 Task: Search one way flight ticket for 4 adults, 1 infant in seat and 1 infant on lap in premium economy from Baton Rouge: Baton Rouge Metropolitan Airport (ryan Field) to Evansville: Evansville Regional Airport on 5-3-2023. Choice of flights is Westjet. Number of bags: 3 checked bags. Price is upto 73000. Outbound departure time preference is 7:15.
Action: Mouse moved to (401, 161)
Screenshot: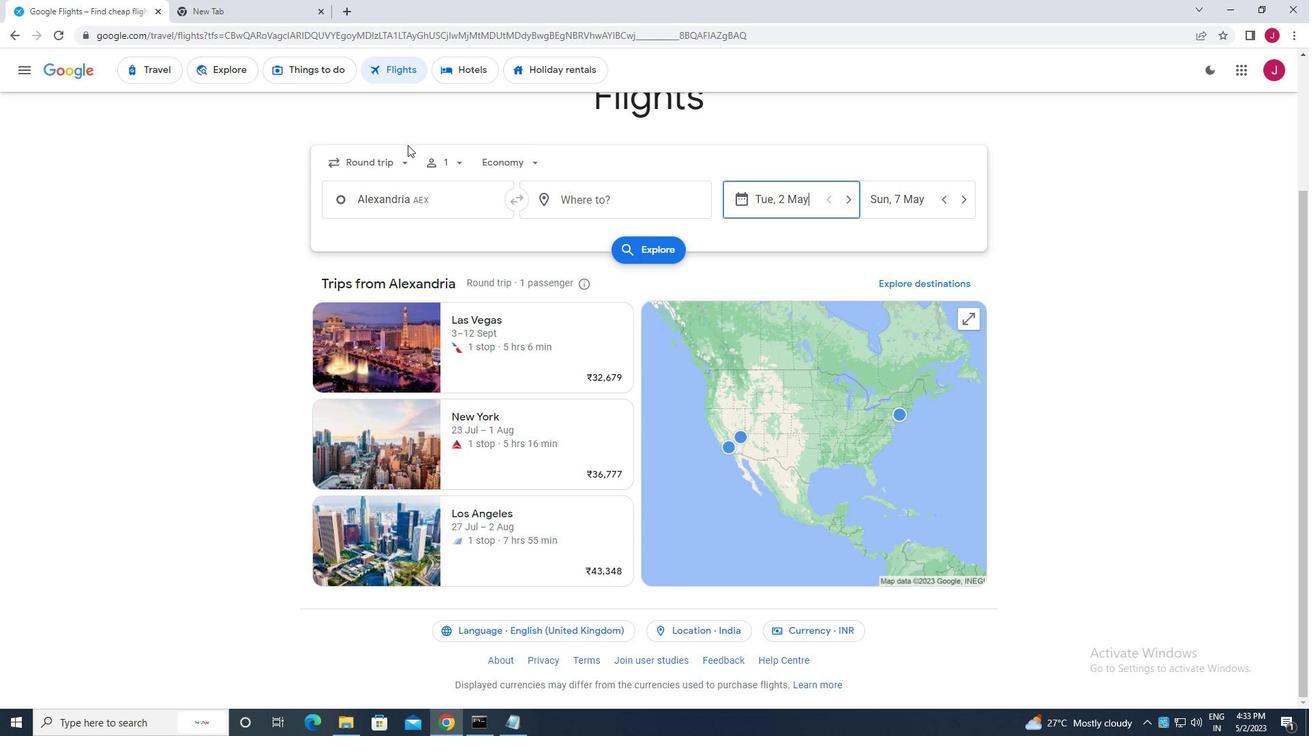 
Action: Mouse pressed left at (401, 161)
Screenshot: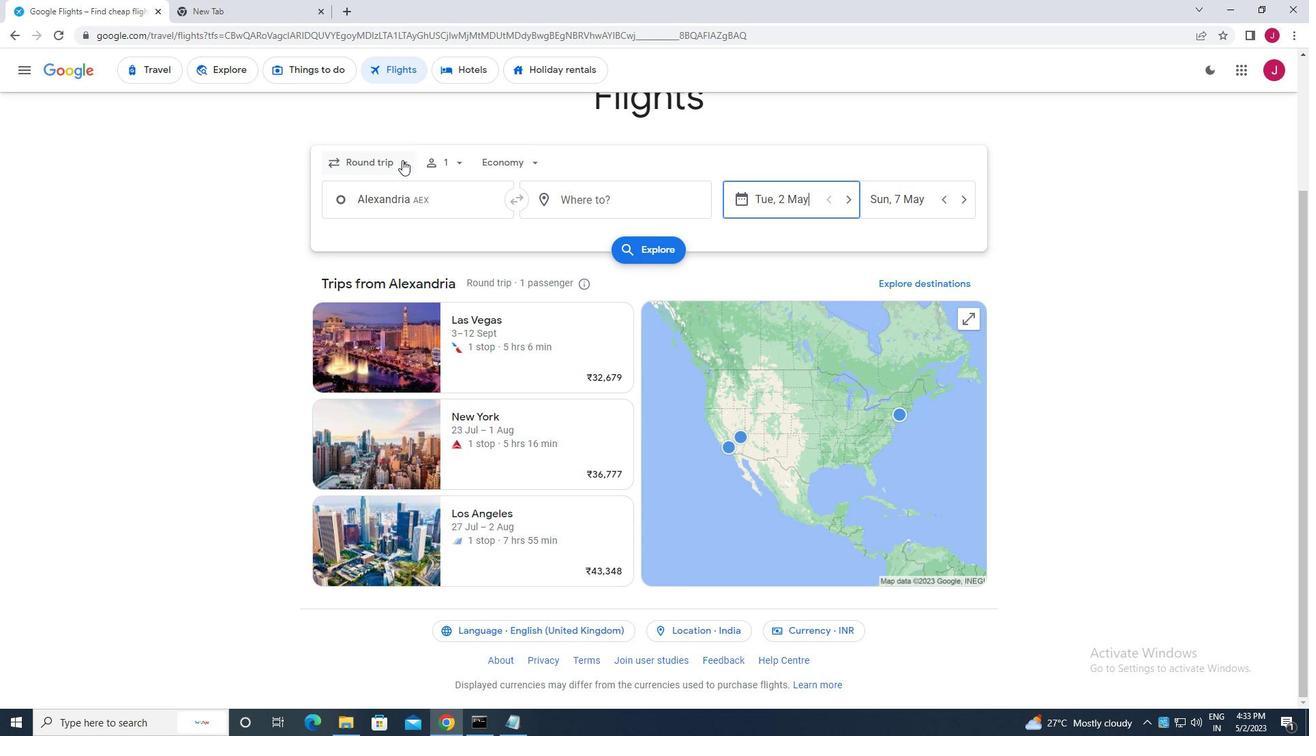
Action: Mouse moved to (392, 222)
Screenshot: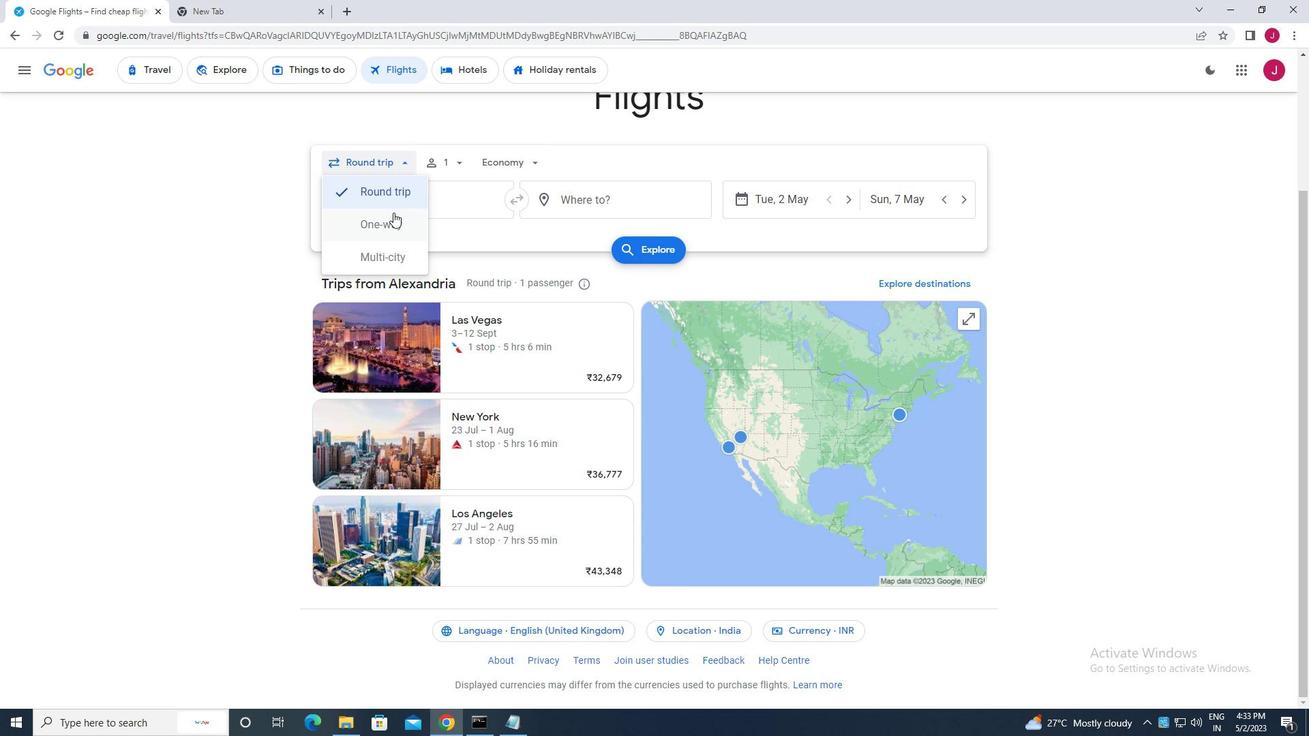 
Action: Mouse pressed left at (392, 222)
Screenshot: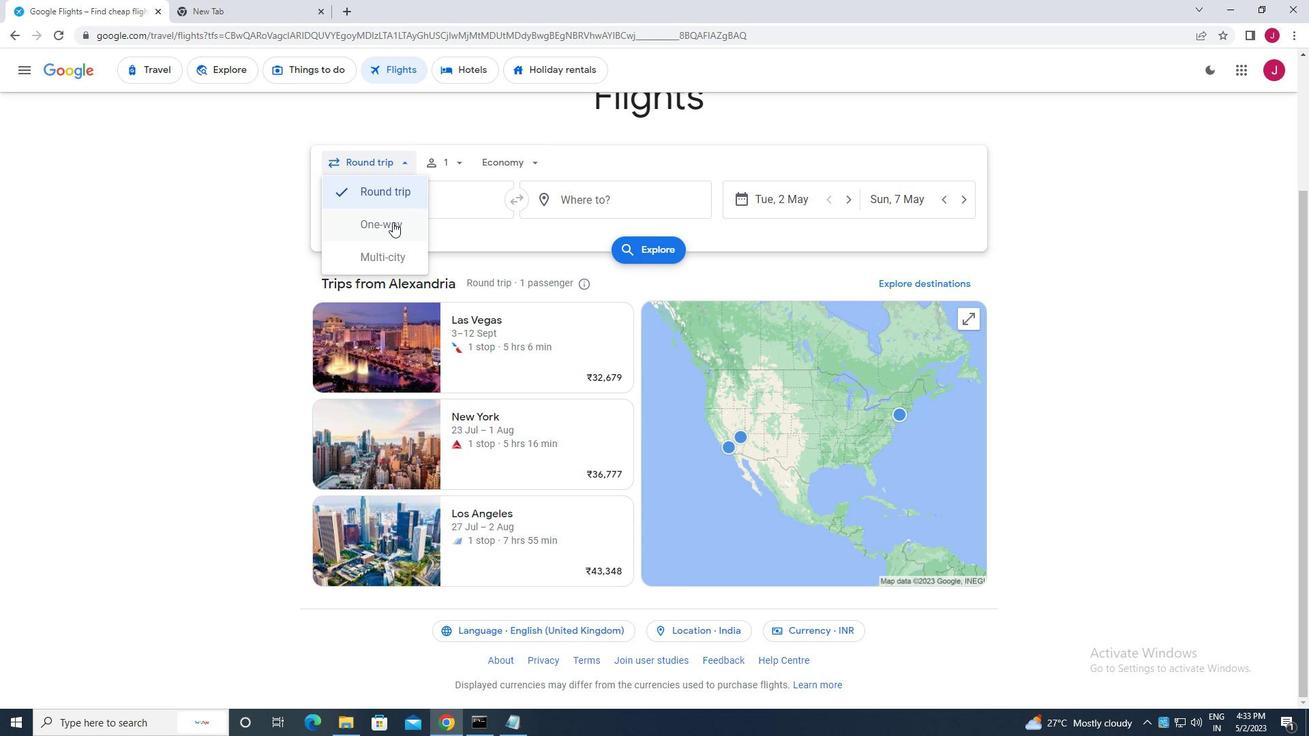 
Action: Mouse moved to (459, 165)
Screenshot: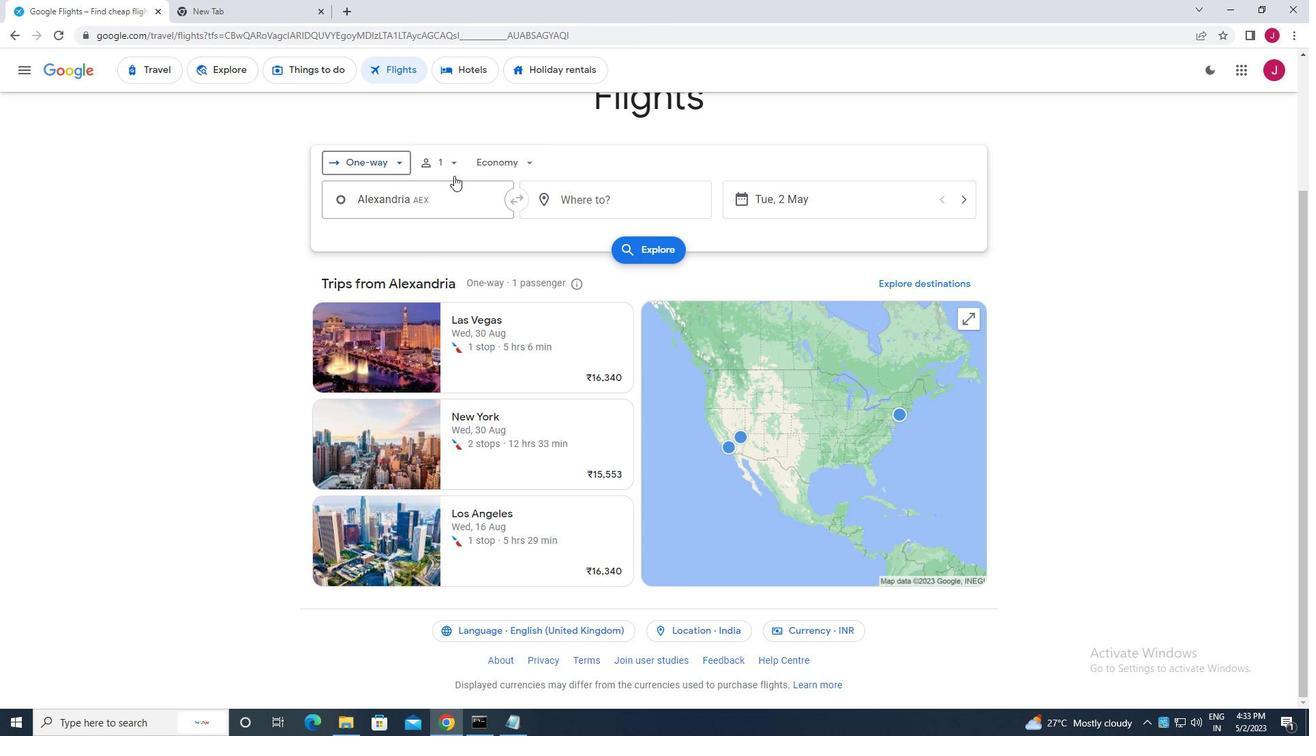 
Action: Mouse pressed left at (459, 165)
Screenshot: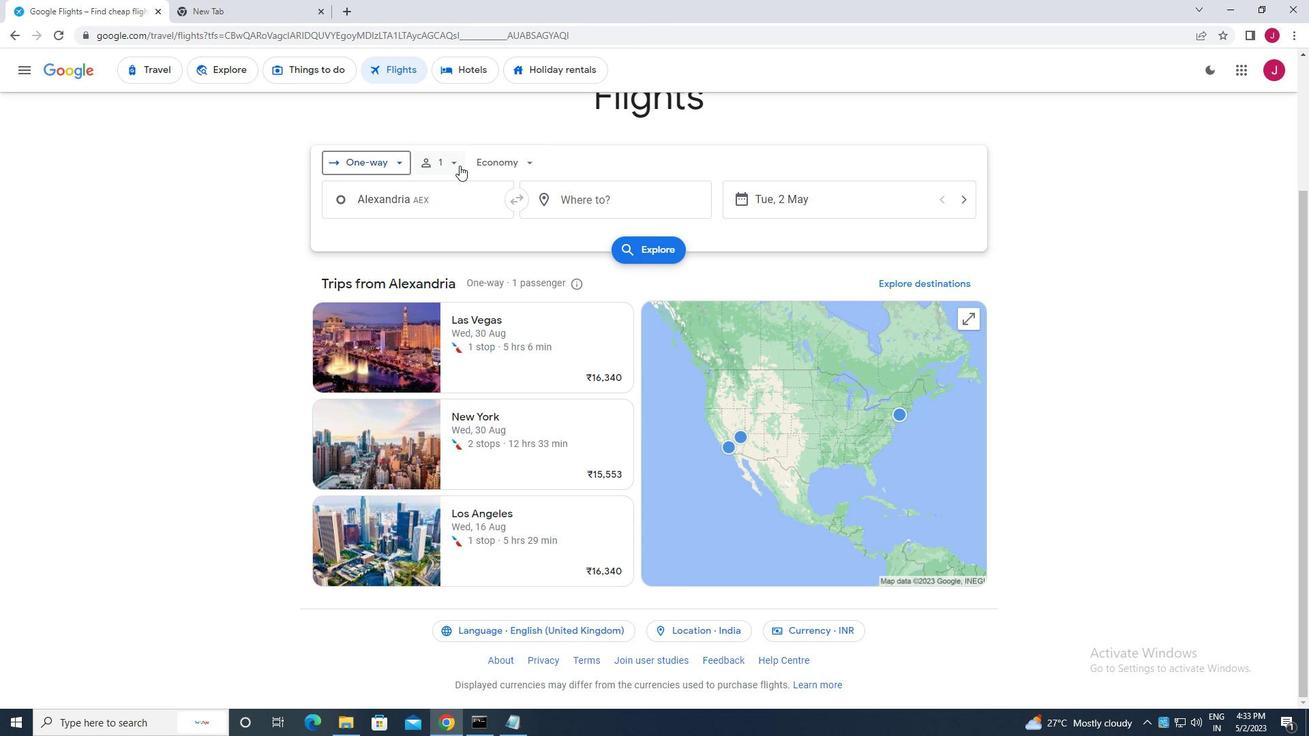 
Action: Mouse moved to (555, 197)
Screenshot: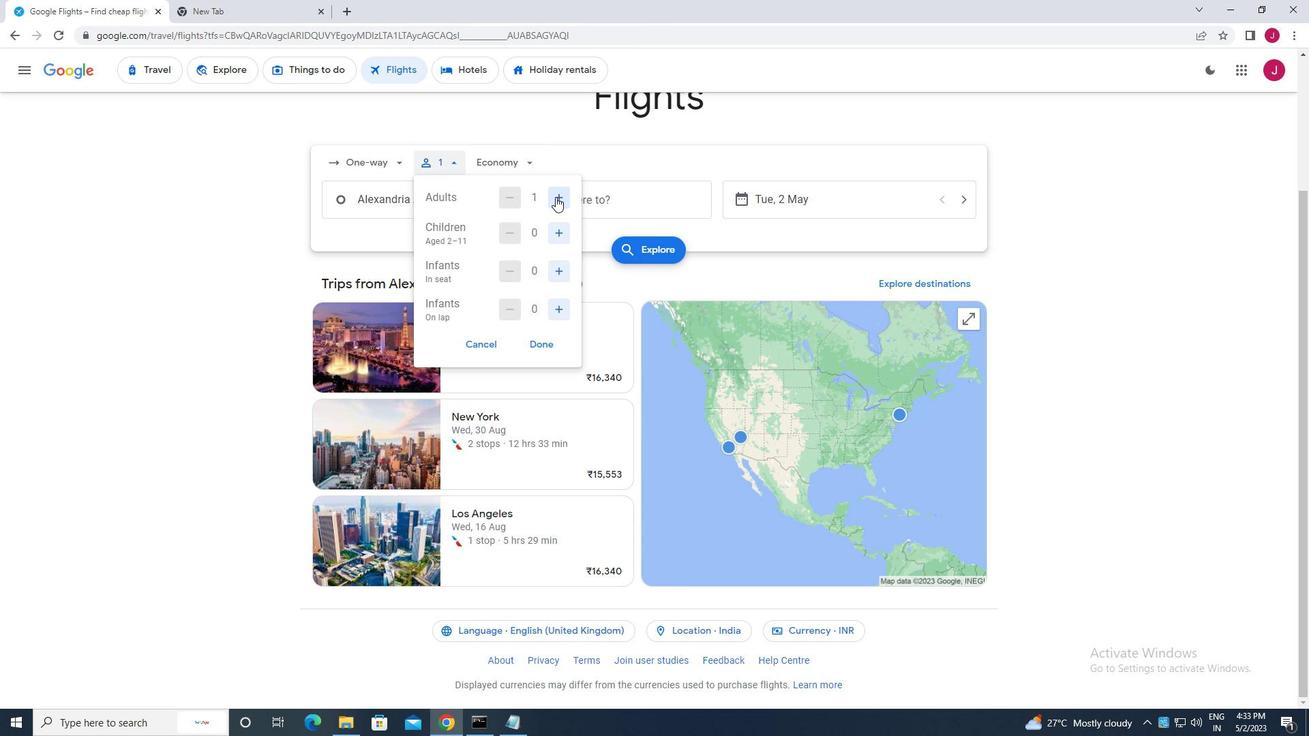 
Action: Mouse pressed left at (555, 197)
Screenshot: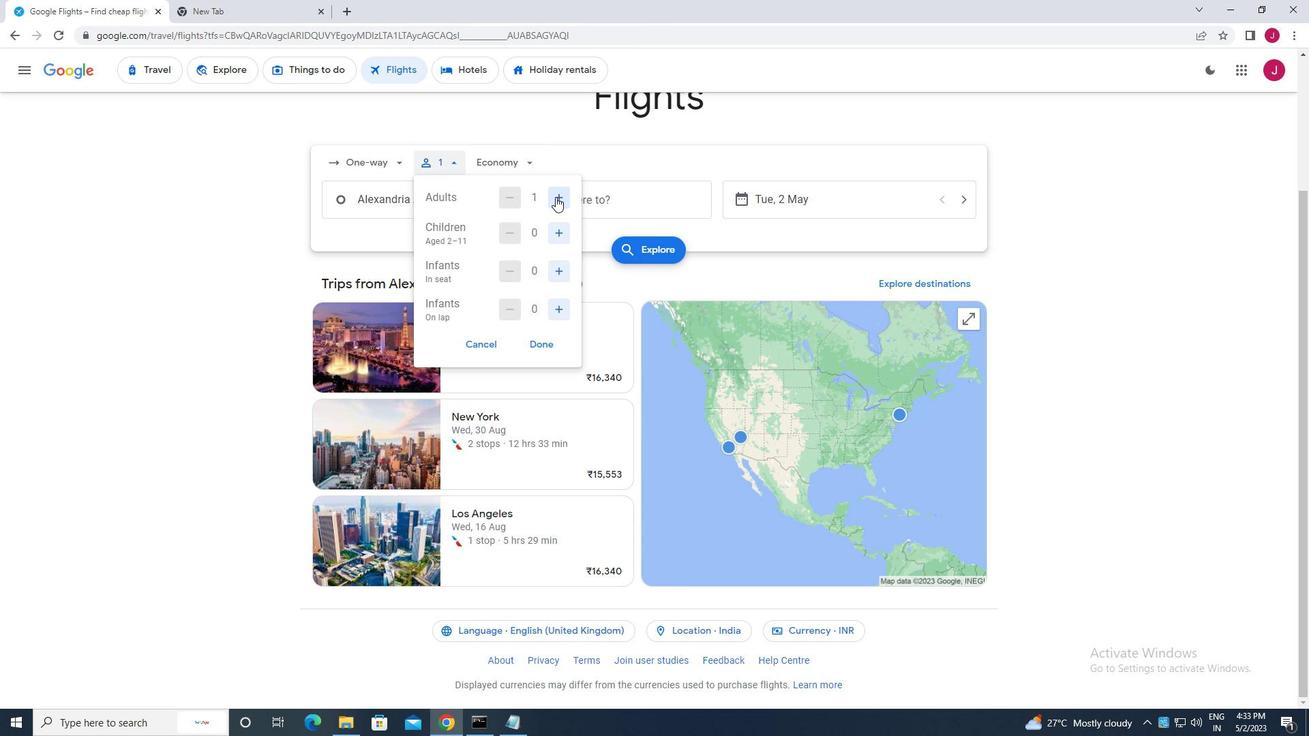 
Action: Mouse moved to (556, 197)
Screenshot: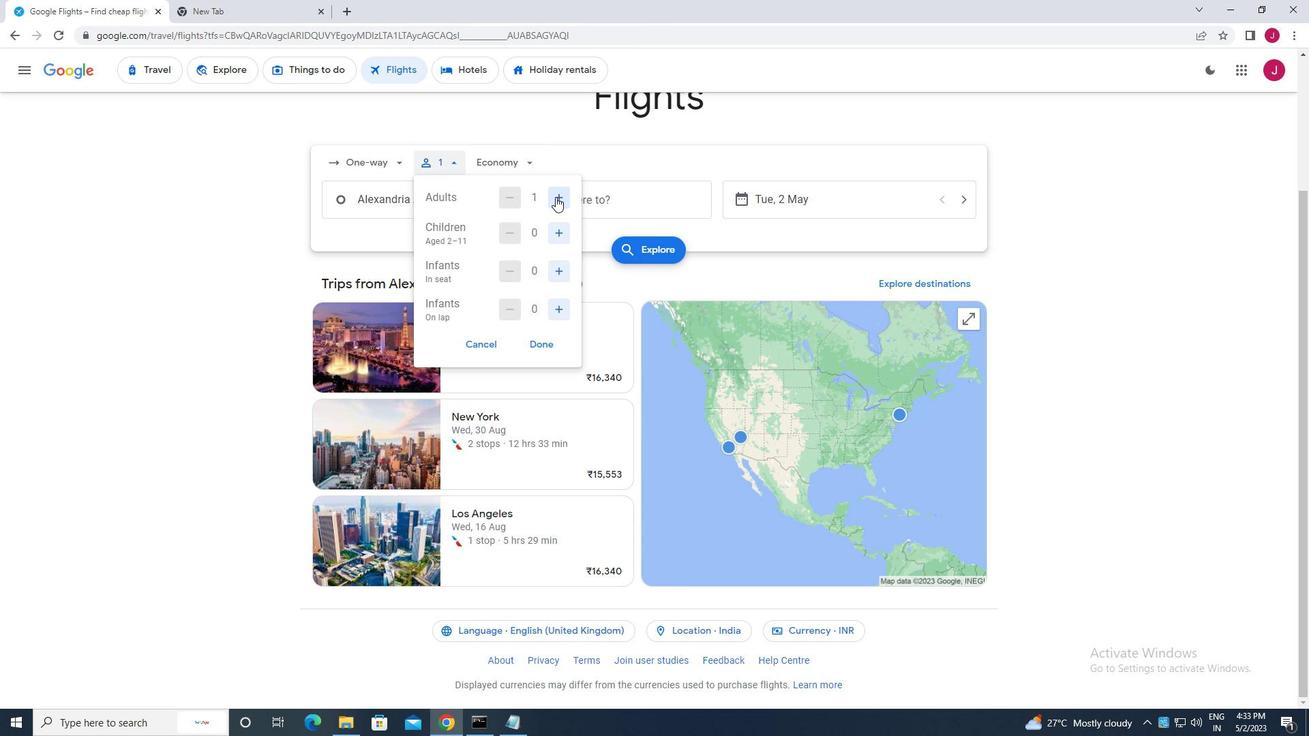
Action: Mouse pressed left at (556, 197)
Screenshot: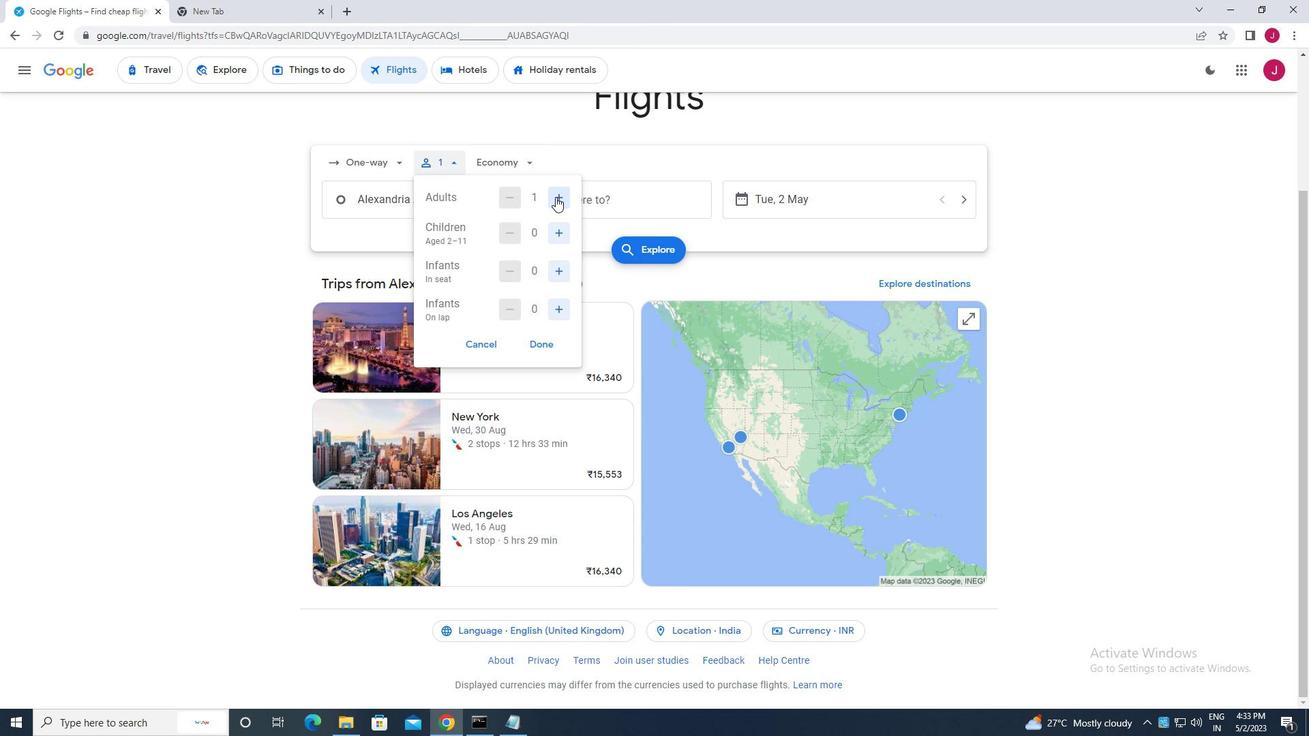 
Action: Mouse pressed left at (556, 197)
Screenshot: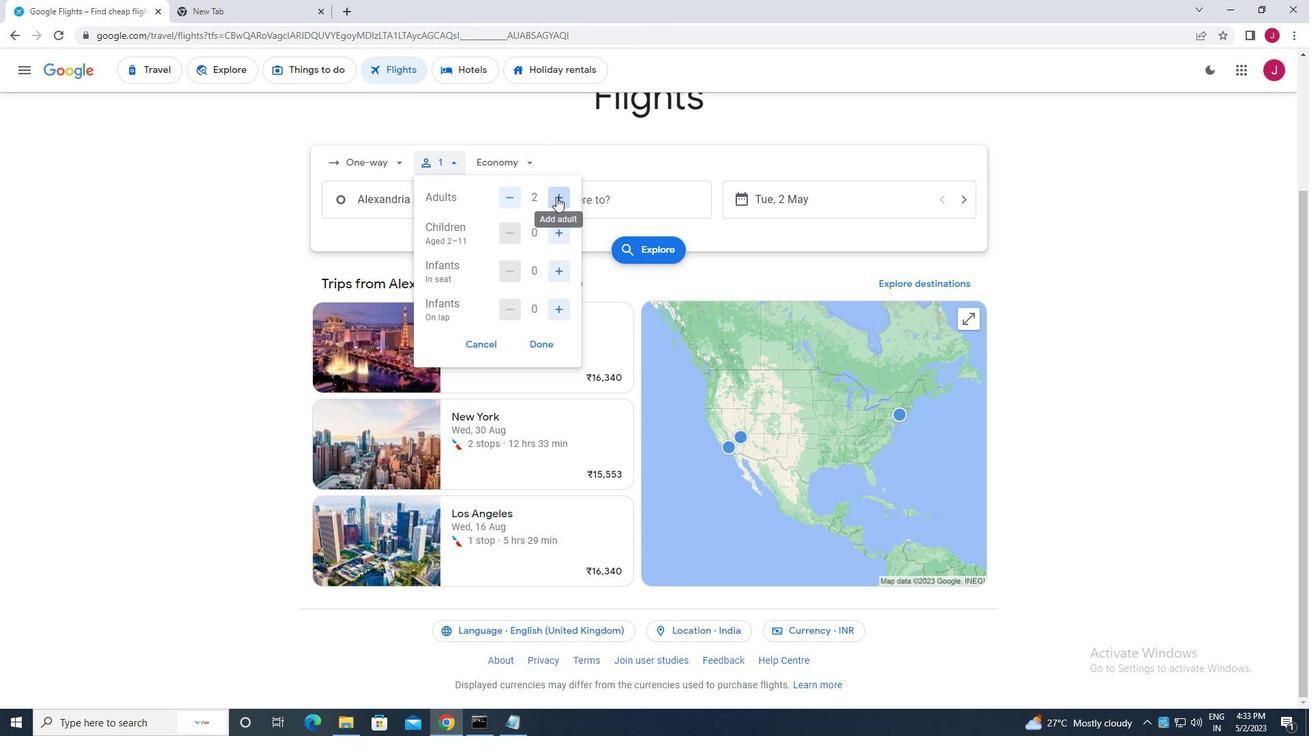 
Action: Mouse moved to (563, 234)
Screenshot: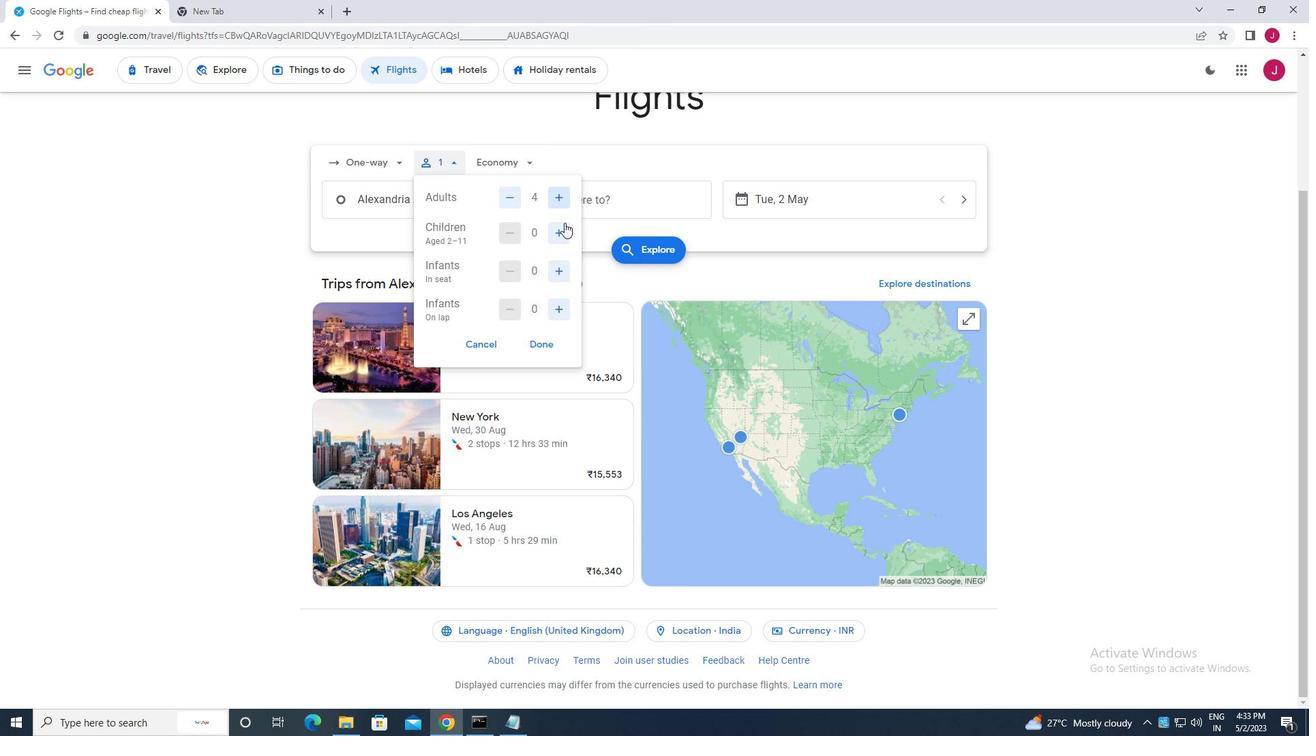 
Action: Mouse pressed left at (563, 234)
Screenshot: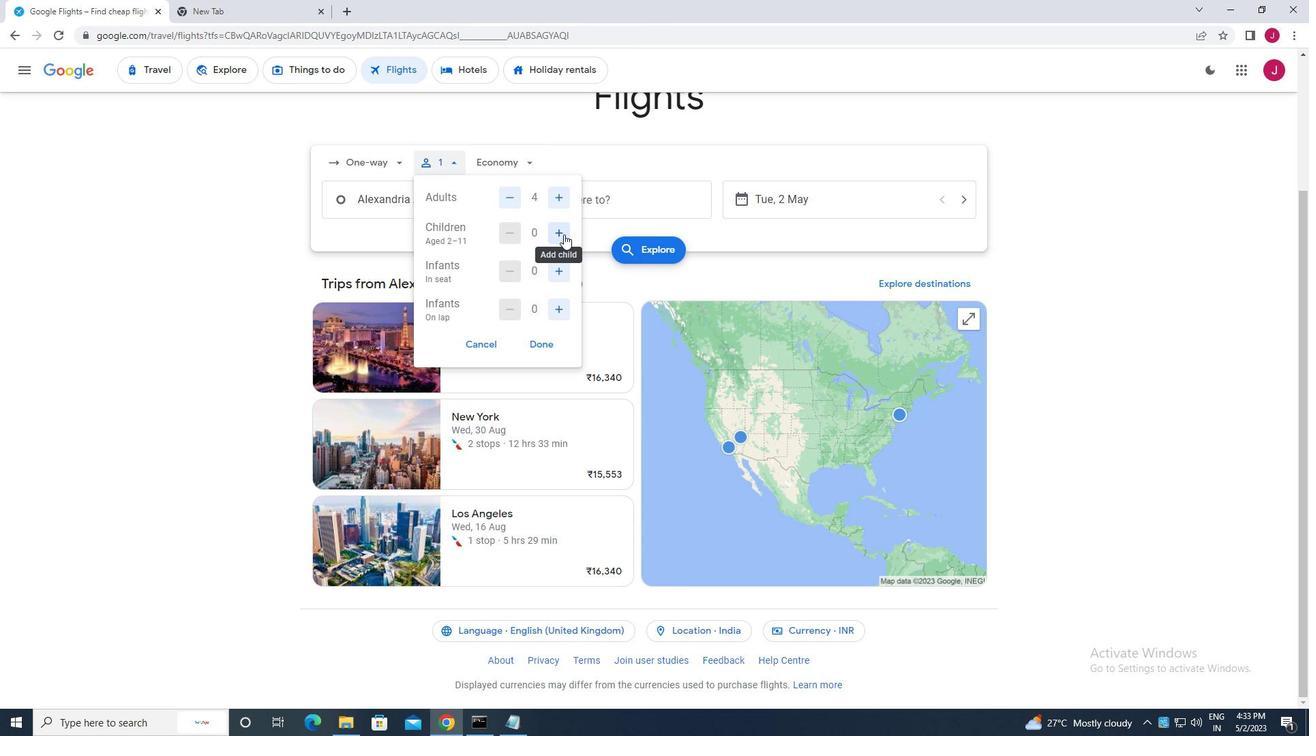 
Action: Mouse moved to (561, 310)
Screenshot: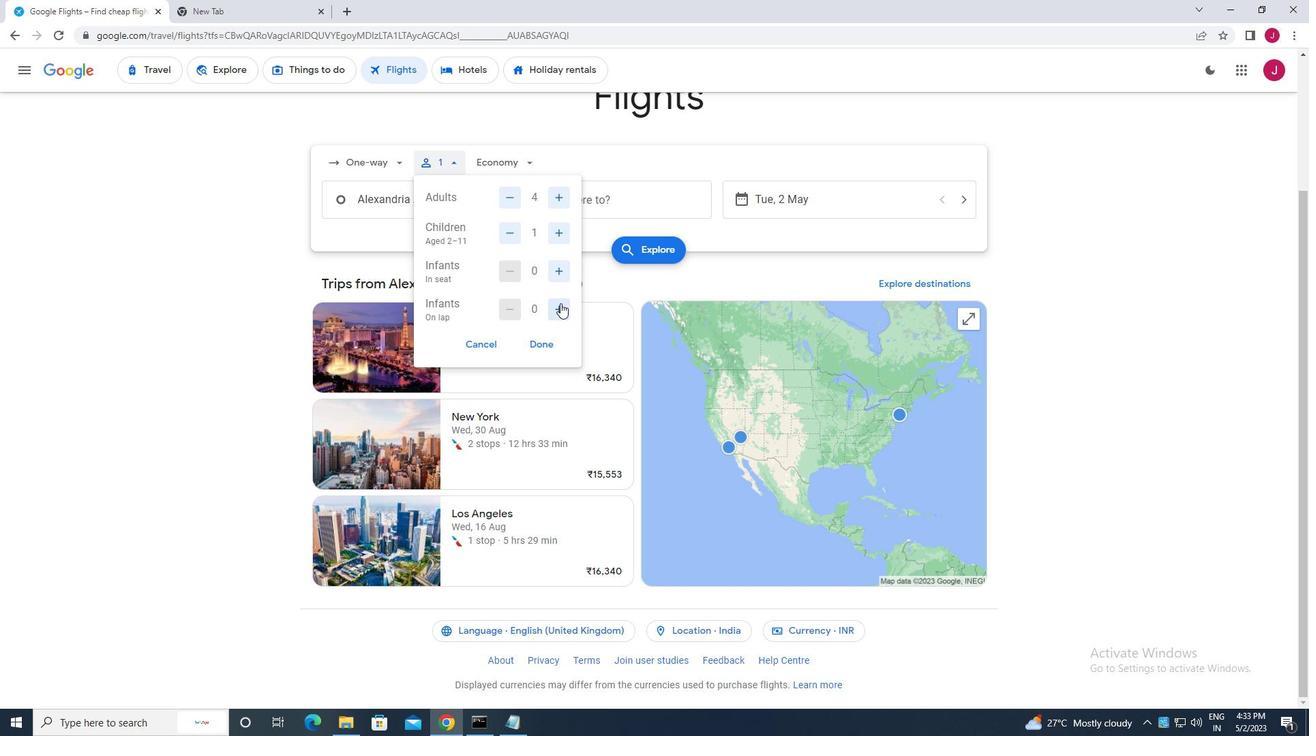 
Action: Mouse pressed left at (561, 310)
Screenshot: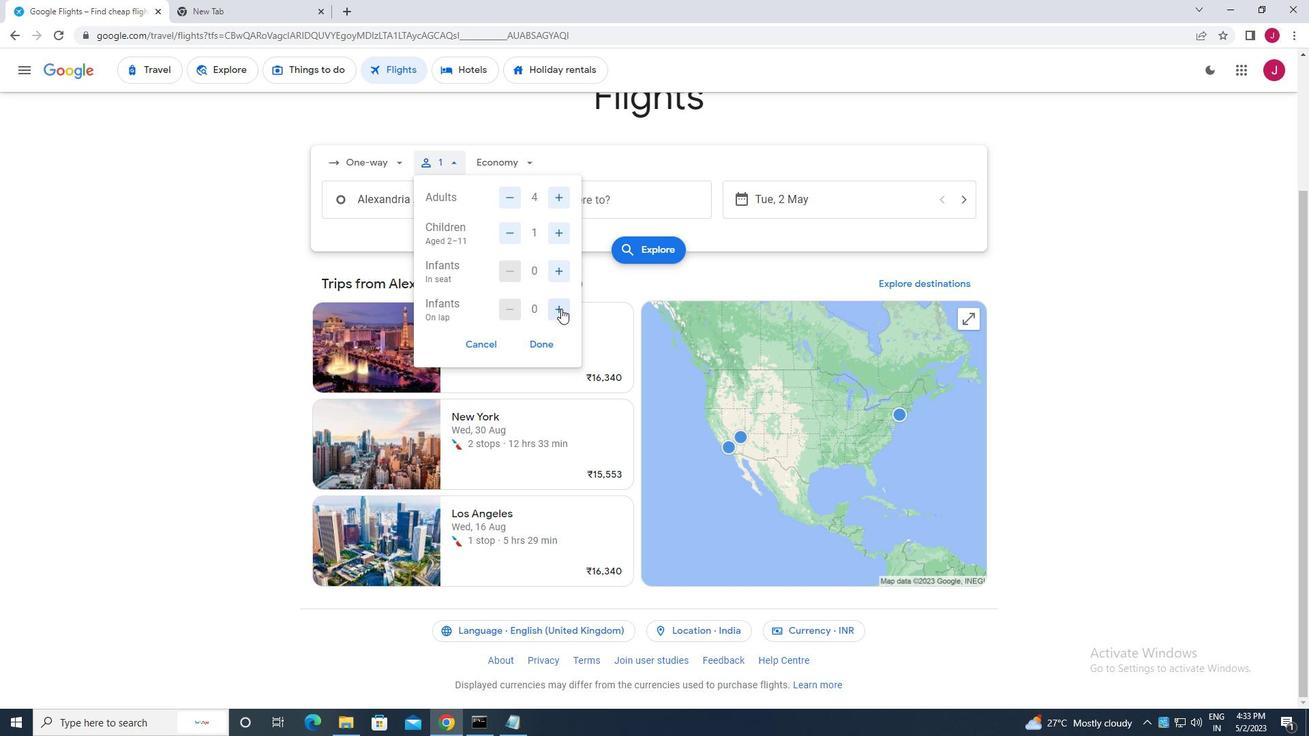 
Action: Mouse moved to (519, 233)
Screenshot: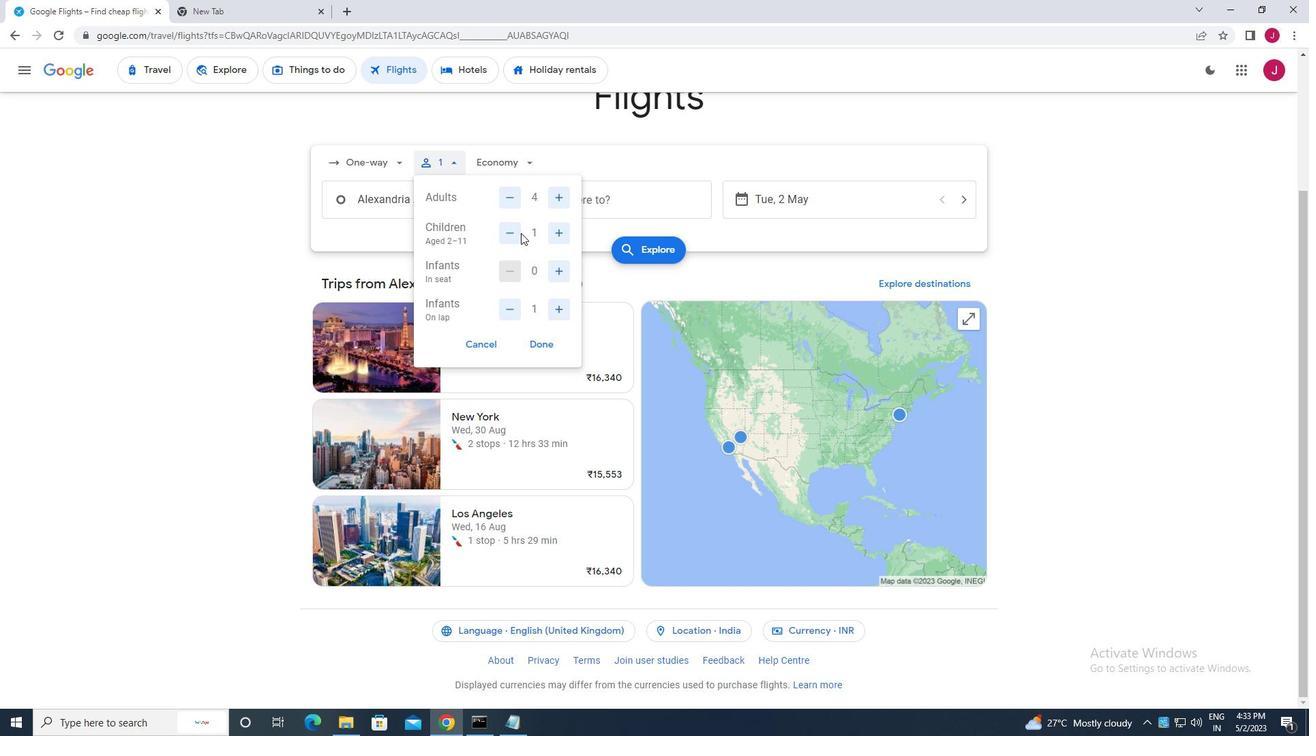 
Action: Mouse pressed left at (519, 233)
Screenshot: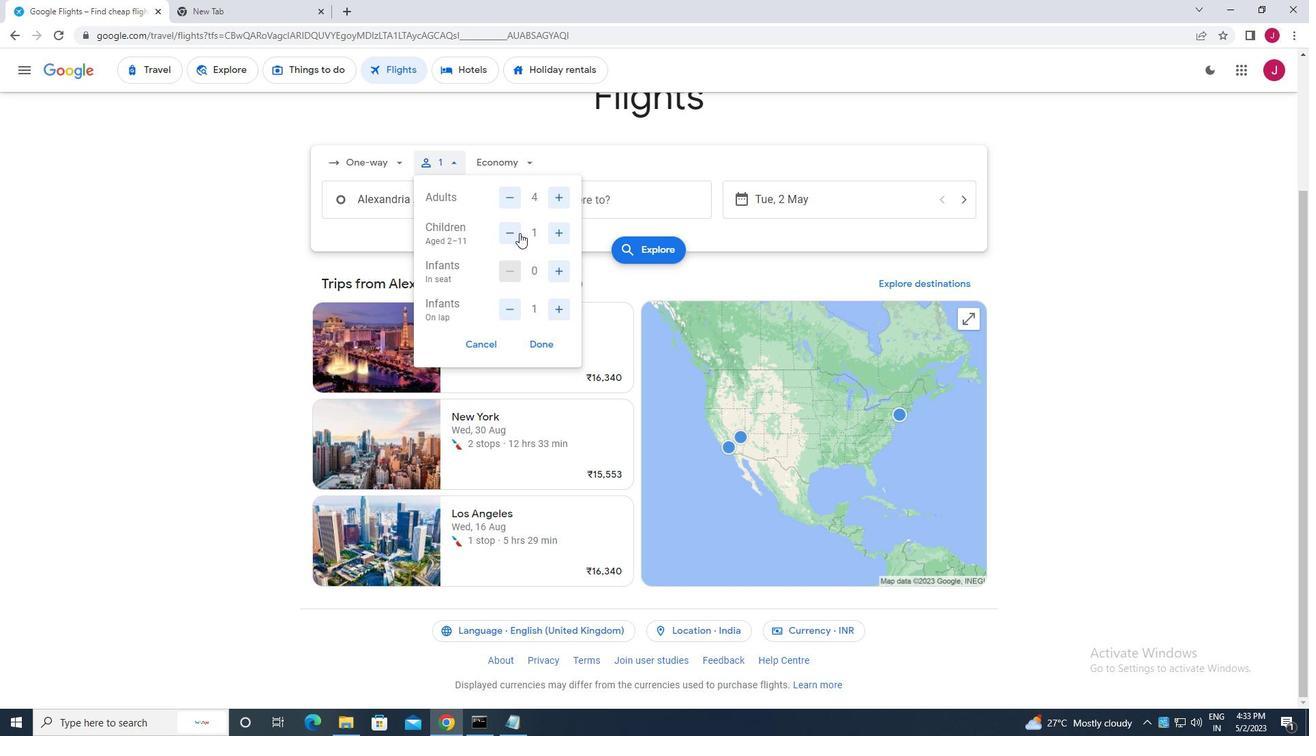 
Action: Mouse moved to (546, 346)
Screenshot: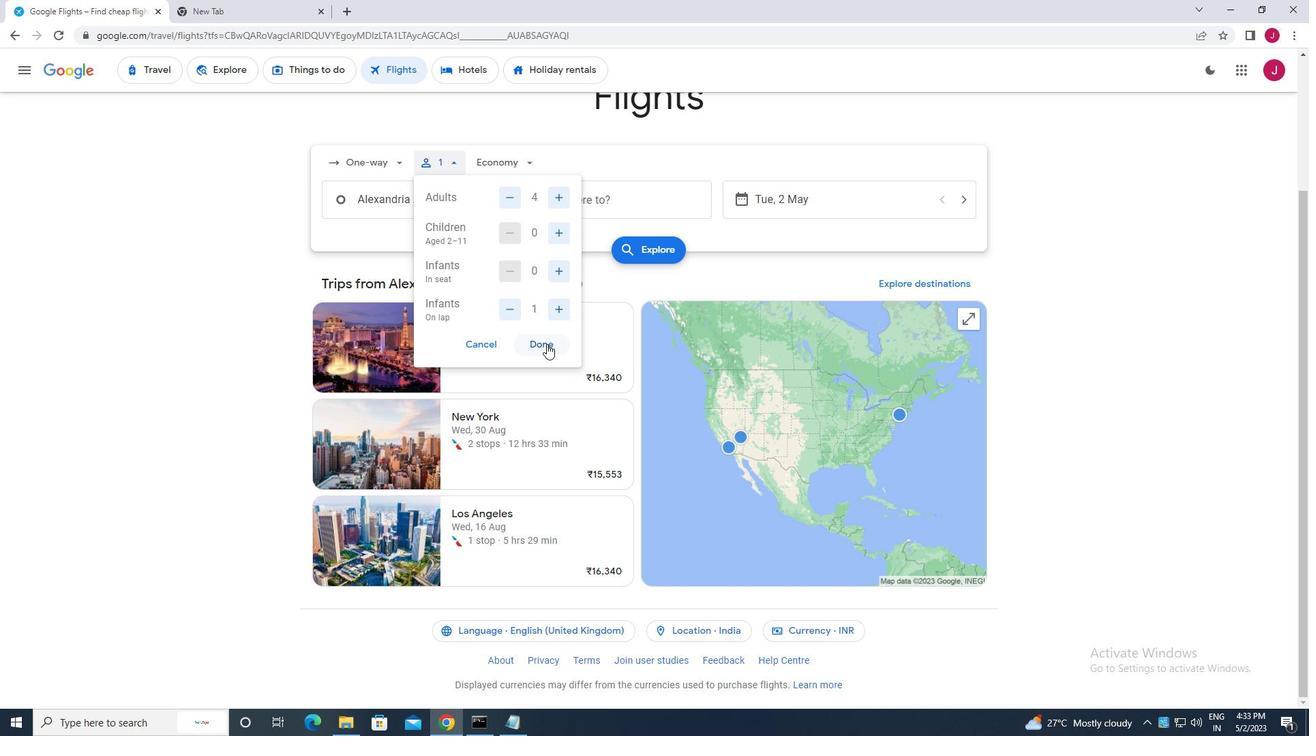 
Action: Mouse pressed left at (546, 346)
Screenshot: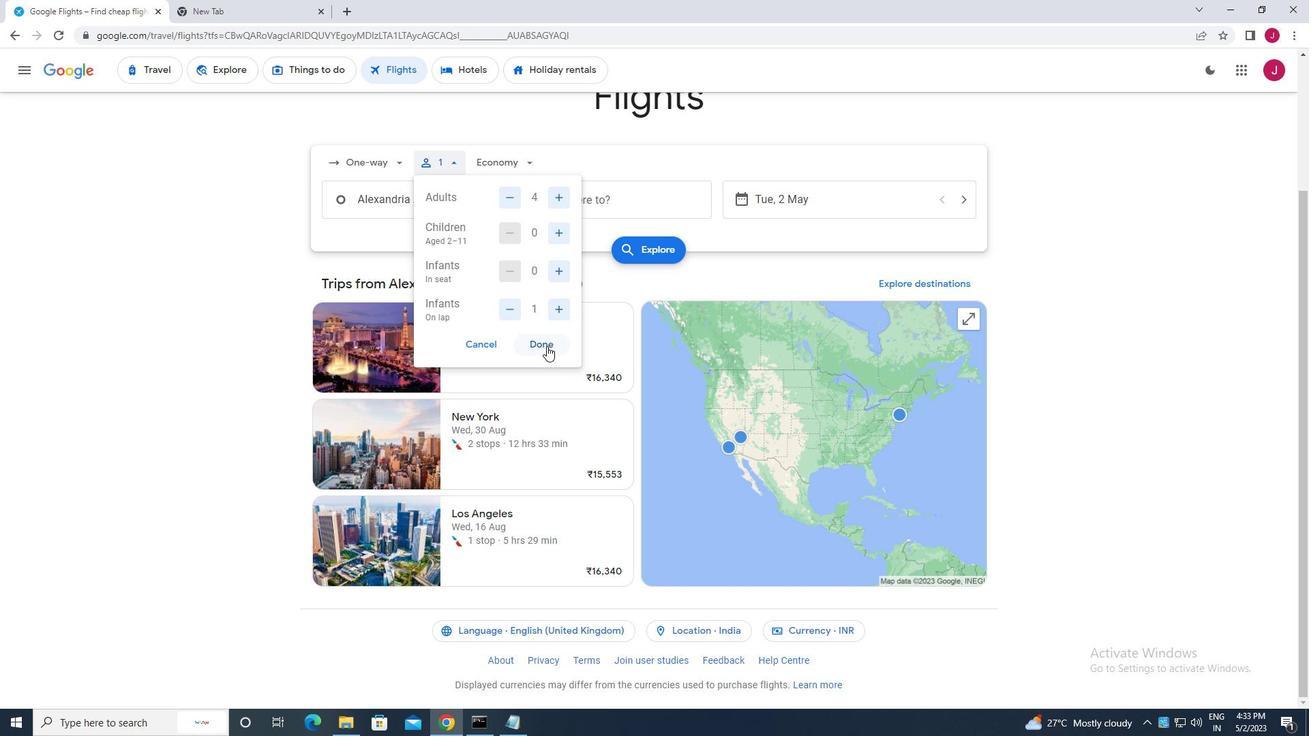 
Action: Mouse moved to (528, 169)
Screenshot: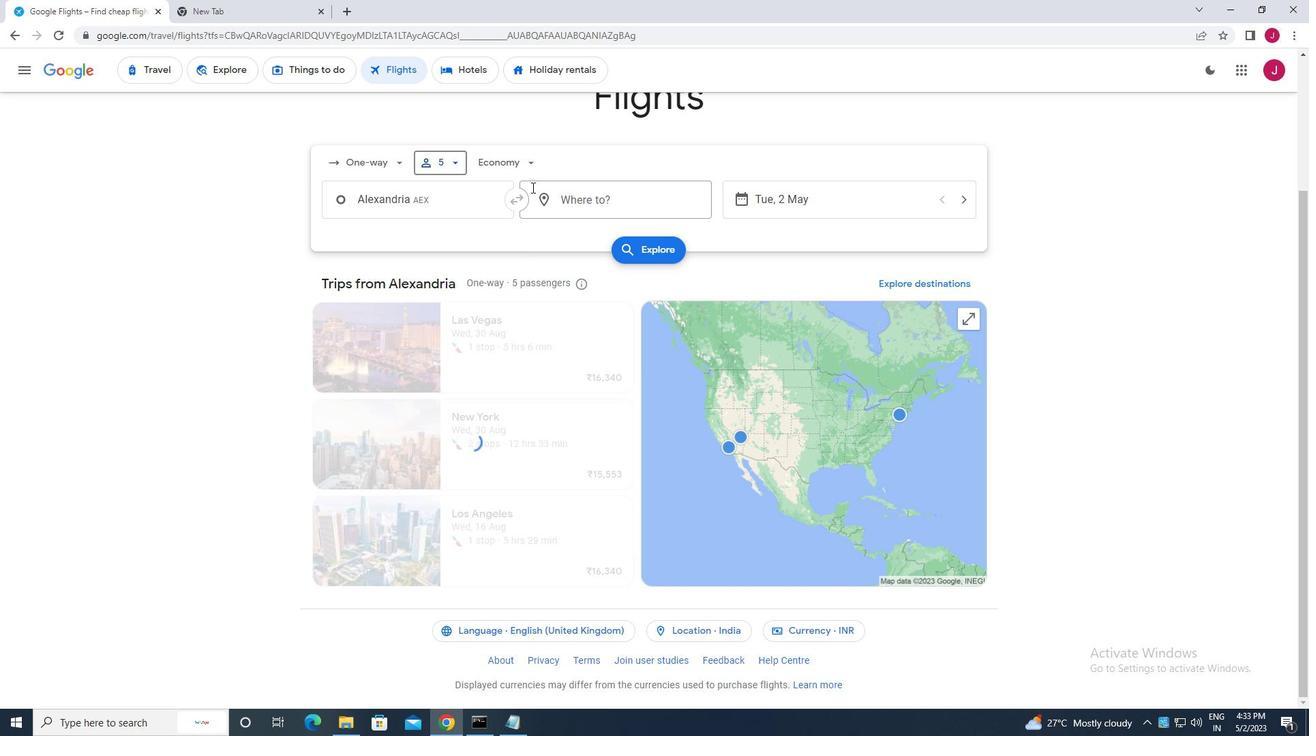 
Action: Mouse pressed left at (528, 169)
Screenshot: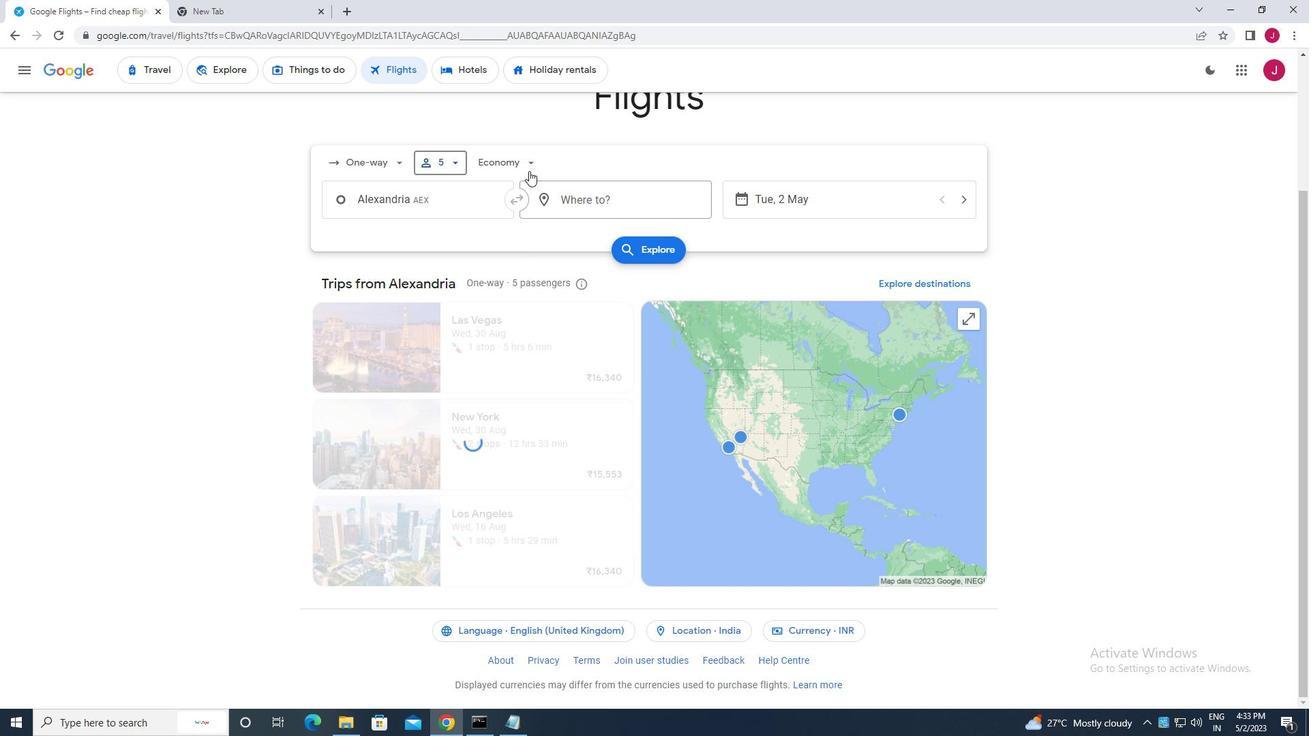 
Action: Mouse moved to (523, 227)
Screenshot: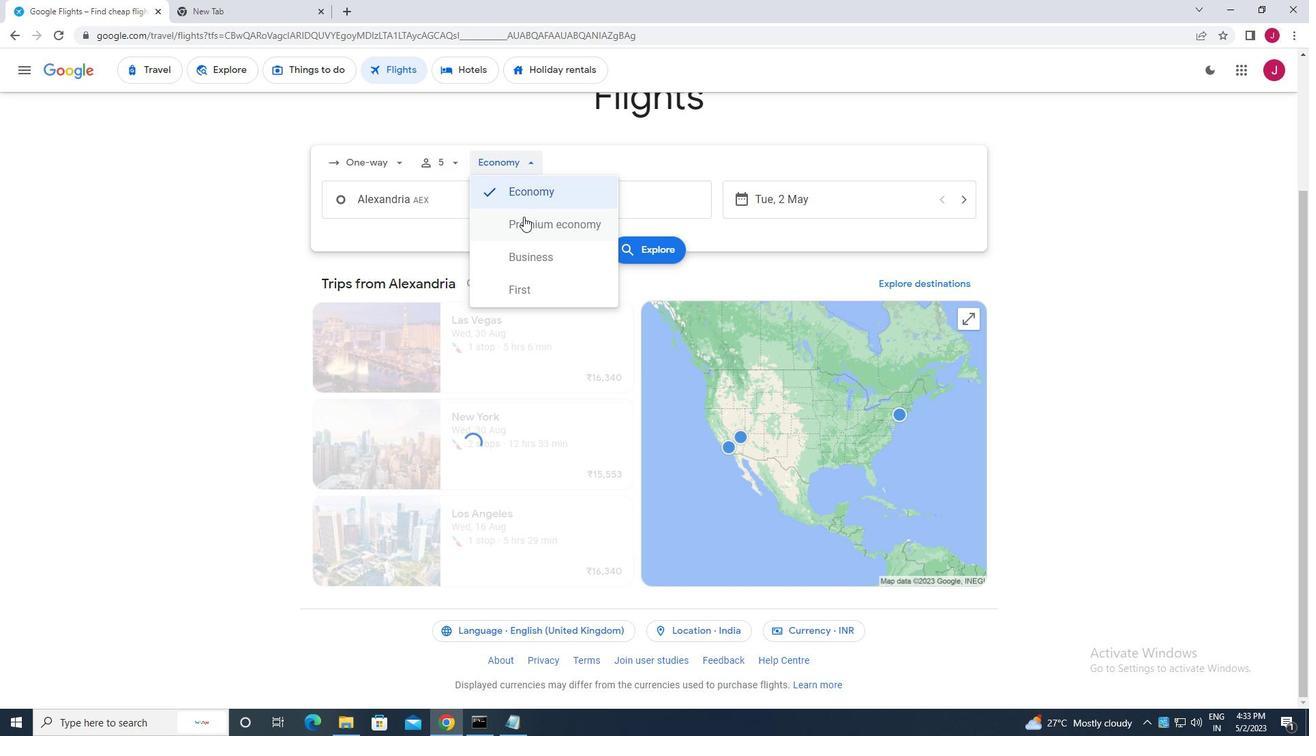 
Action: Mouse pressed left at (523, 227)
Screenshot: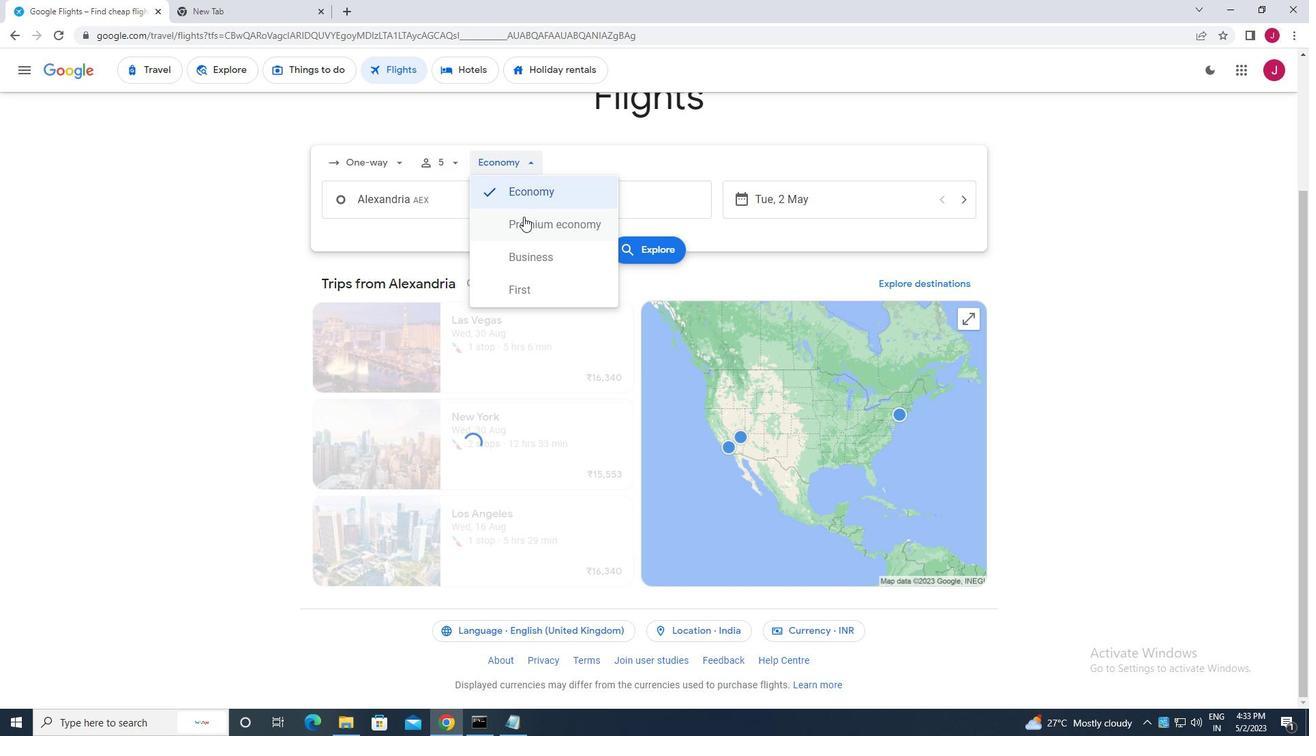 
Action: Mouse moved to (464, 202)
Screenshot: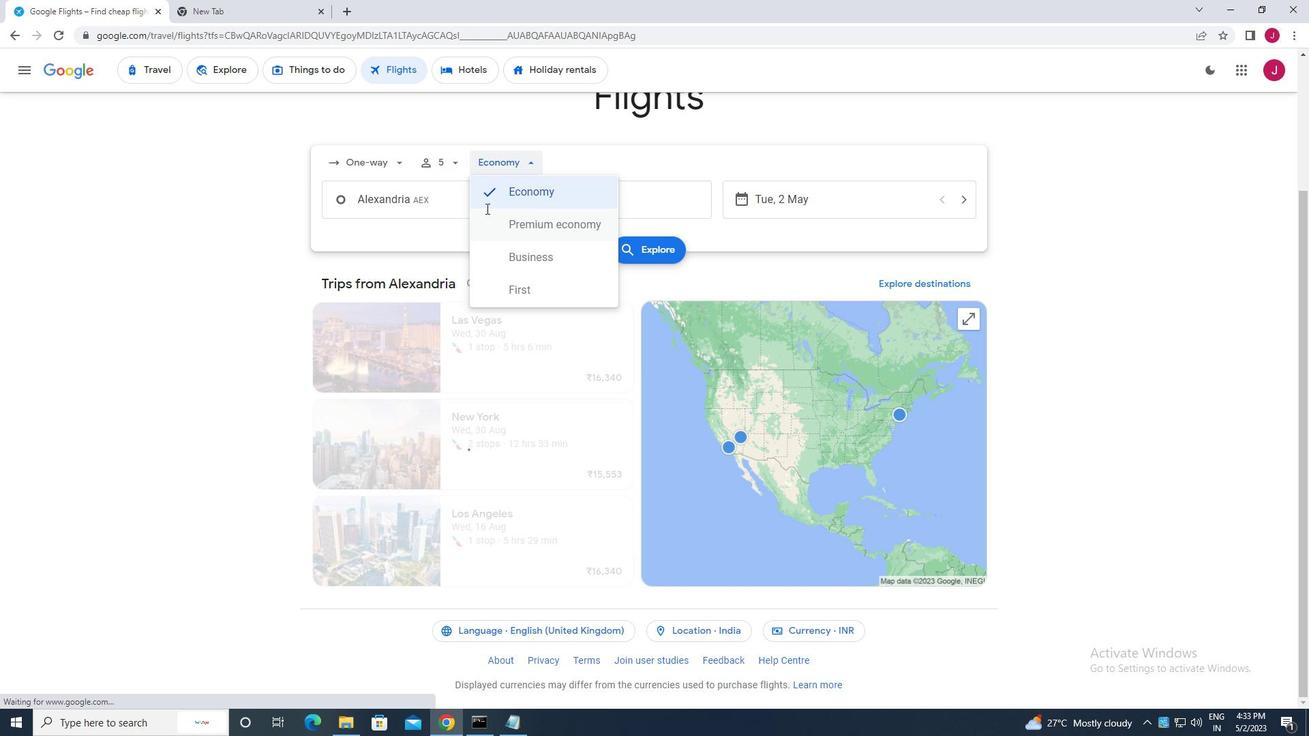 
Action: Mouse pressed left at (464, 202)
Screenshot: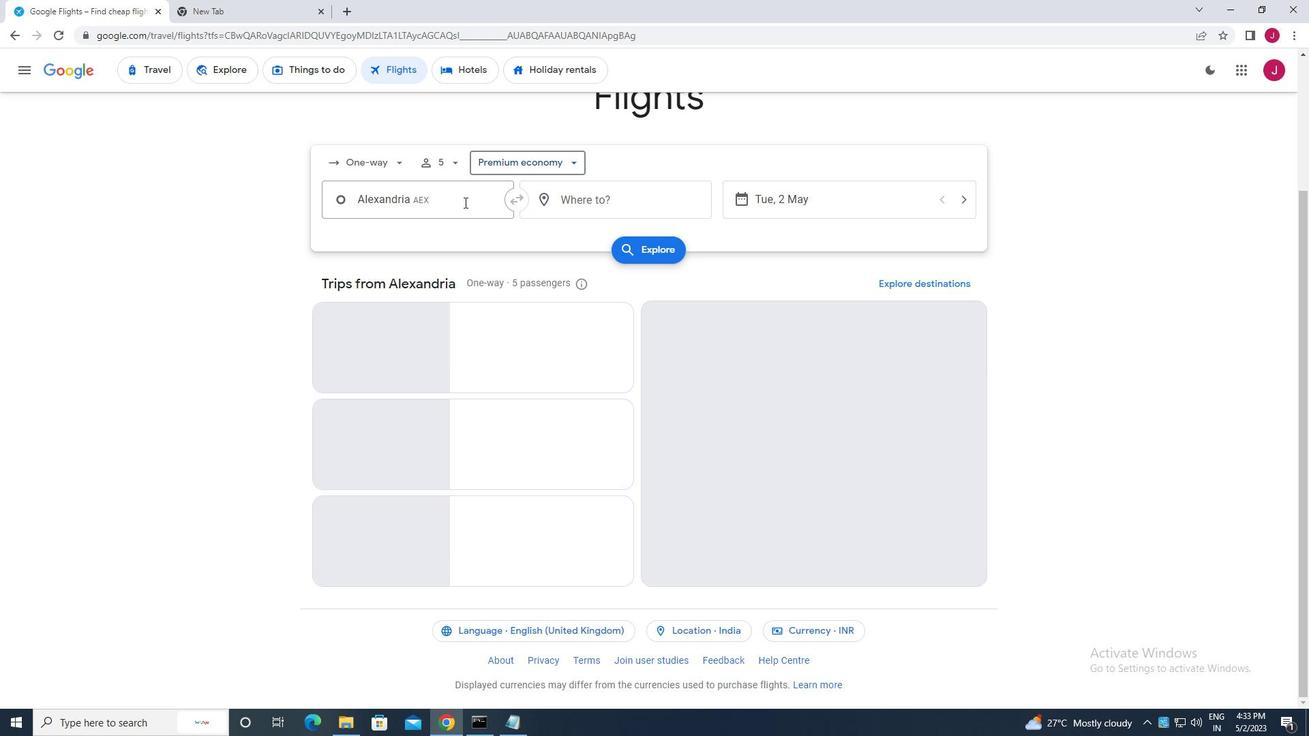 
Action: Mouse moved to (463, 201)
Screenshot: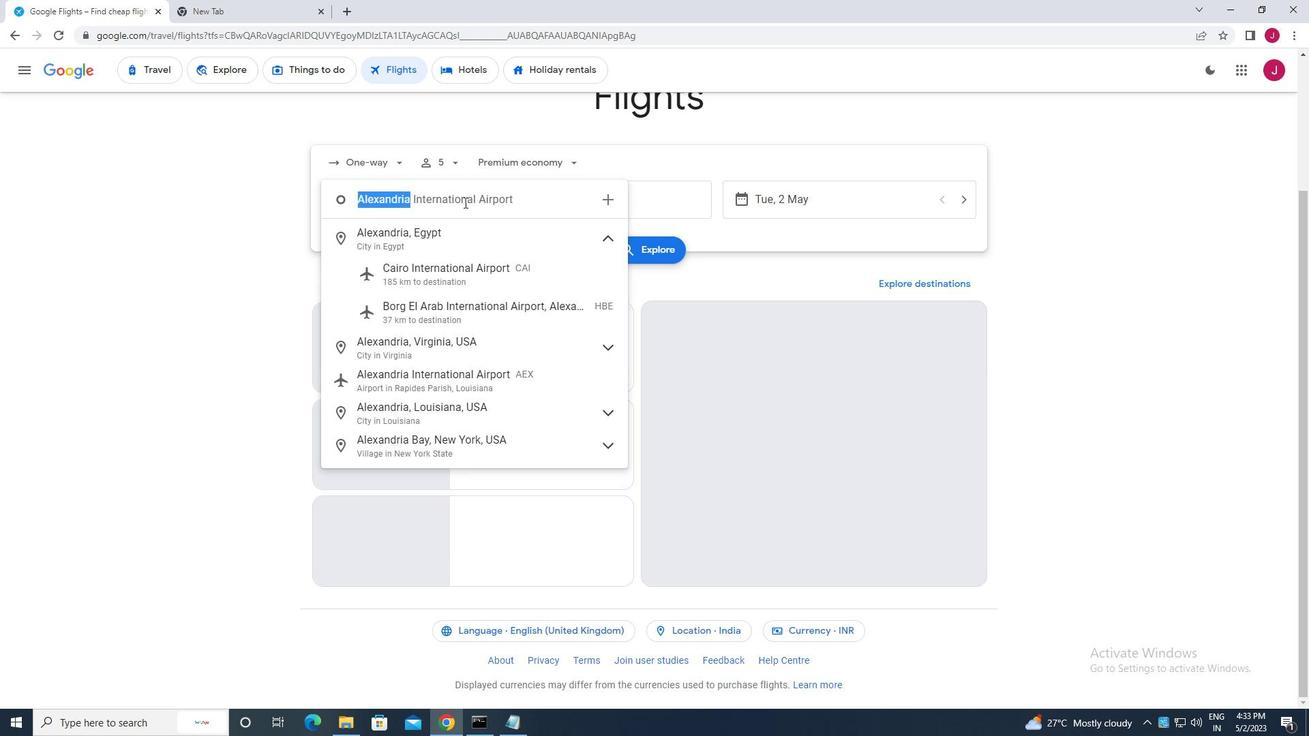
Action: Key pressed baton<Key.space>roug
Screenshot: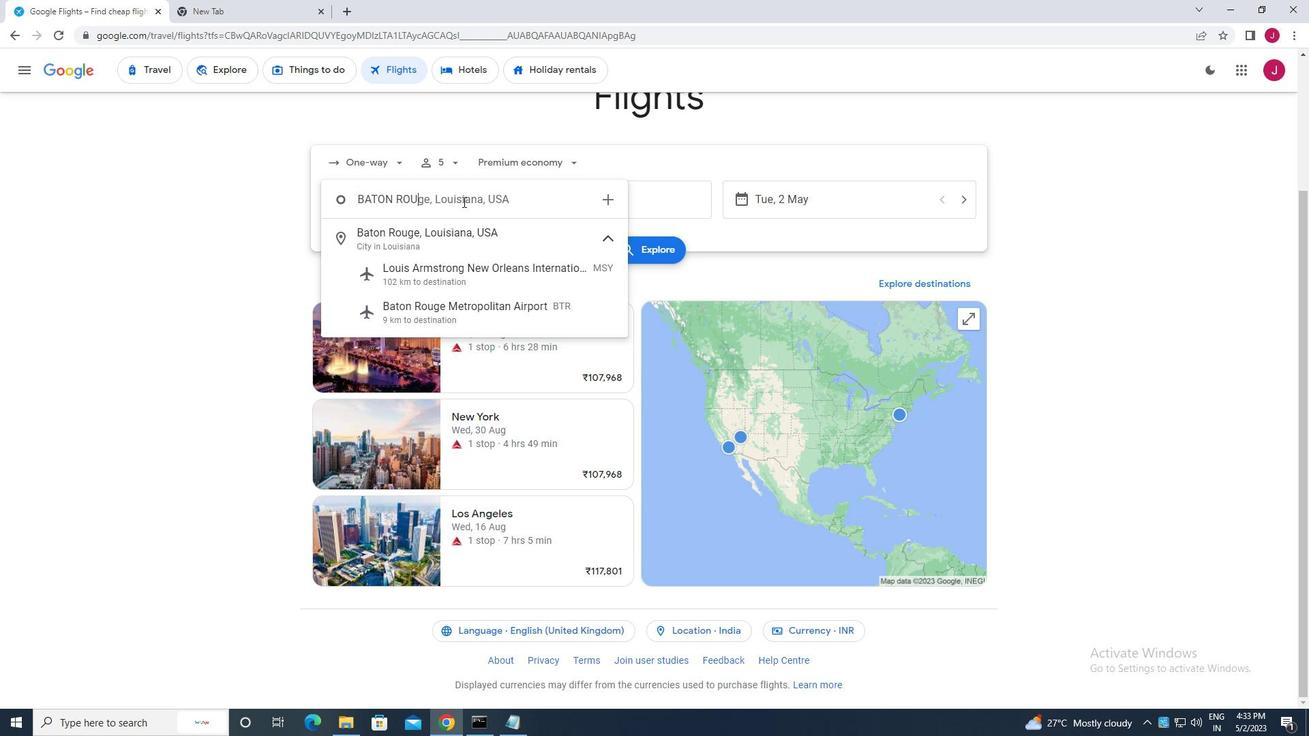 
Action: Mouse moved to (461, 310)
Screenshot: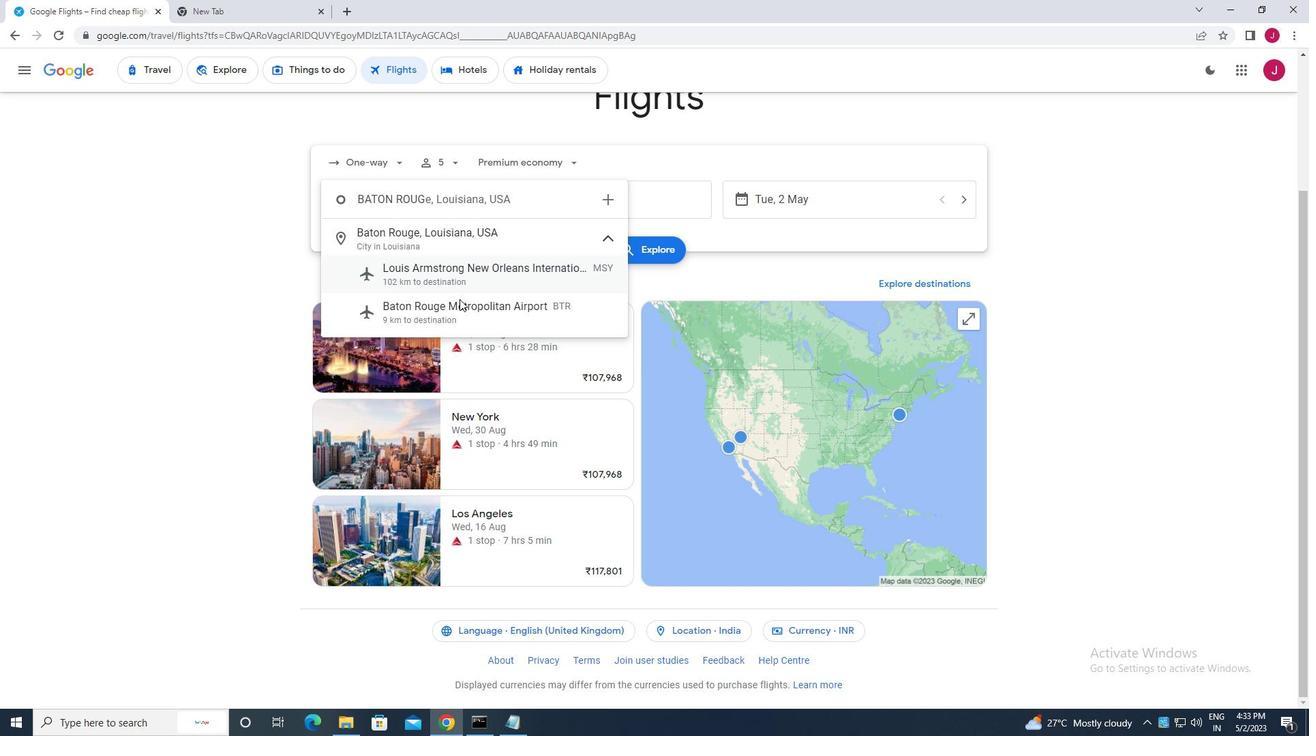 
Action: Mouse pressed left at (461, 310)
Screenshot: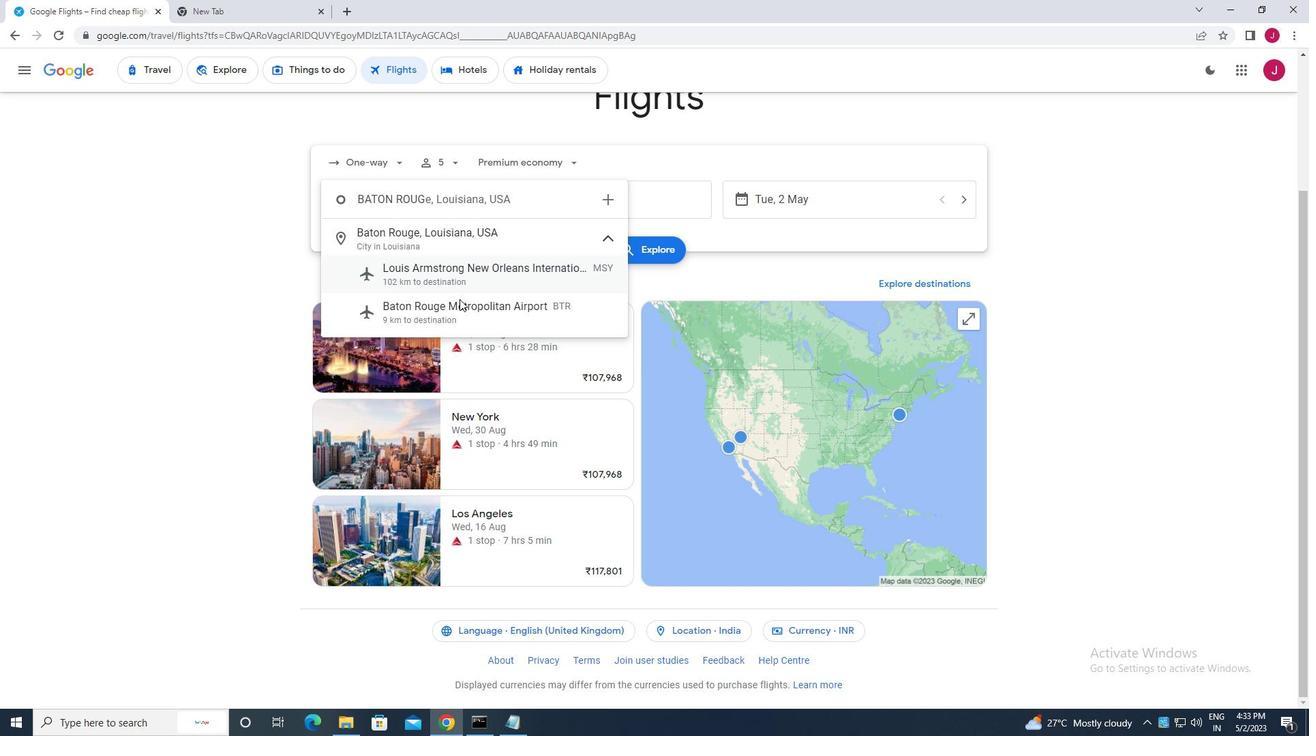 
Action: Mouse moved to (632, 204)
Screenshot: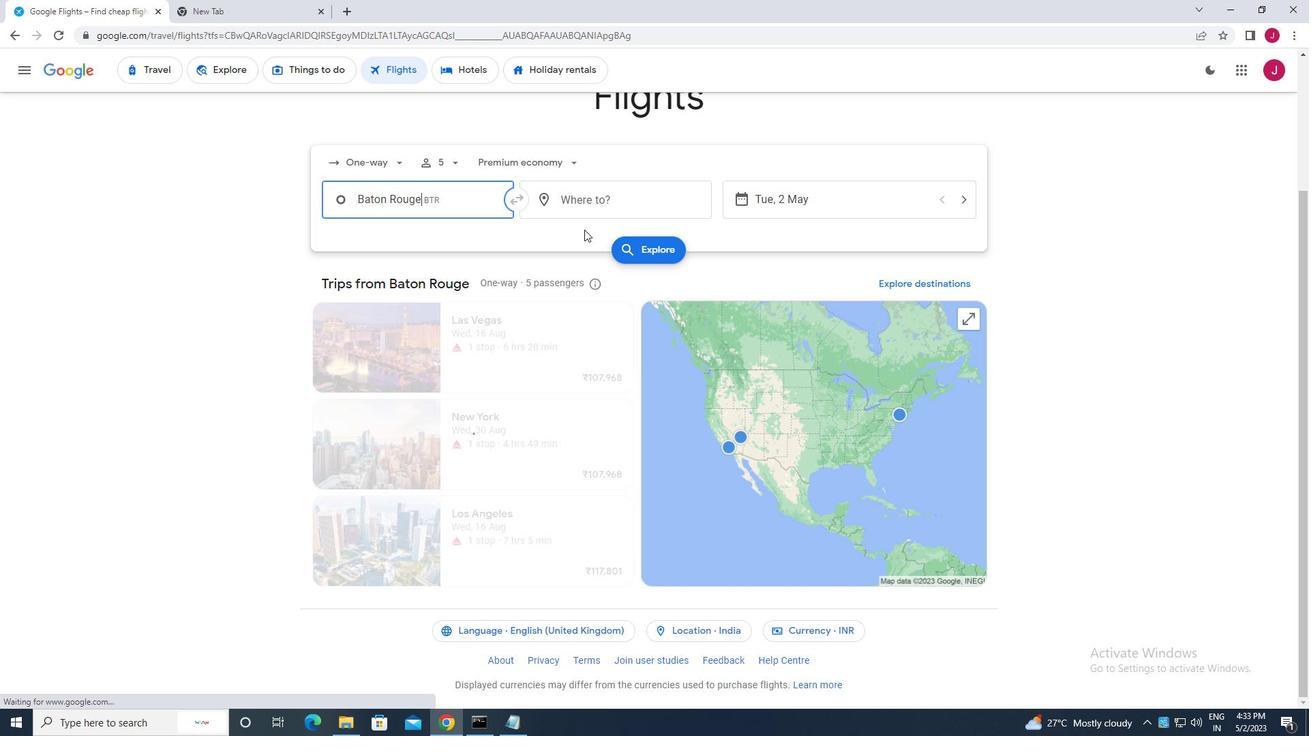 
Action: Mouse pressed left at (632, 204)
Screenshot: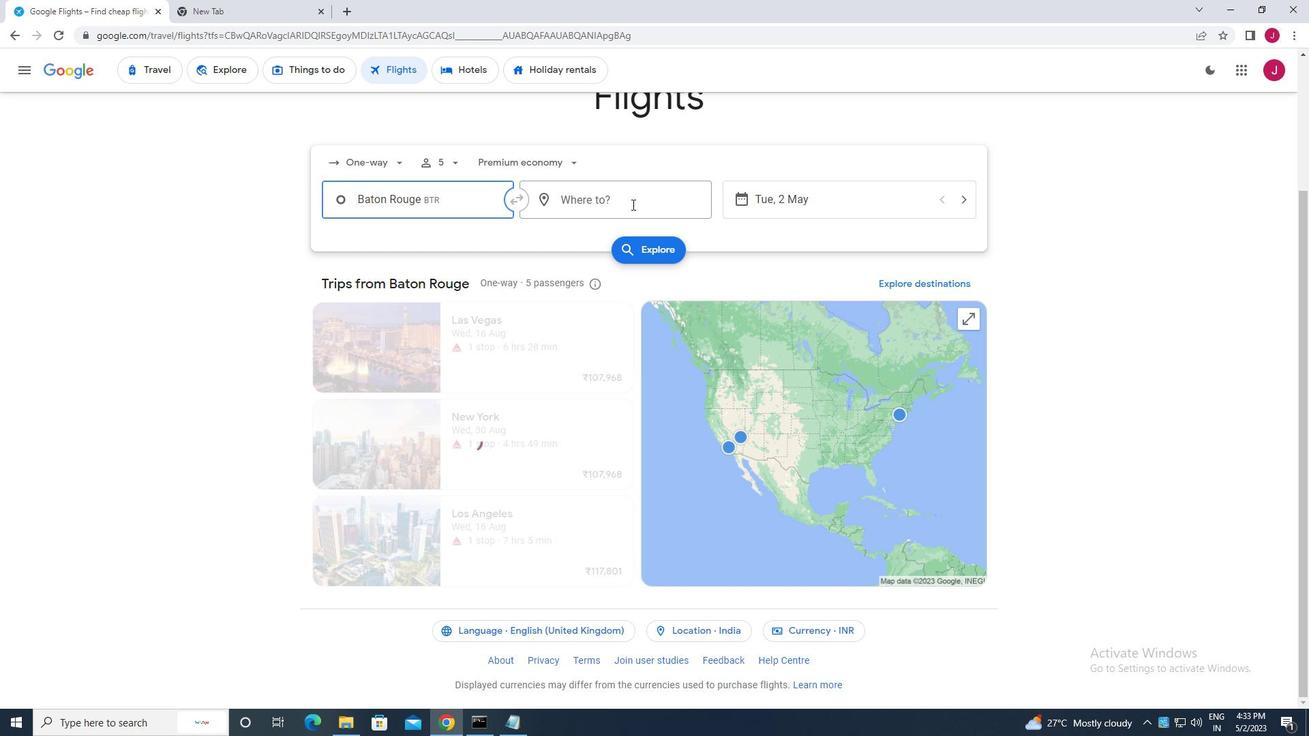 
Action: Key pressed evansv
Screenshot: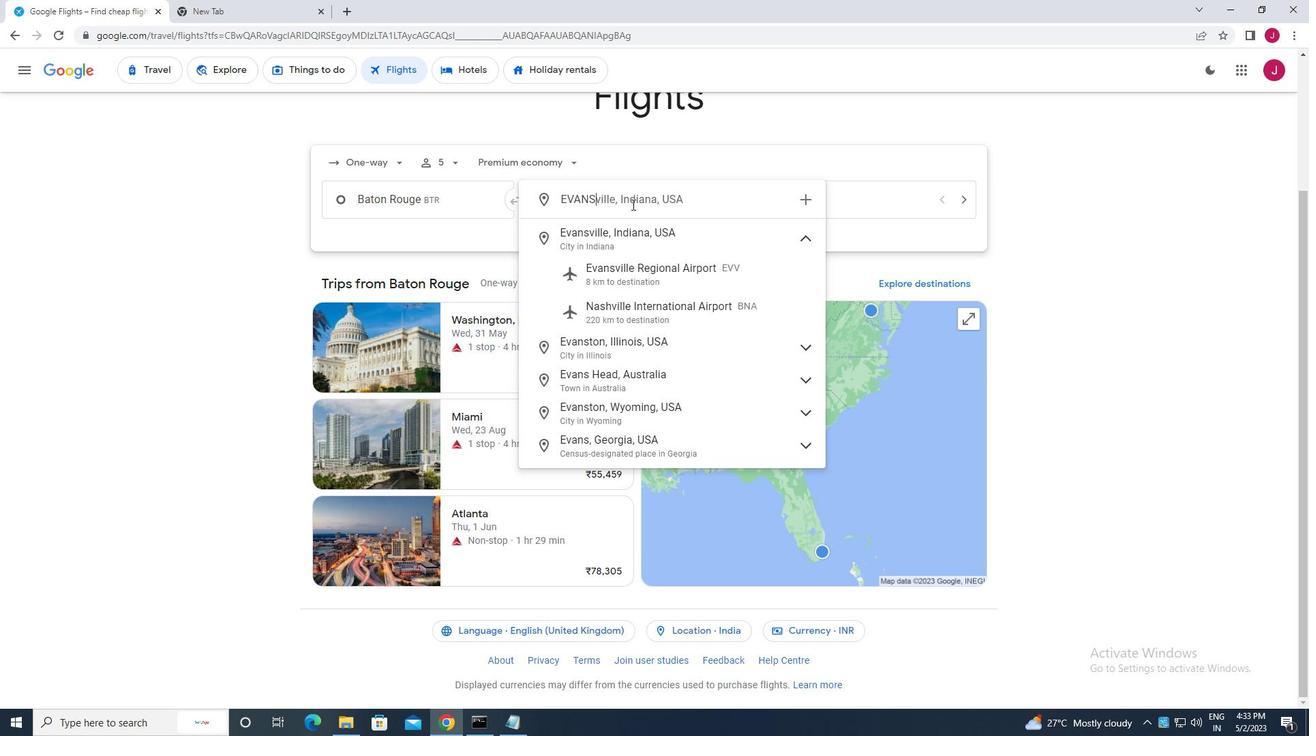
Action: Mouse moved to (698, 270)
Screenshot: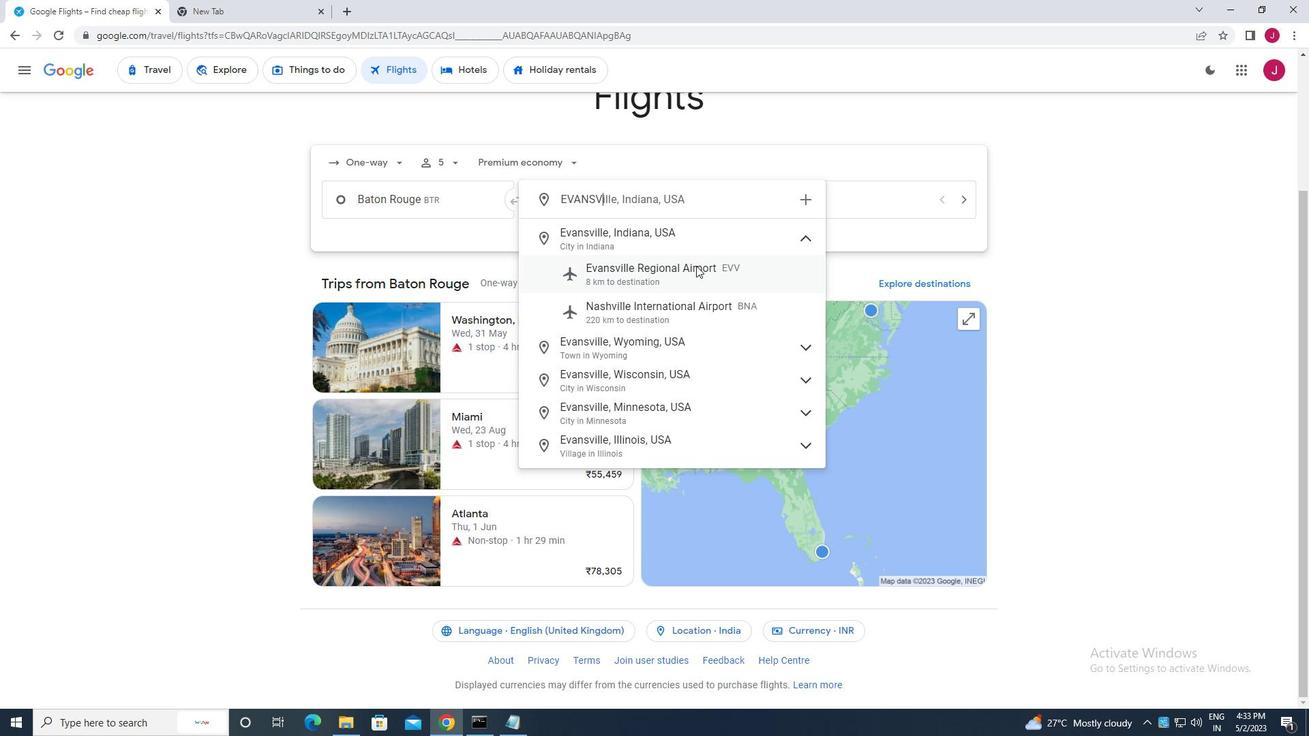 
Action: Mouse pressed left at (698, 270)
Screenshot: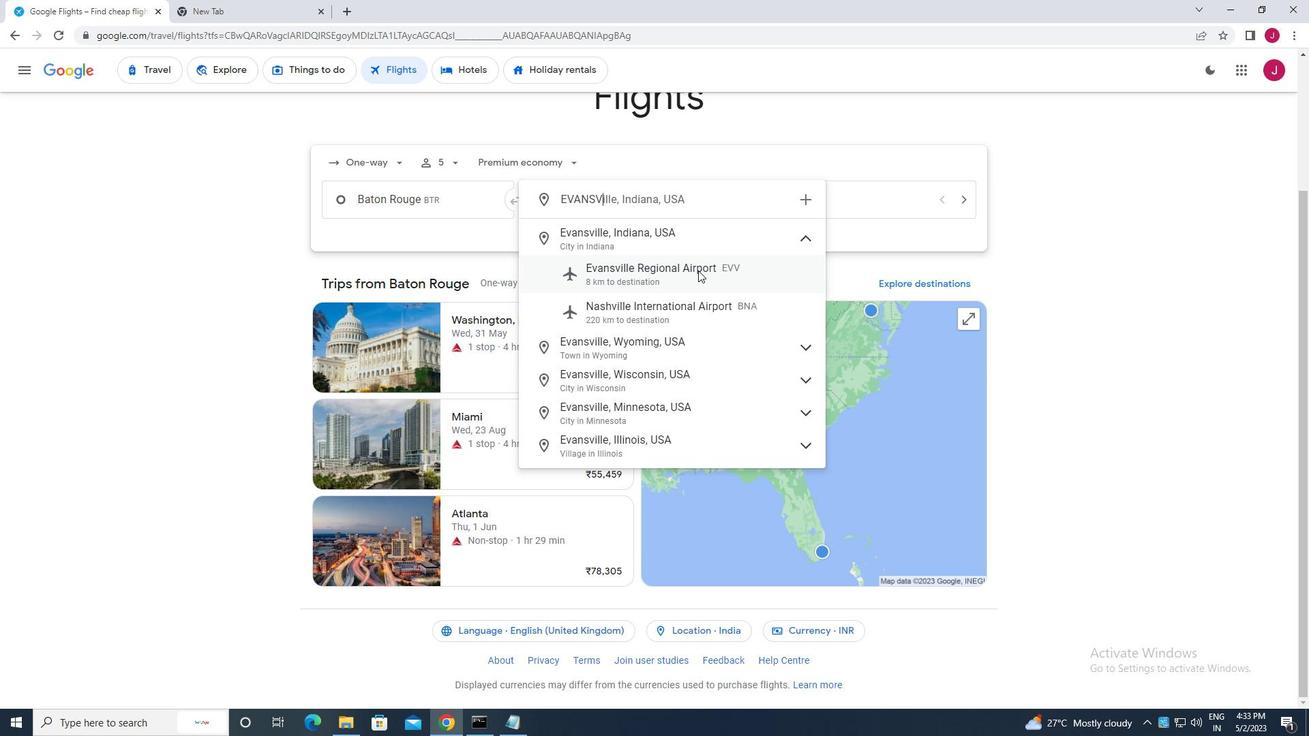 
Action: Mouse moved to (823, 203)
Screenshot: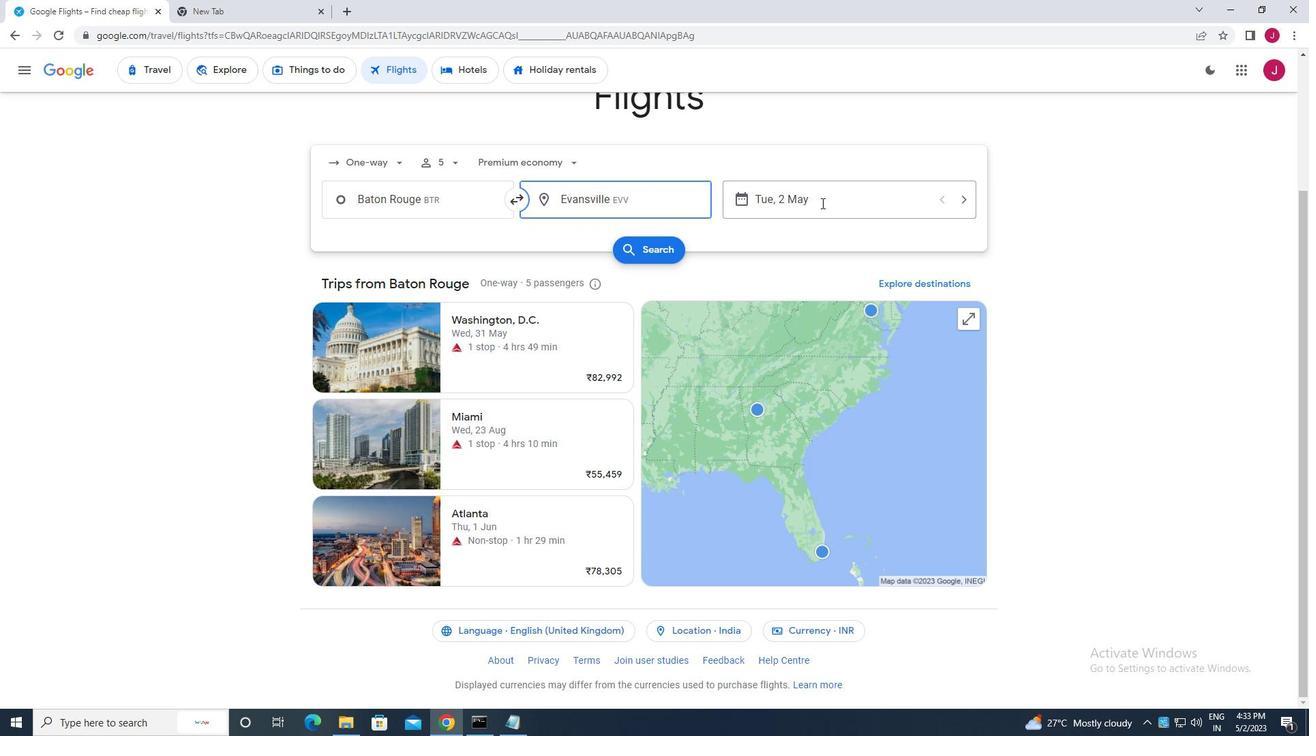 
Action: Mouse pressed left at (823, 203)
Screenshot: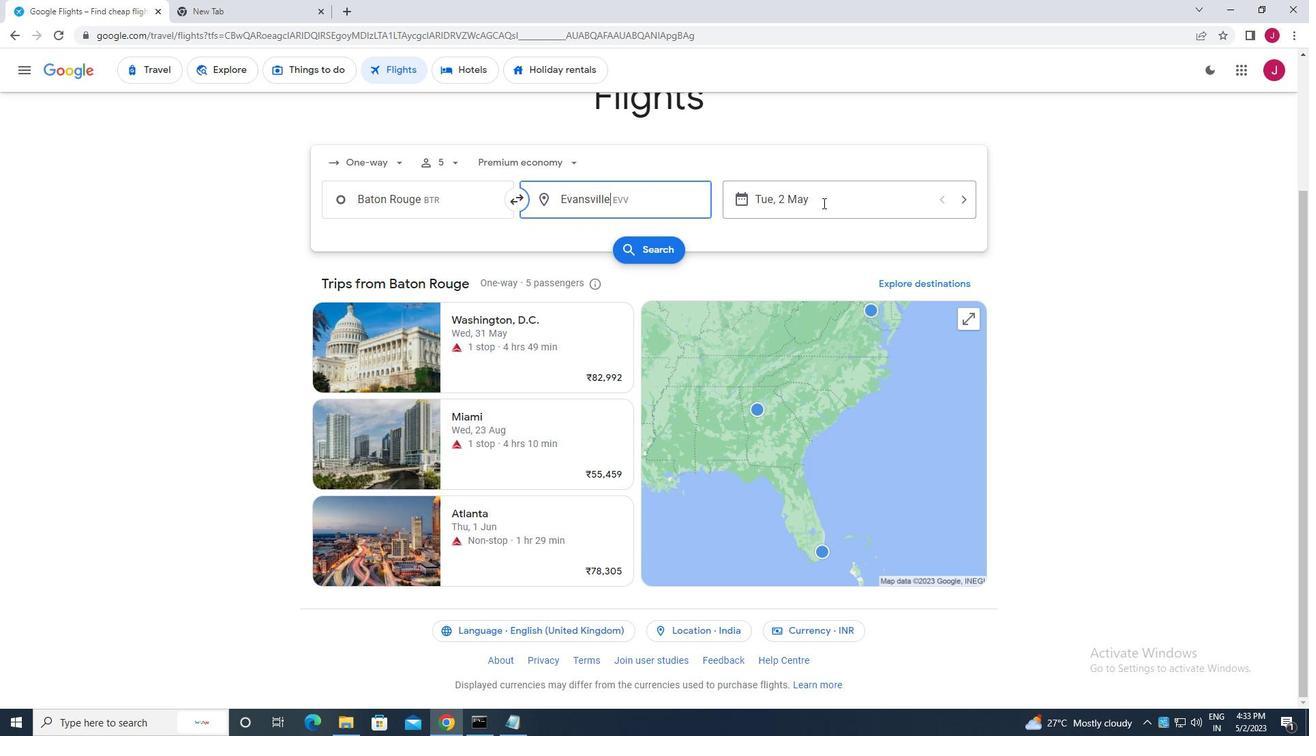 
Action: Mouse moved to (589, 308)
Screenshot: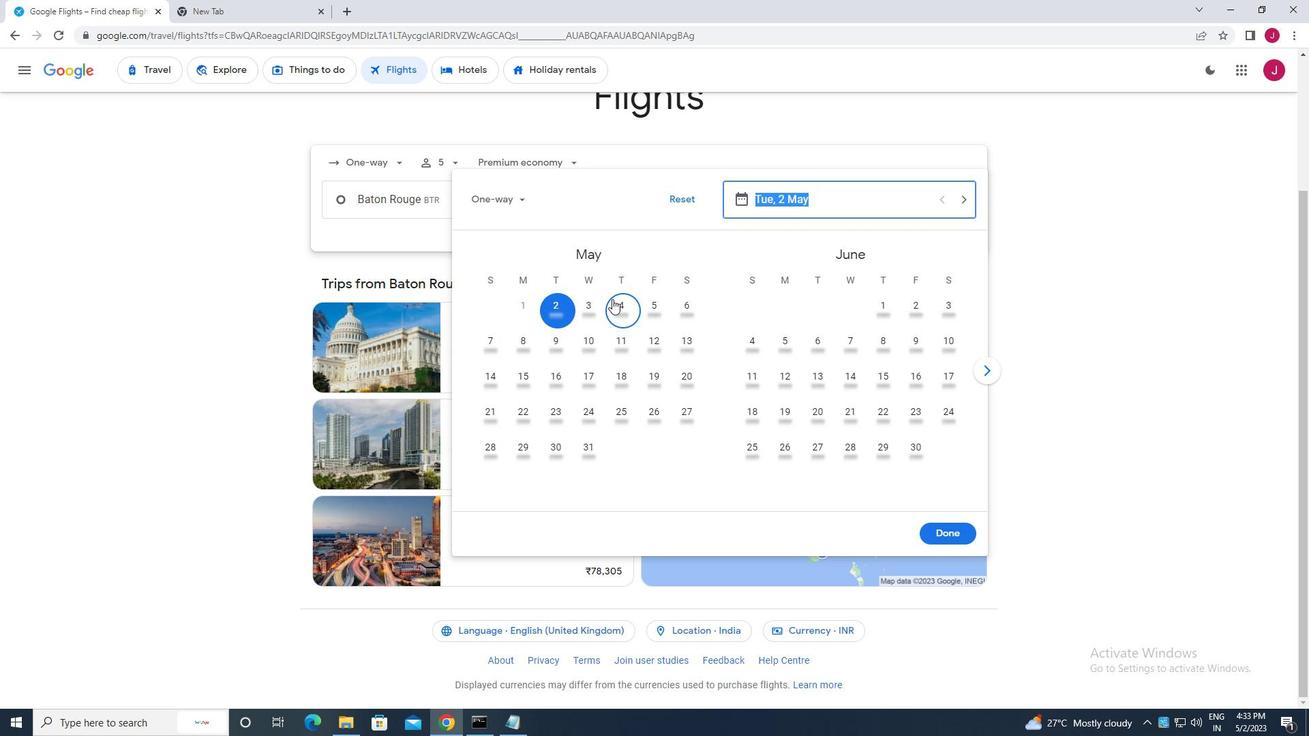 
Action: Mouse pressed left at (589, 308)
Screenshot: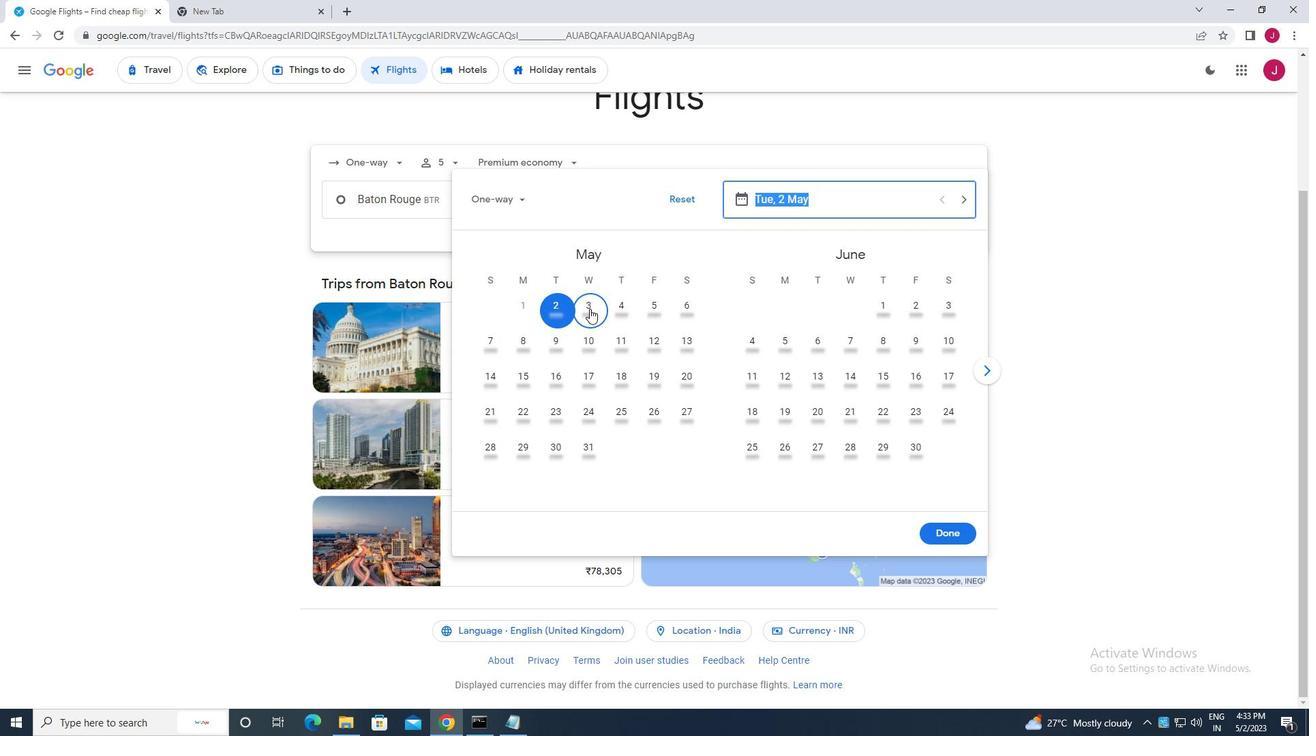 
Action: Mouse moved to (939, 539)
Screenshot: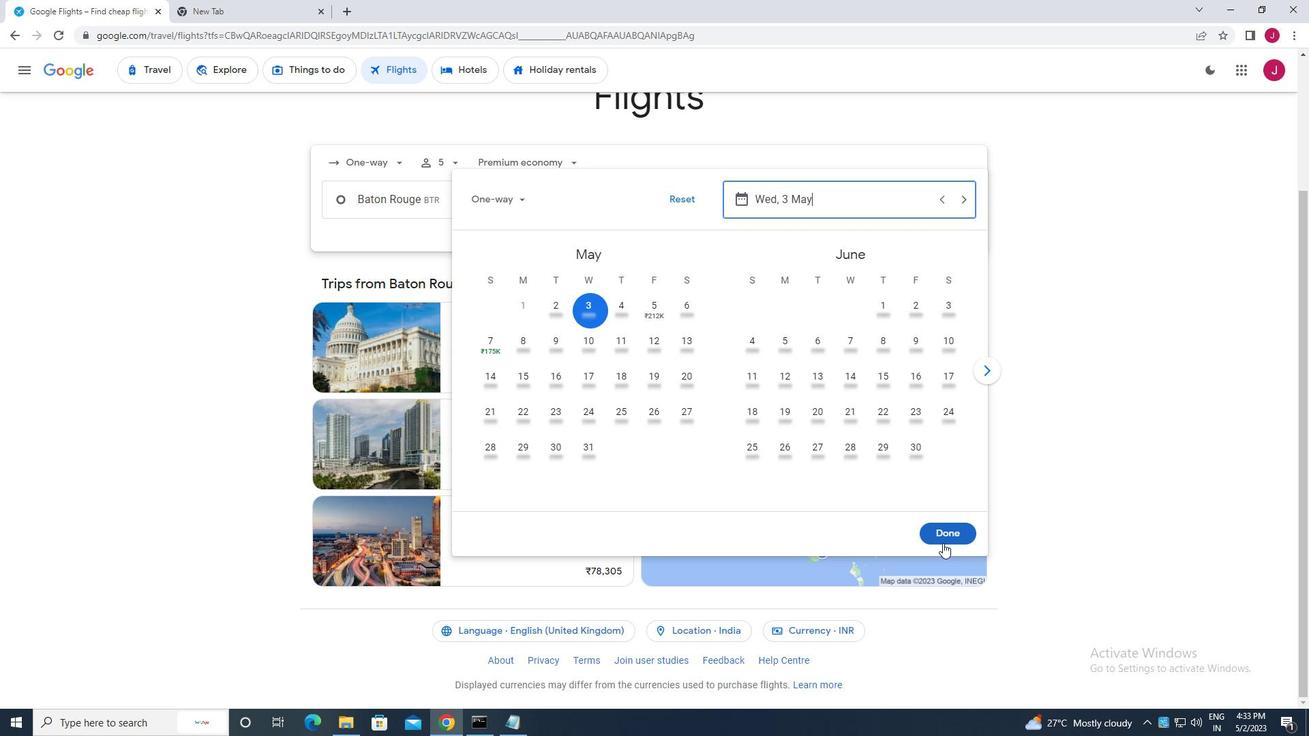 
Action: Mouse pressed left at (939, 539)
Screenshot: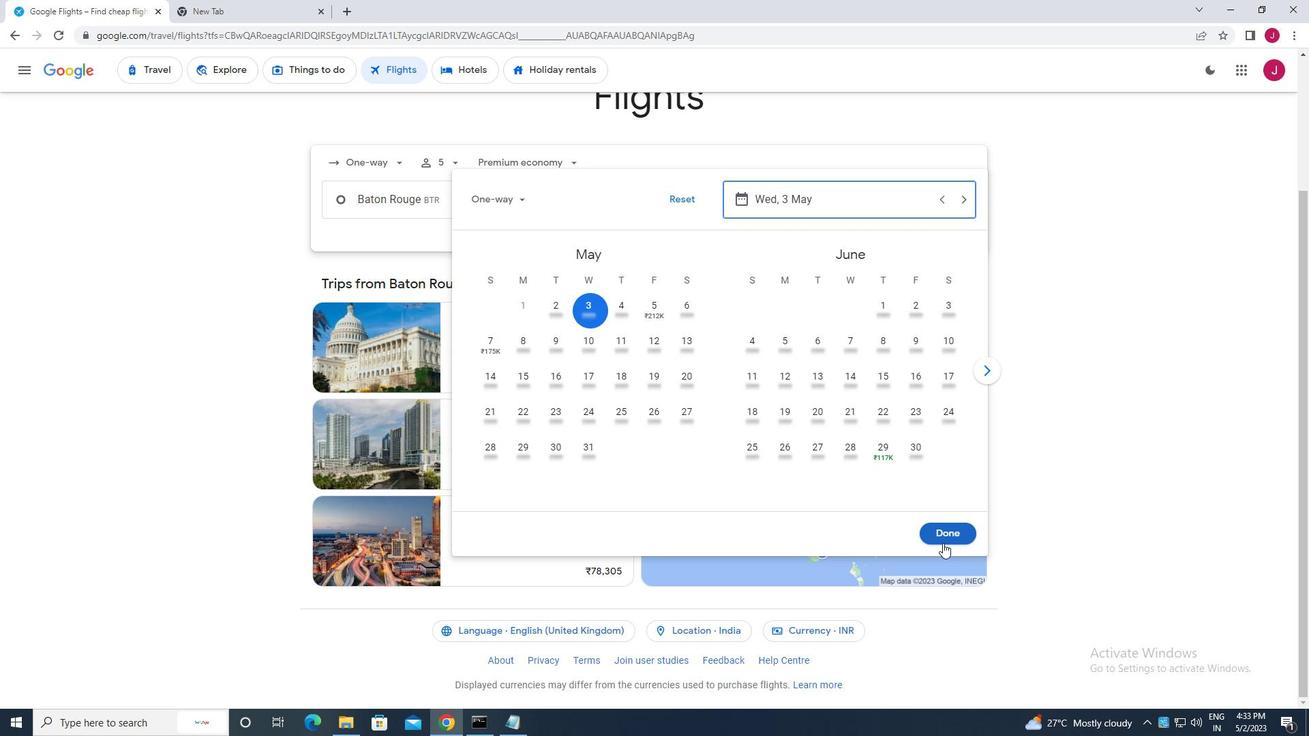 
Action: Mouse moved to (670, 251)
Screenshot: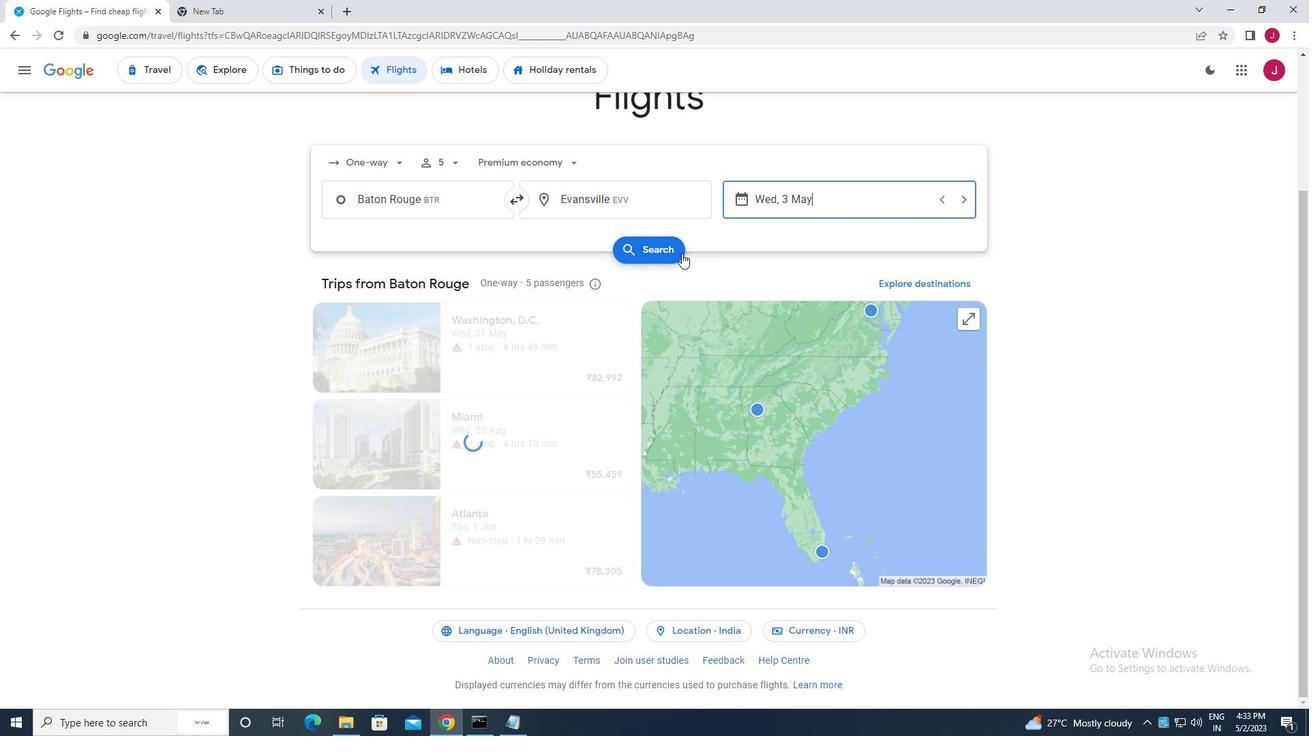 
Action: Mouse pressed left at (670, 251)
Screenshot: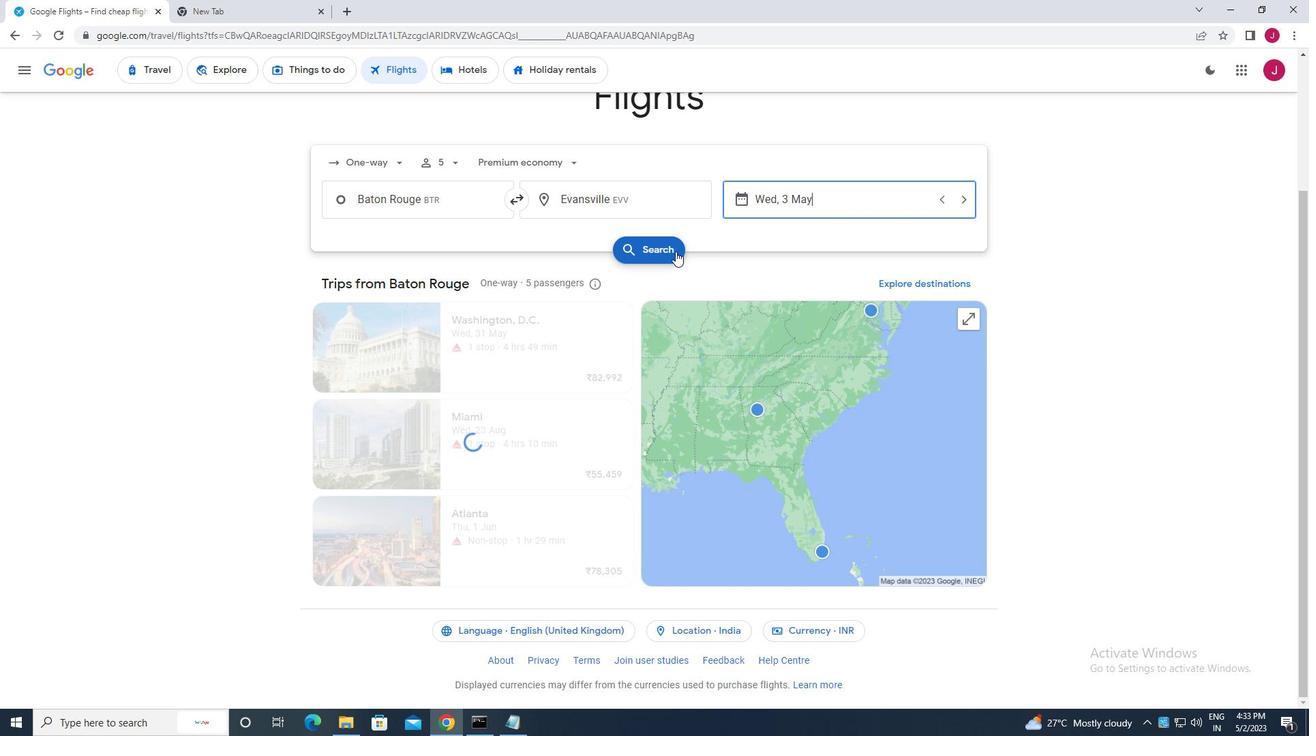 
Action: Mouse moved to (349, 195)
Screenshot: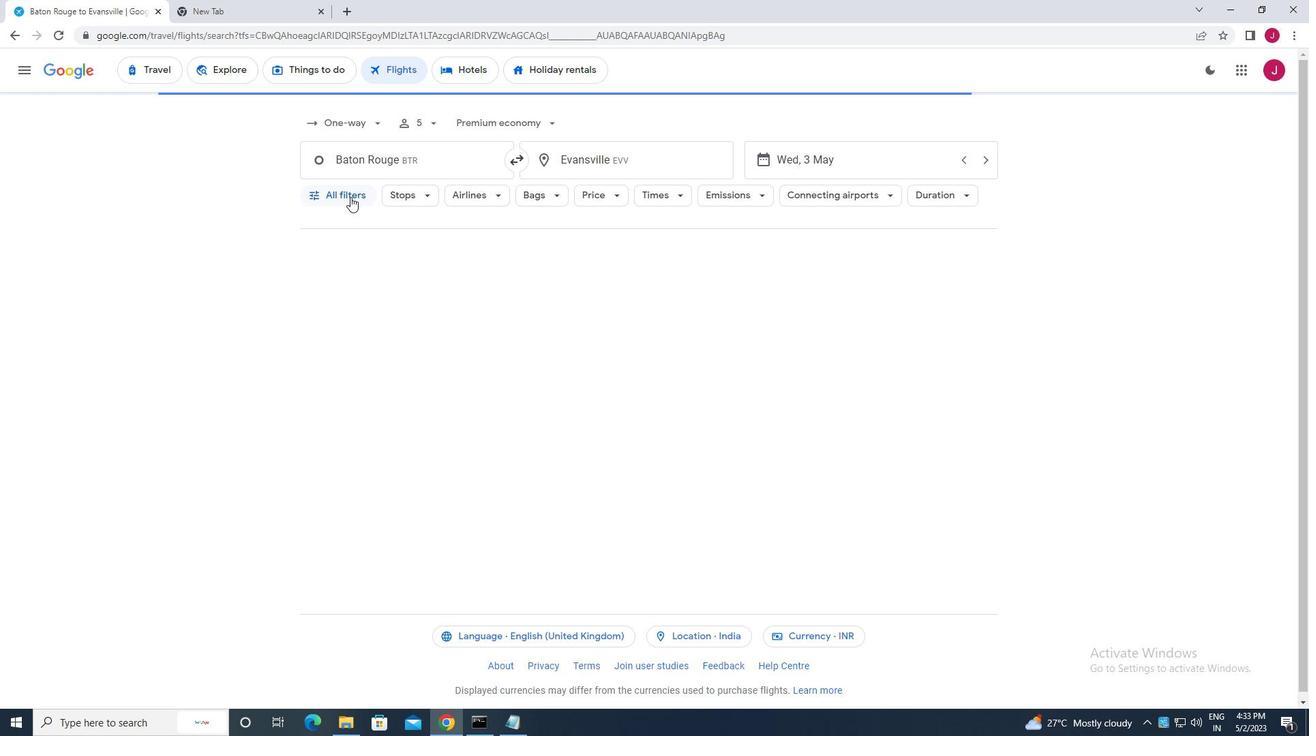 
Action: Mouse pressed left at (349, 195)
Screenshot: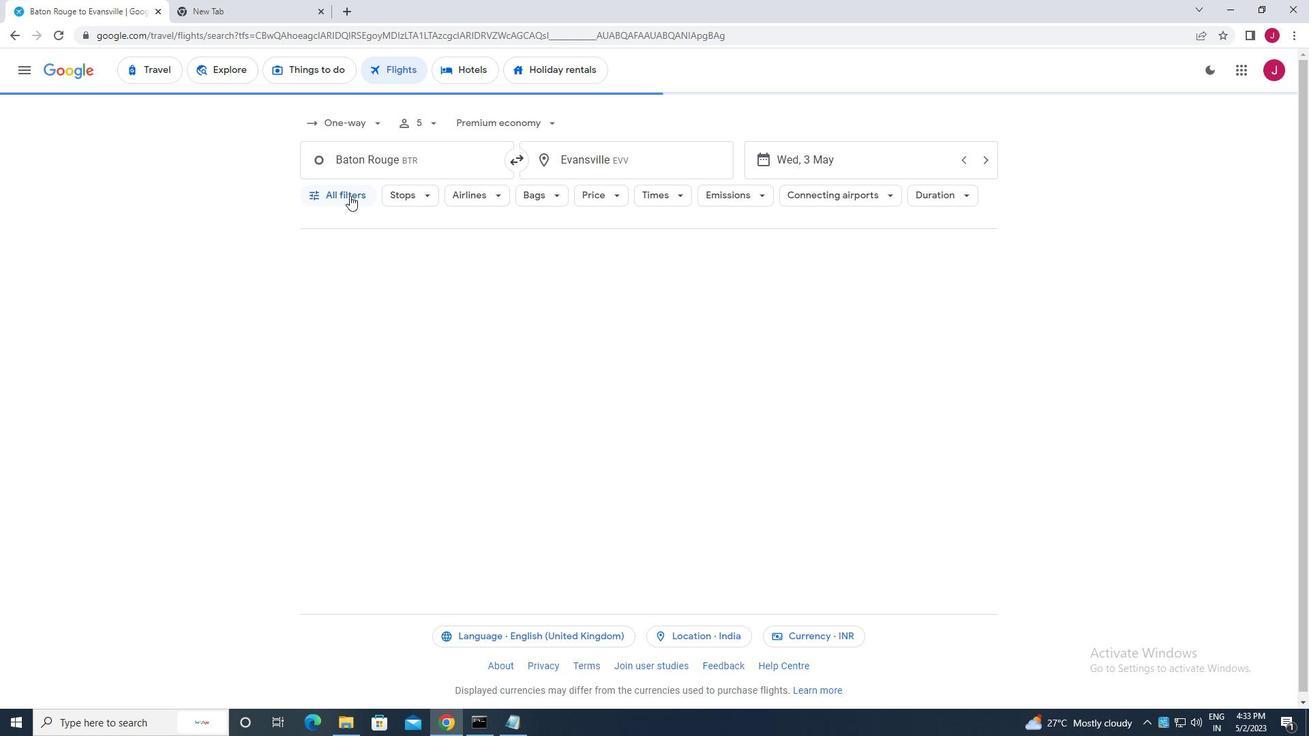 
Action: Mouse moved to (374, 253)
Screenshot: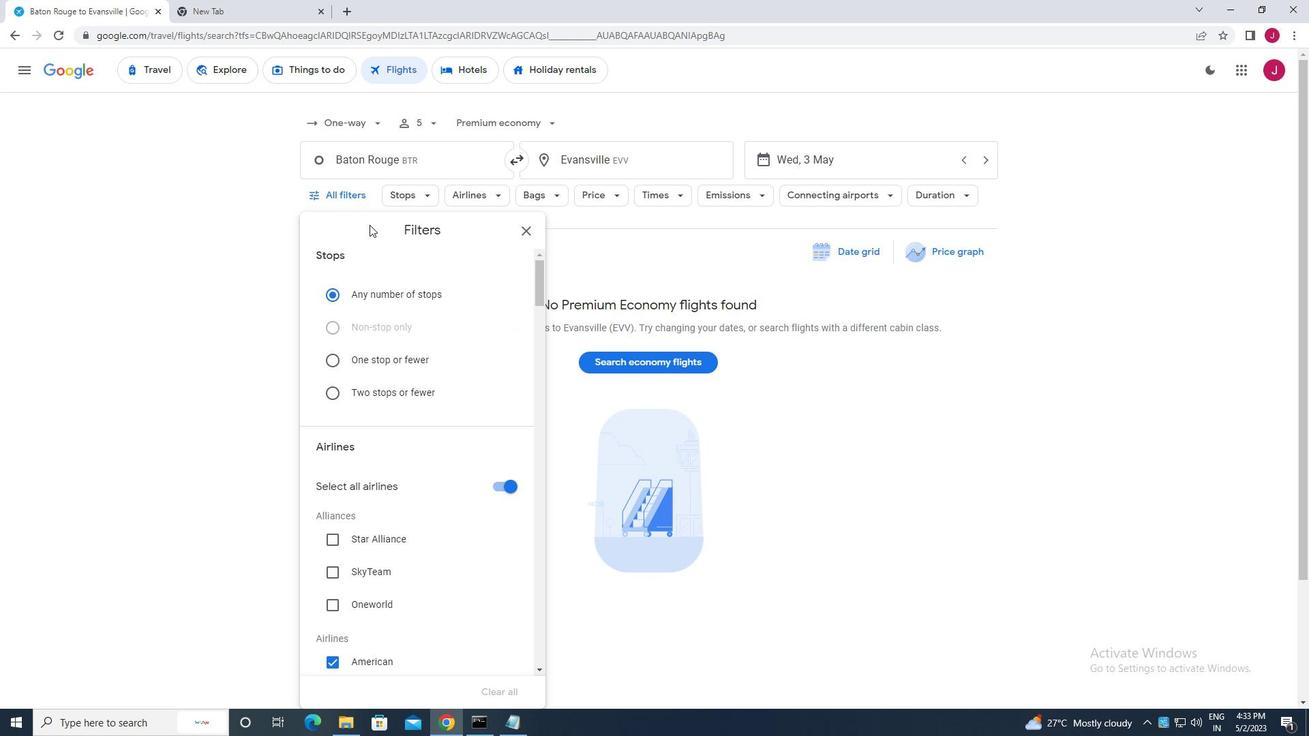 
Action: Mouse scrolled (374, 252) with delta (0, 0)
Screenshot: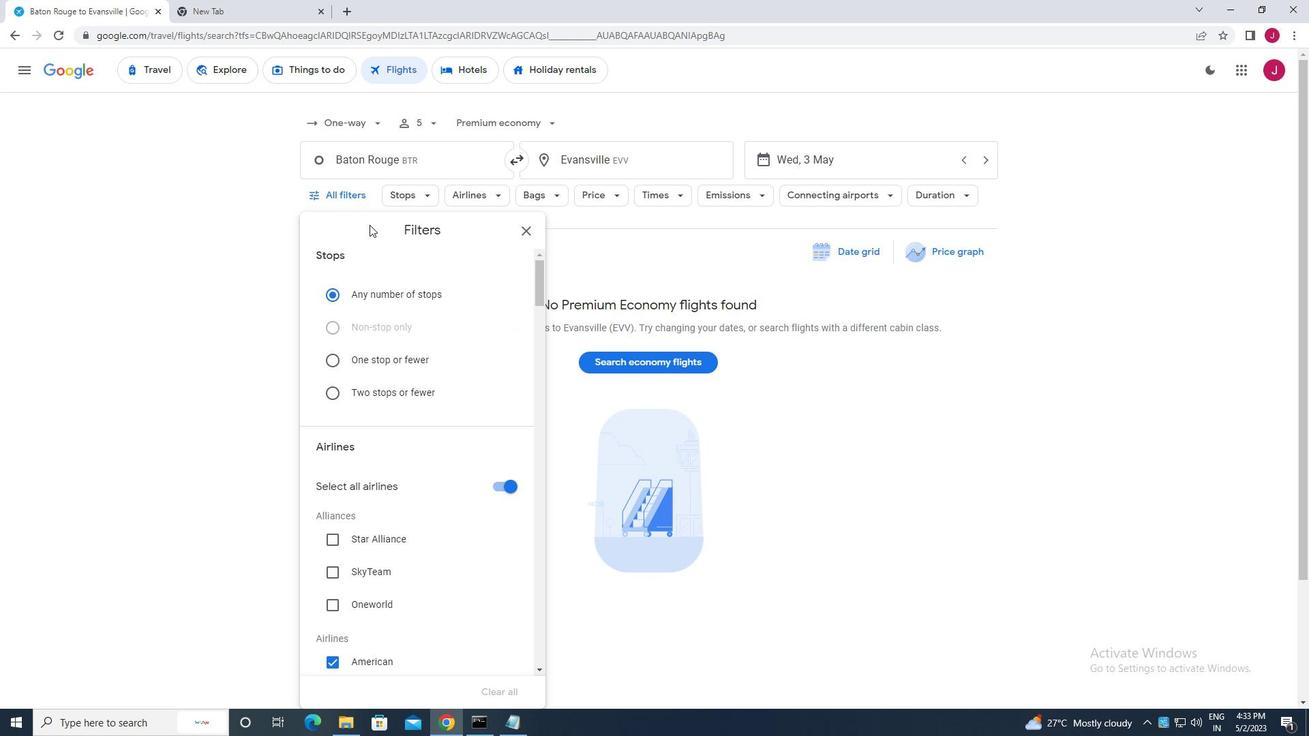
Action: Mouse moved to (379, 259)
Screenshot: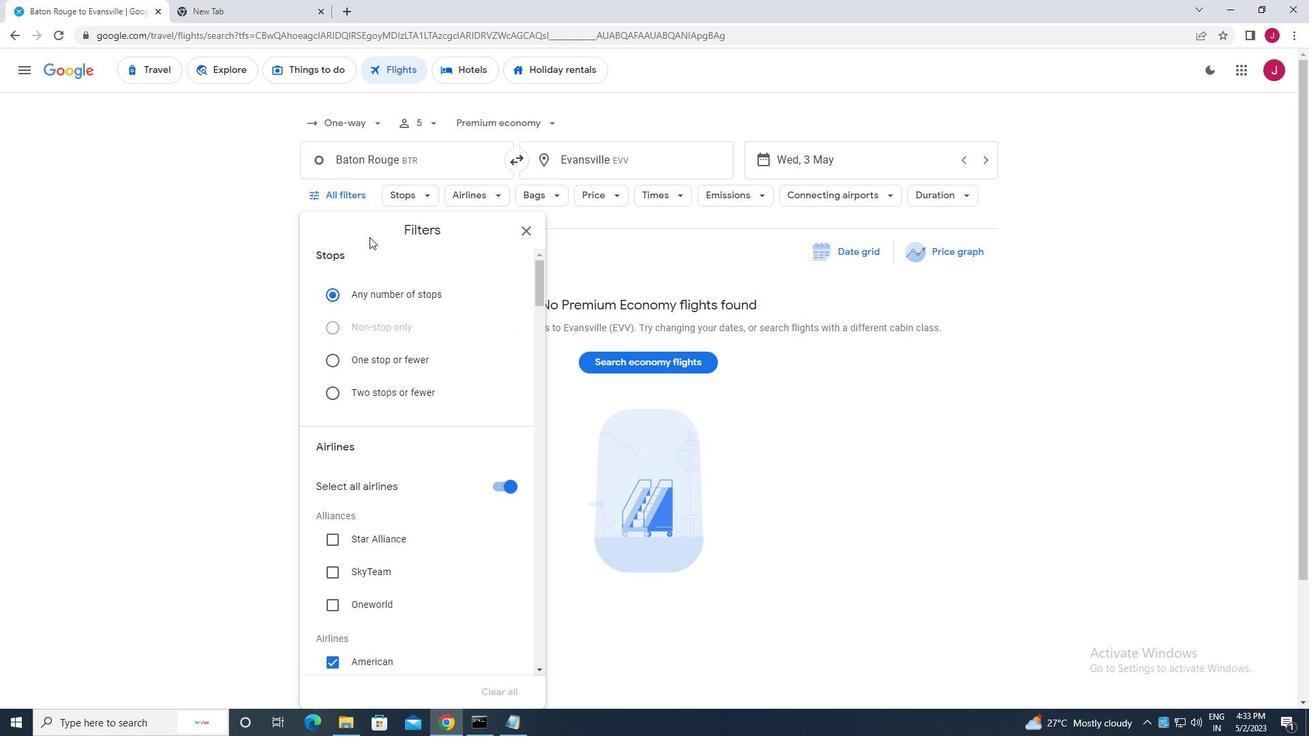 
Action: Mouse scrolled (379, 259) with delta (0, 0)
Screenshot: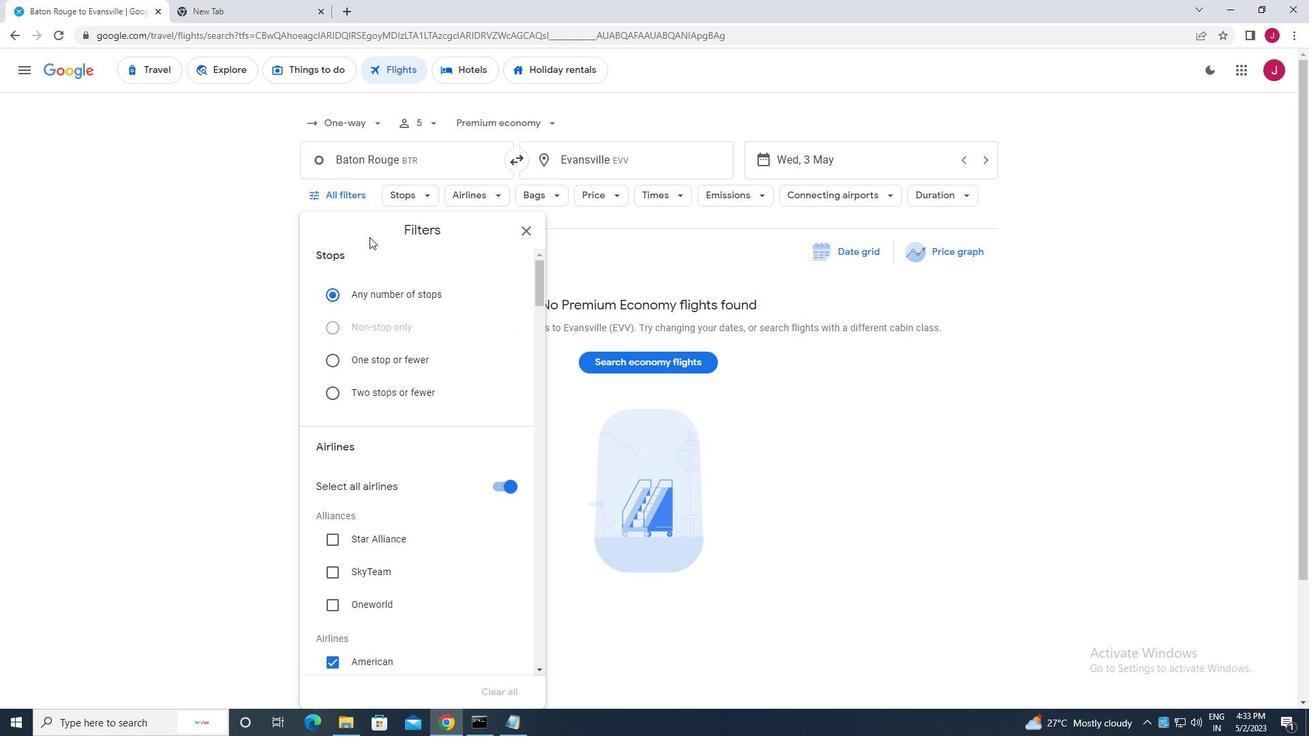 
Action: Mouse moved to (504, 349)
Screenshot: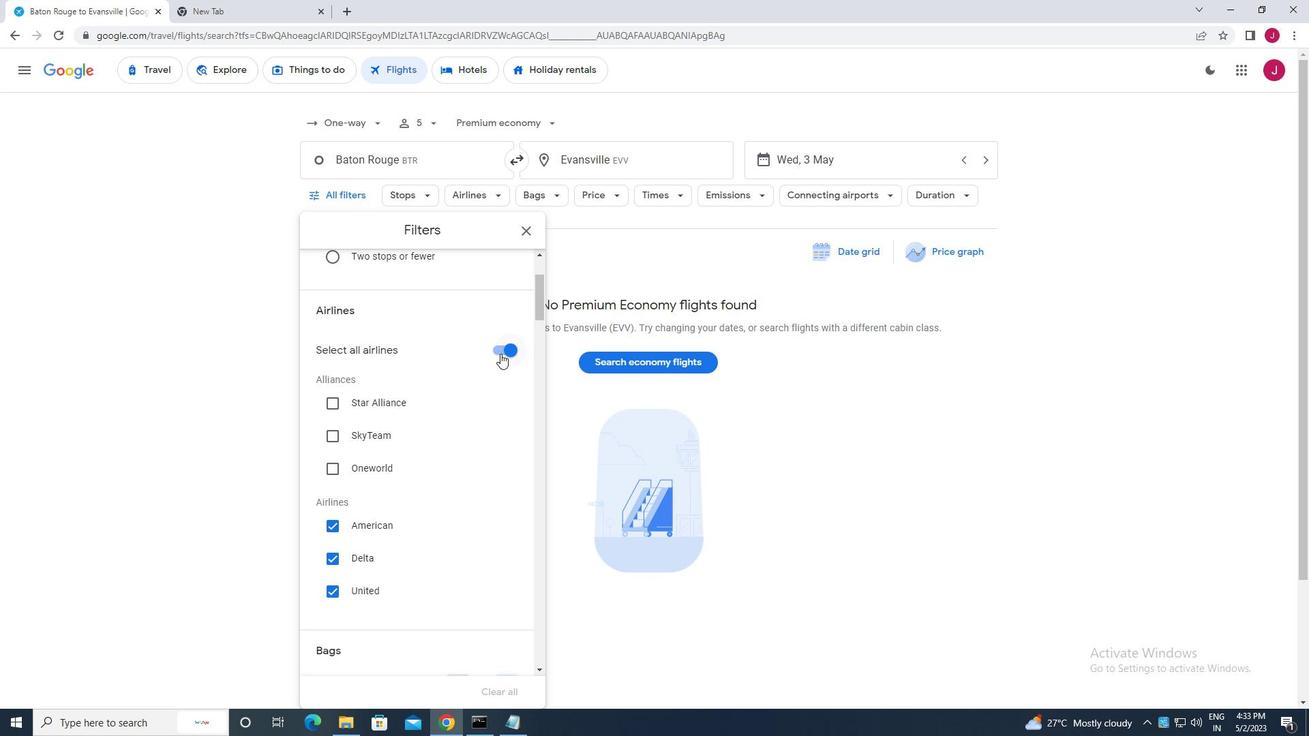 
Action: Mouse pressed left at (504, 349)
Screenshot: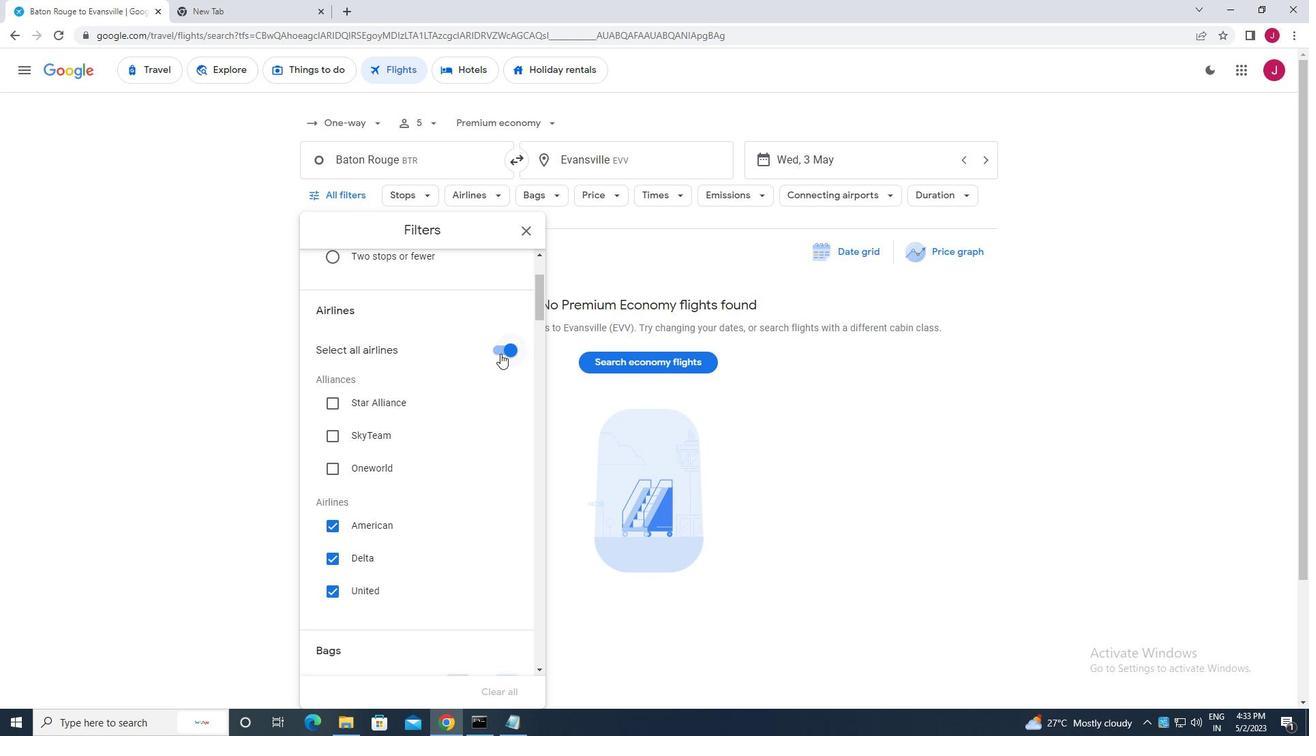 
Action: Mouse moved to (452, 349)
Screenshot: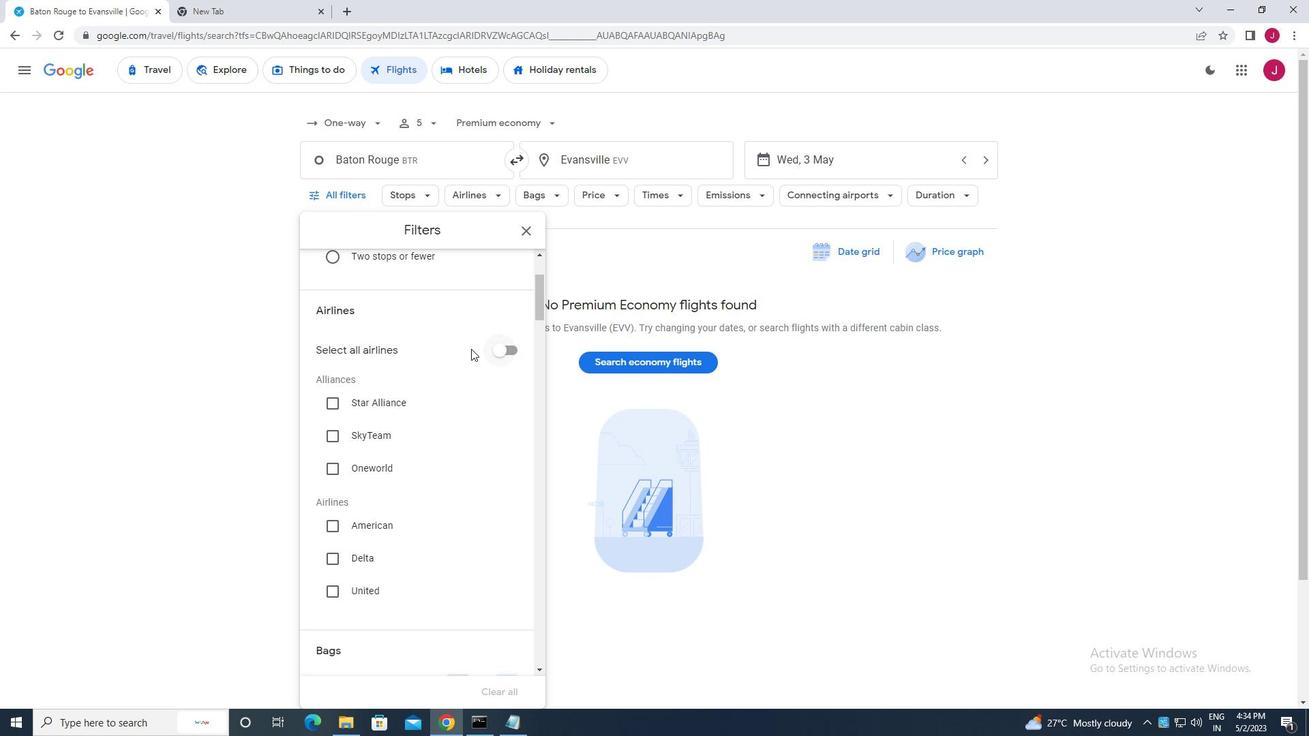 
Action: Mouse scrolled (452, 348) with delta (0, 0)
Screenshot: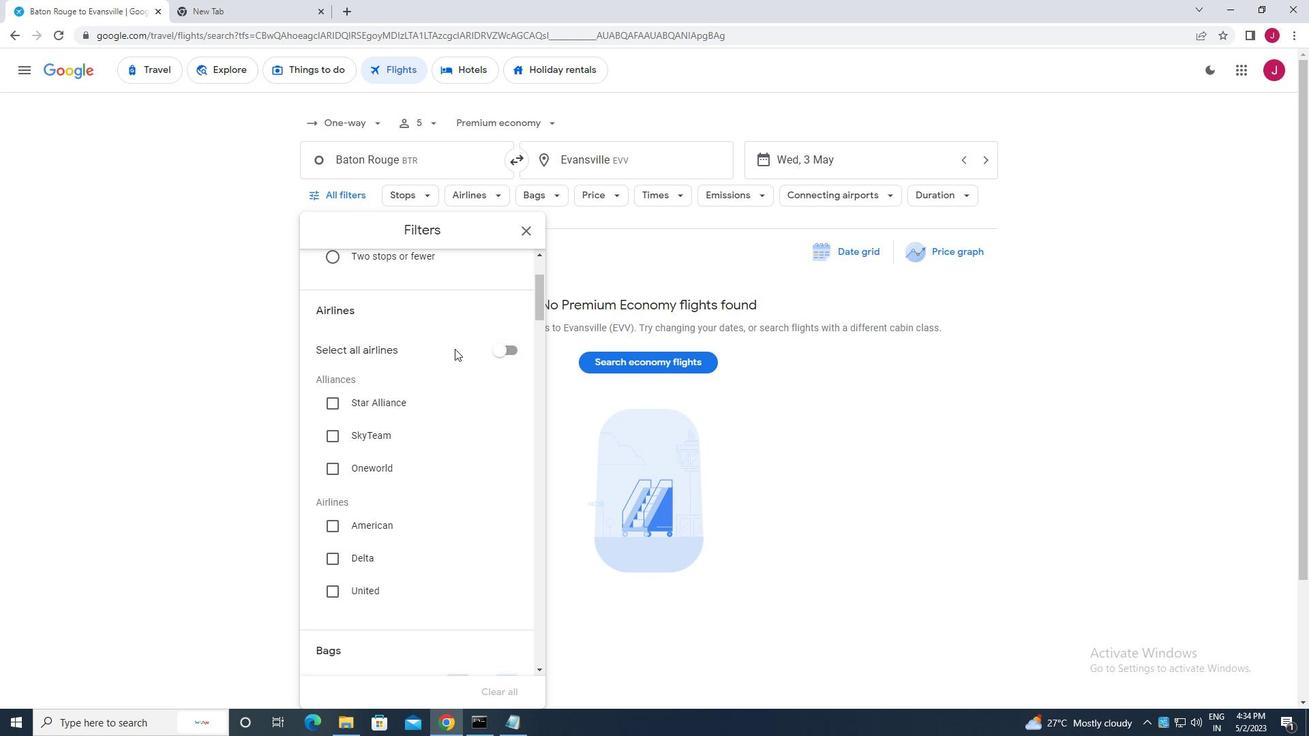 
Action: Mouse scrolled (452, 348) with delta (0, 0)
Screenshot: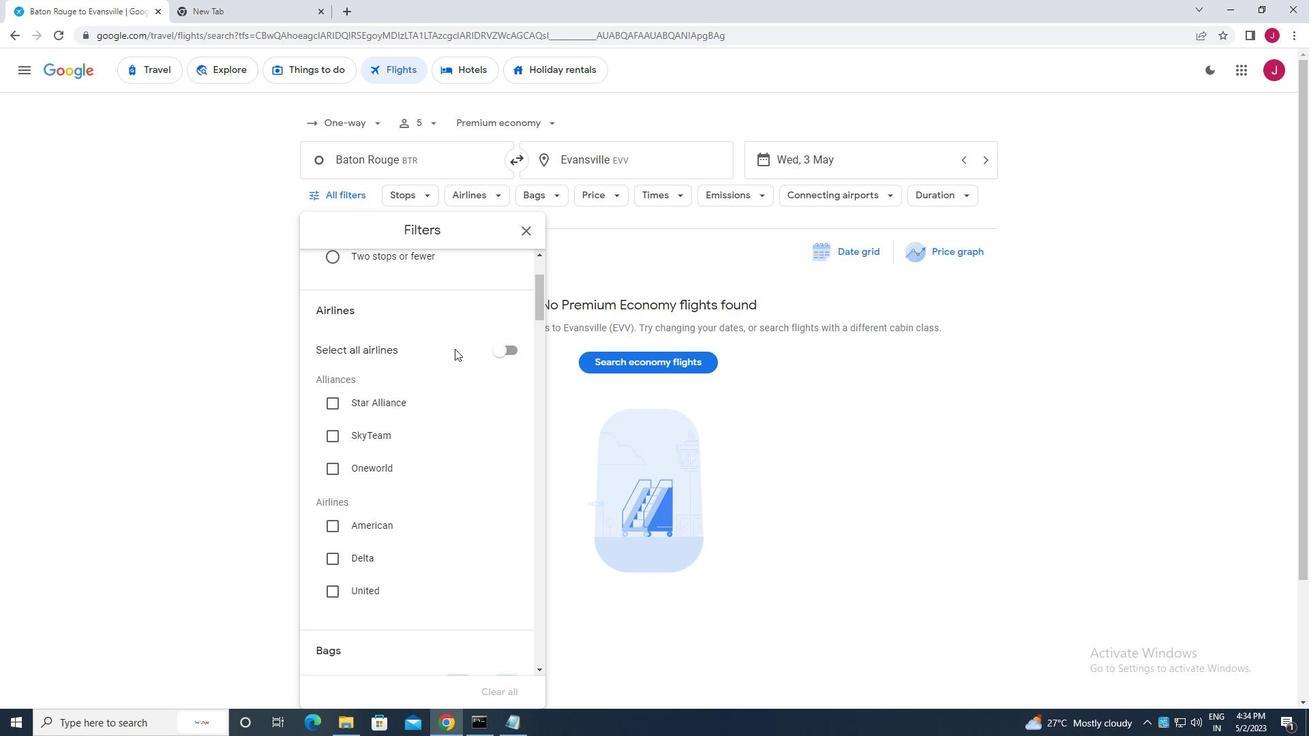 
Action: Mouse scrolled (452, 348) with delta (0, 0)
Screenshot: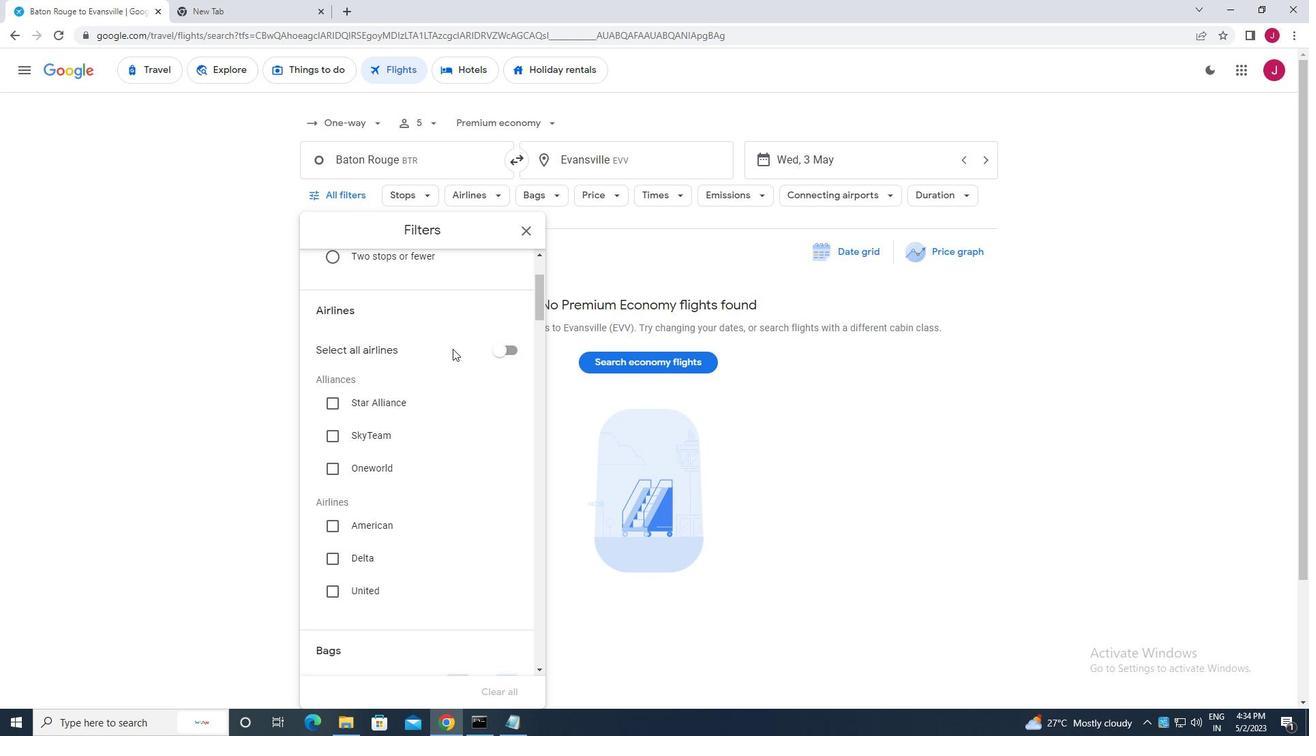 
Action: Mouse moved to (421, 364)
Screenshot: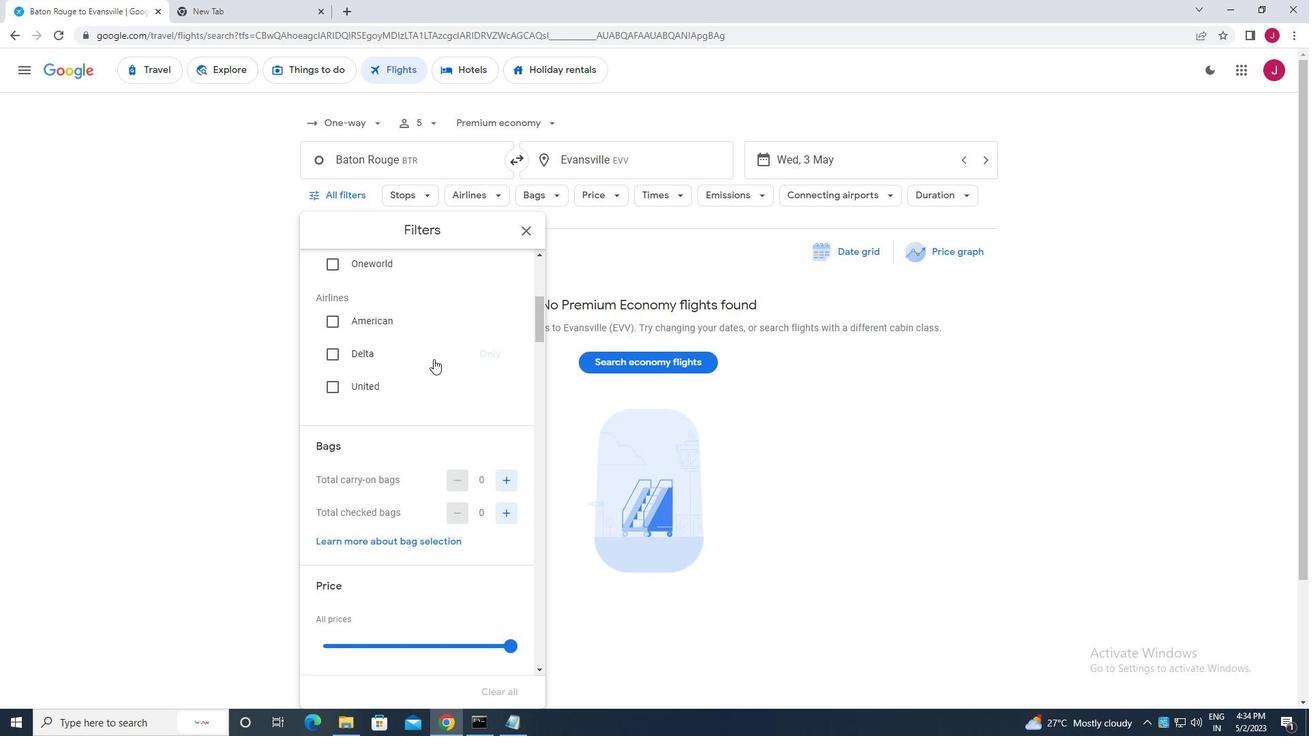 
Action: Mouse scrolled (421, 364) with delta (0, 0)
Screenshot: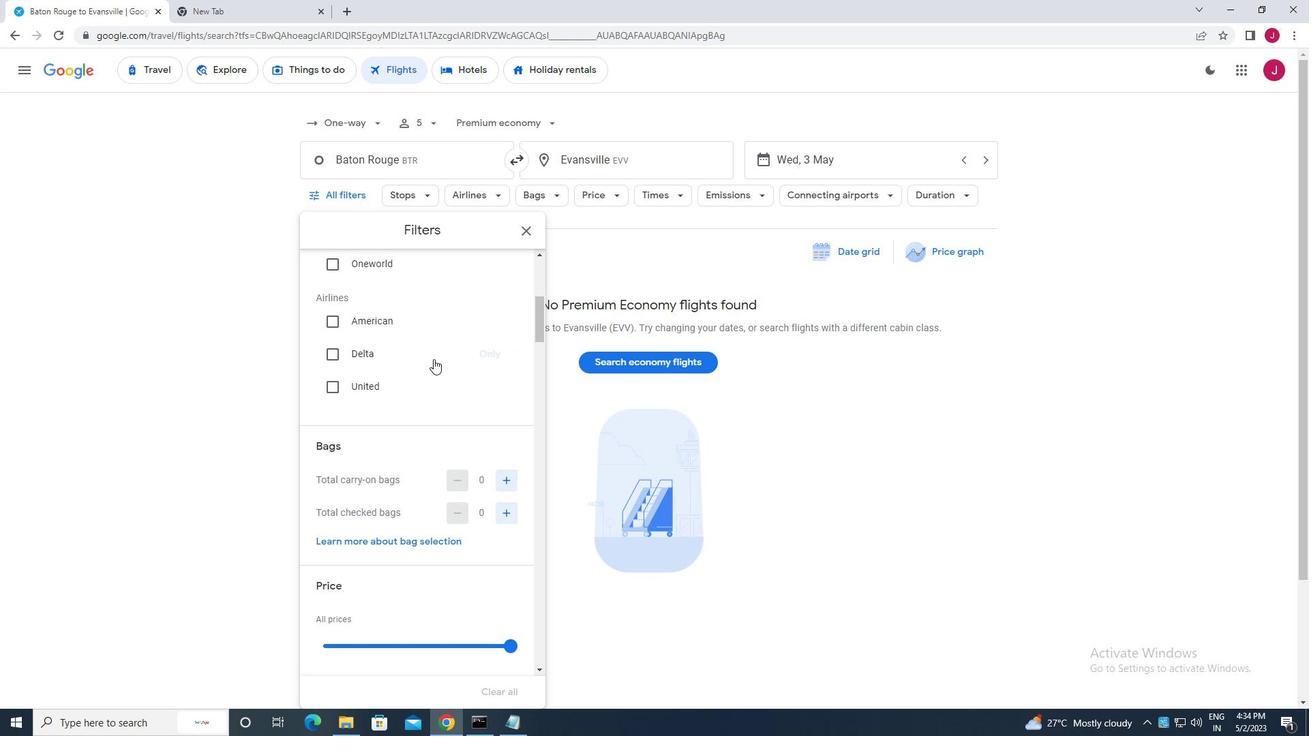 
Action: Mouse scrolled (421, 364) with delta (0, 0)
Screenshot: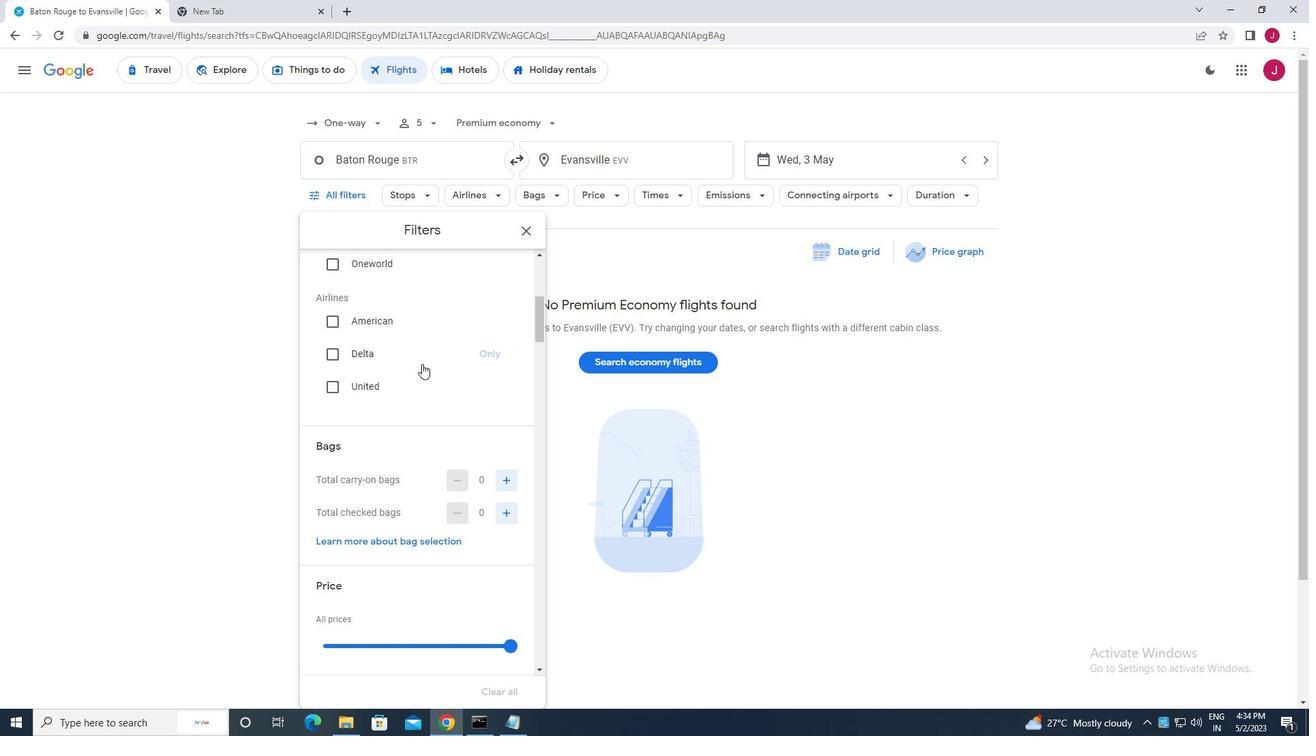 
Action: Mouse moved to (422, 352)
Screenshot: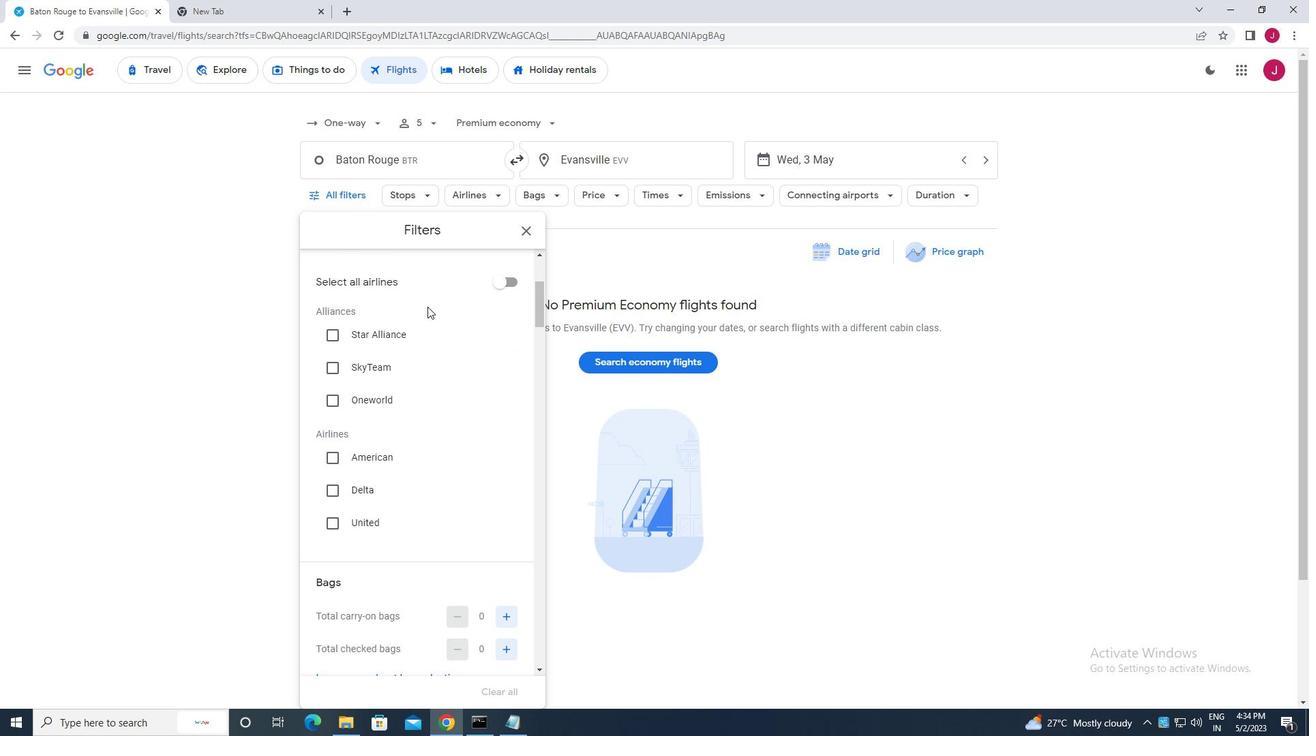 
Action: Mouse scrolled (422, 351) with delta (0, 0)
Screenshot: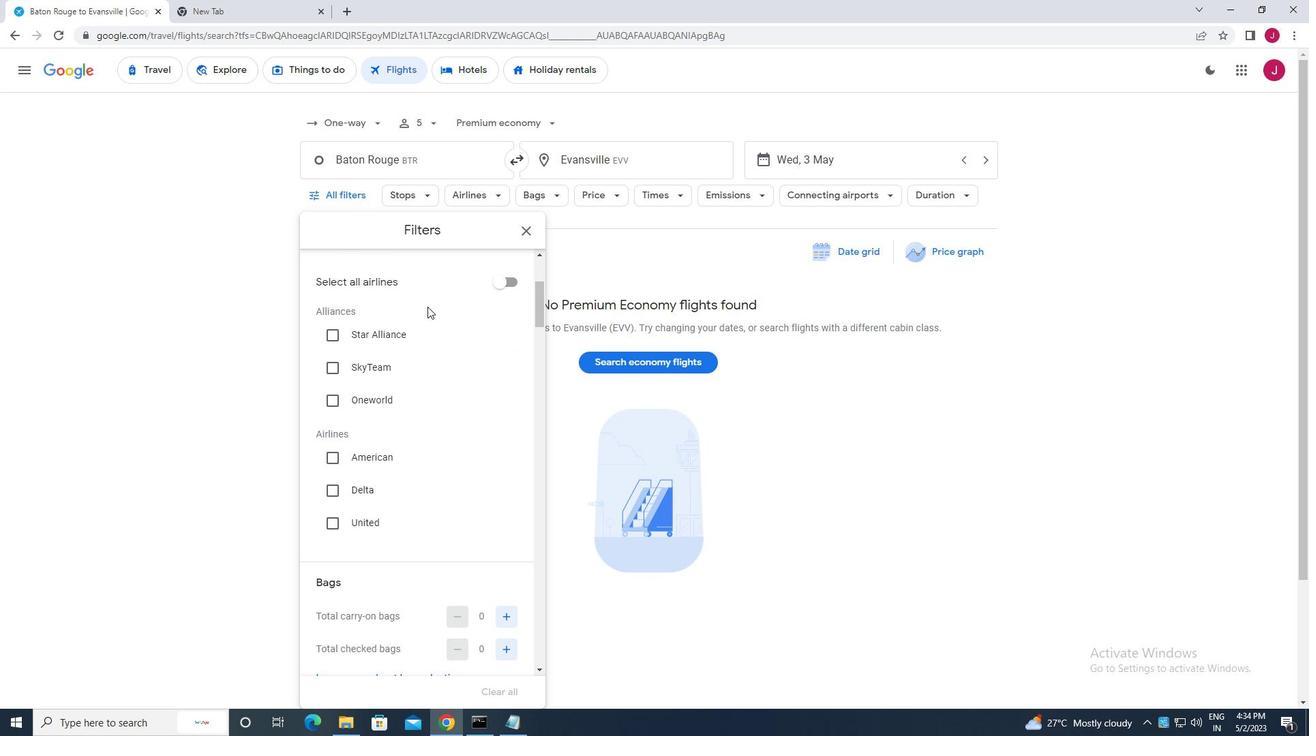 
Action: Mouse moved to (424, 355)
Screenshot: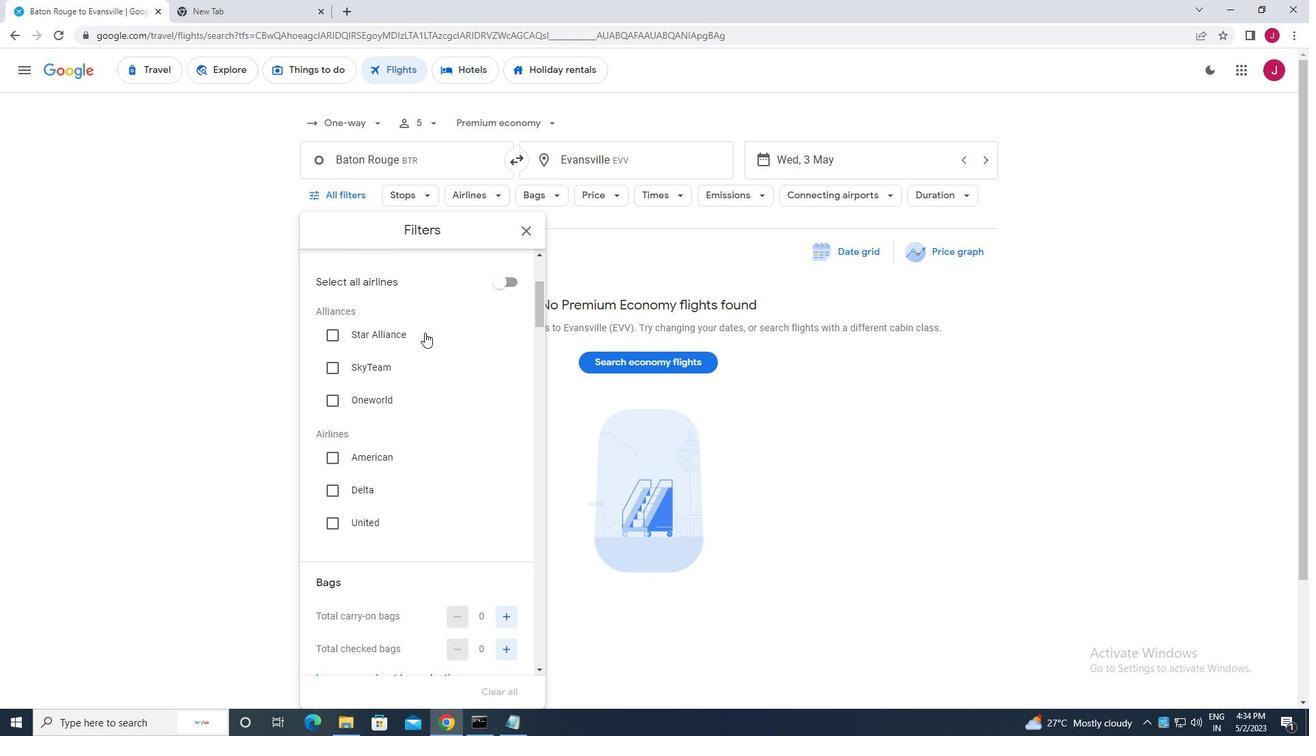 
Action: Mouse scrolled (424, 355) with delta (0, 0)
Screenshot: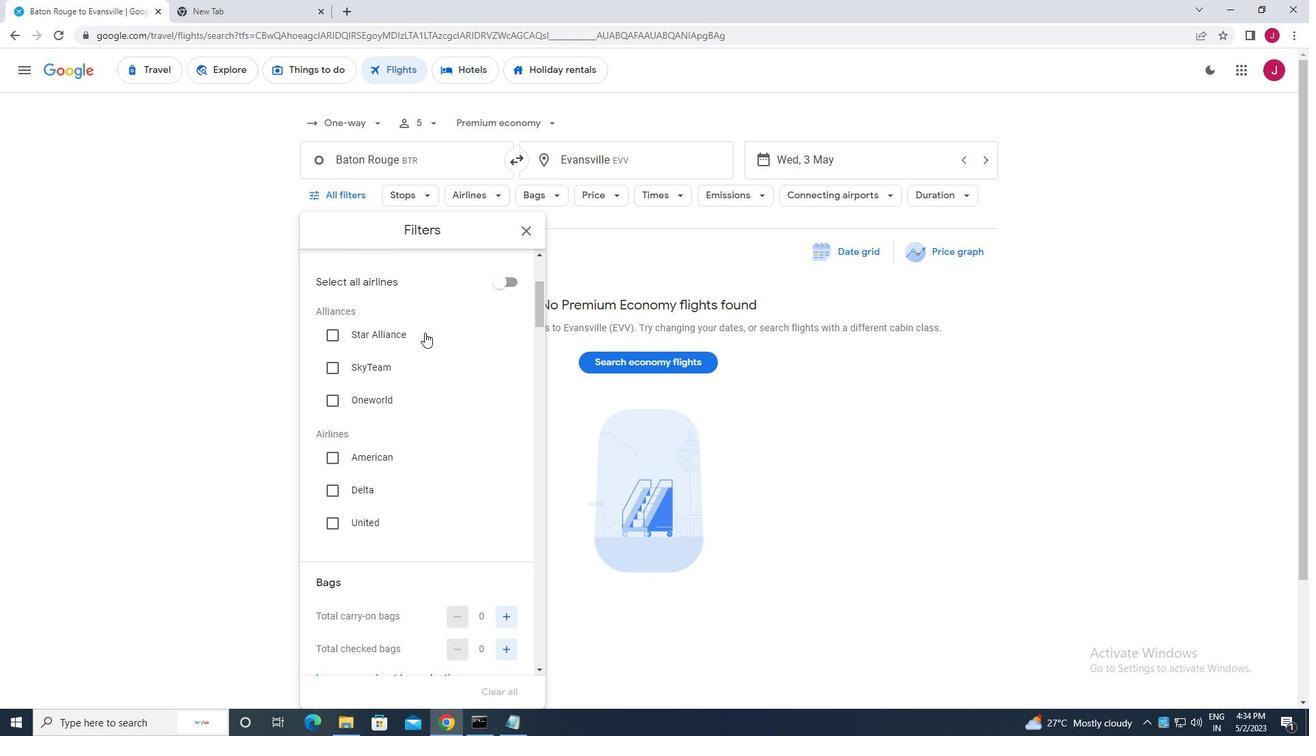 
Action: Mouse moved to (424, 356)
Screenshot: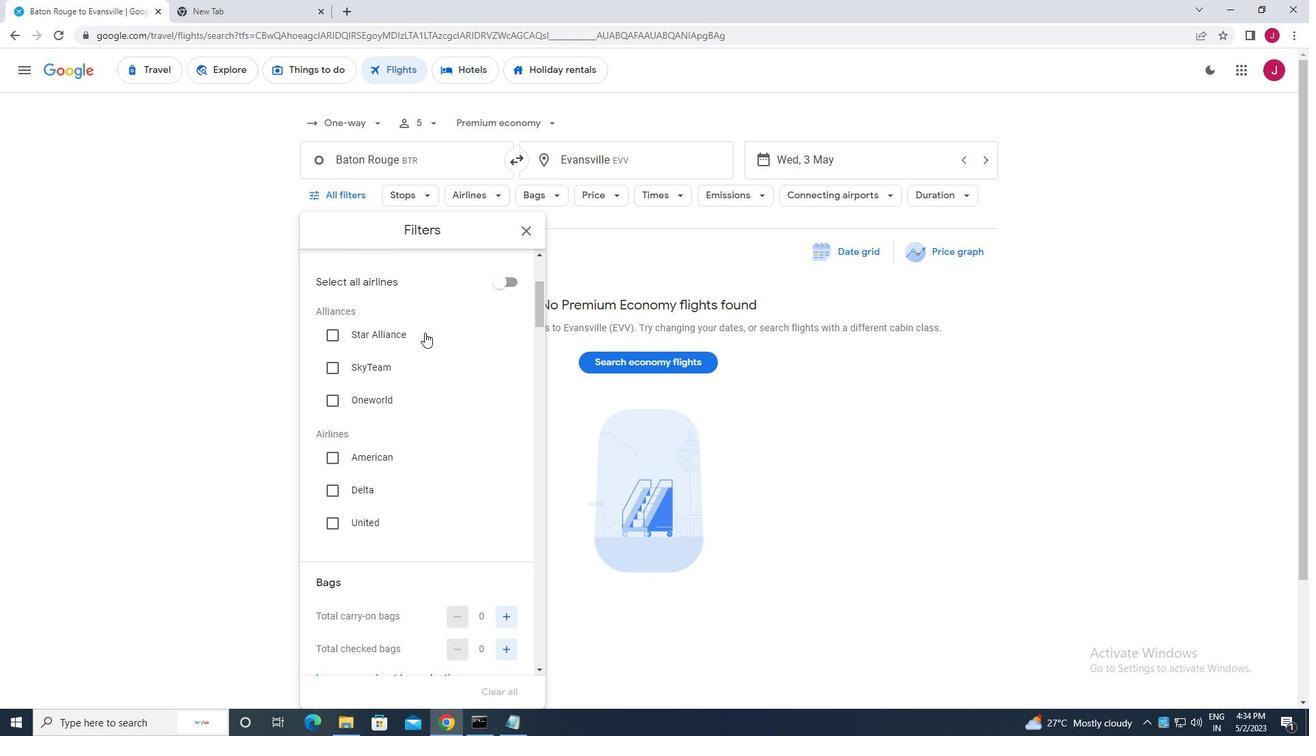 
Action: Mouse scrolled (424, 355) with delta (0, 0)
Screenshot: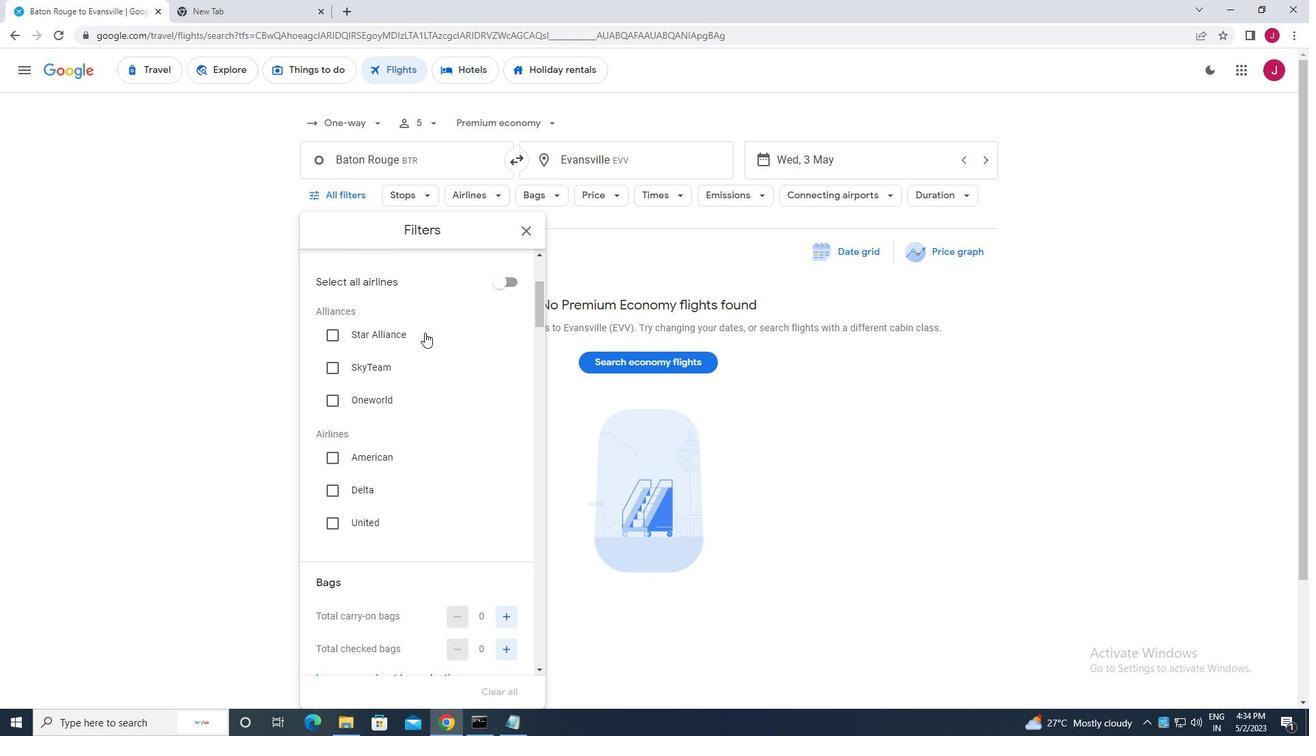 
Action: Mouse moved to (424, 356)
Screenshot: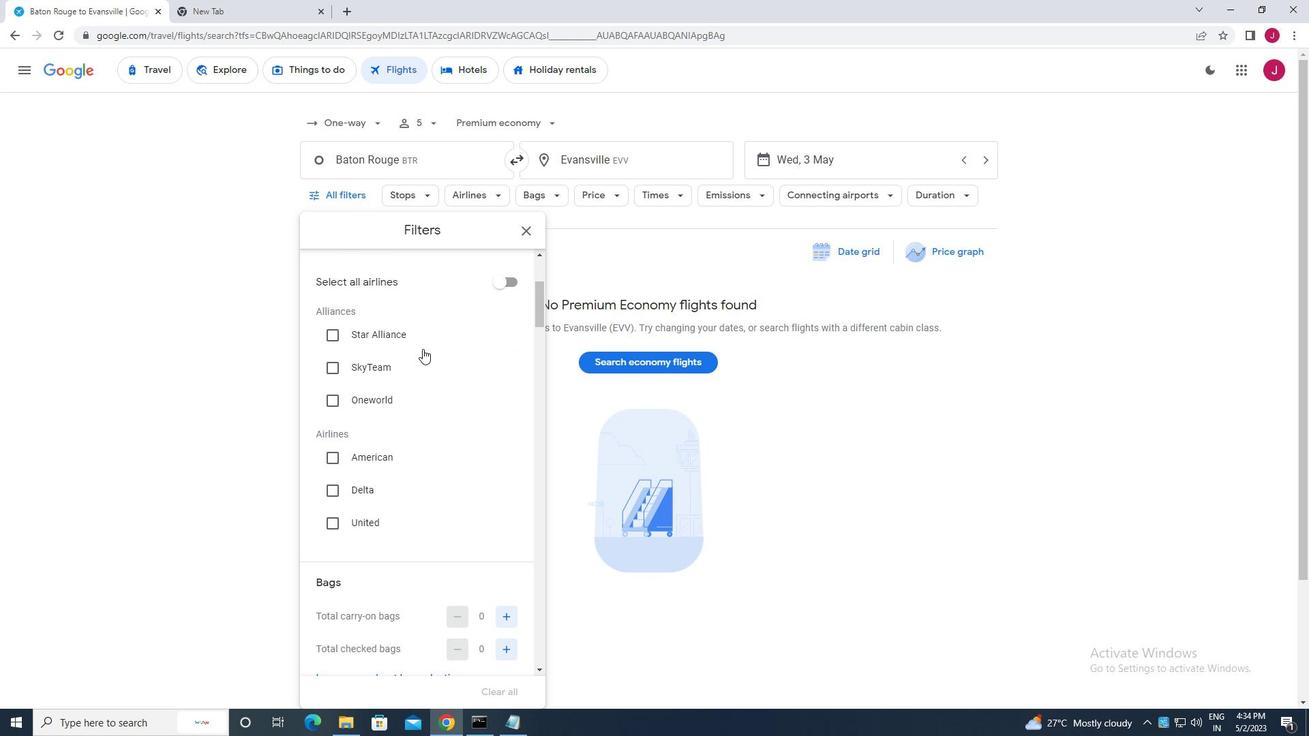 
Action: Mouse scrolled (424, 355) with delta (0, 0)
Screenshot: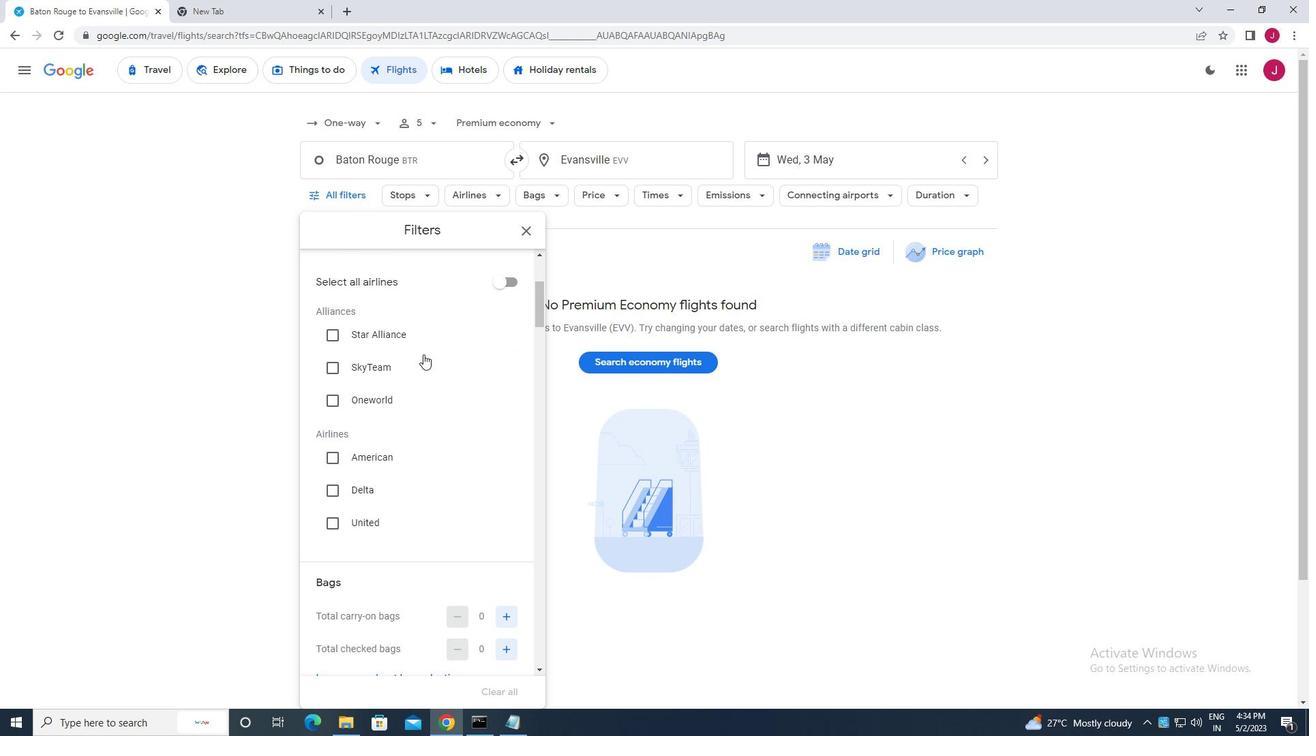
Action: Mouse moved to (424, 357)
Screenshot: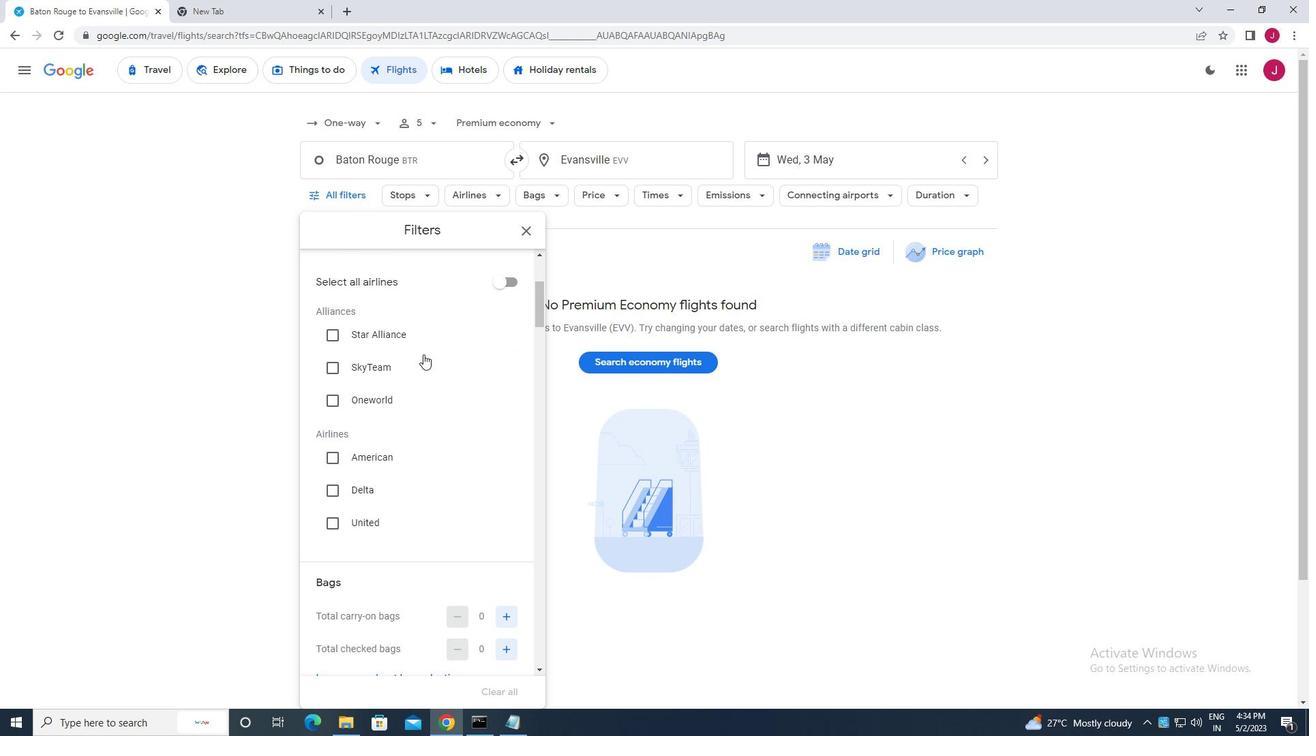 
Action: Mouse scrolled (424, 356) with delta (0, 0)
Screenshot: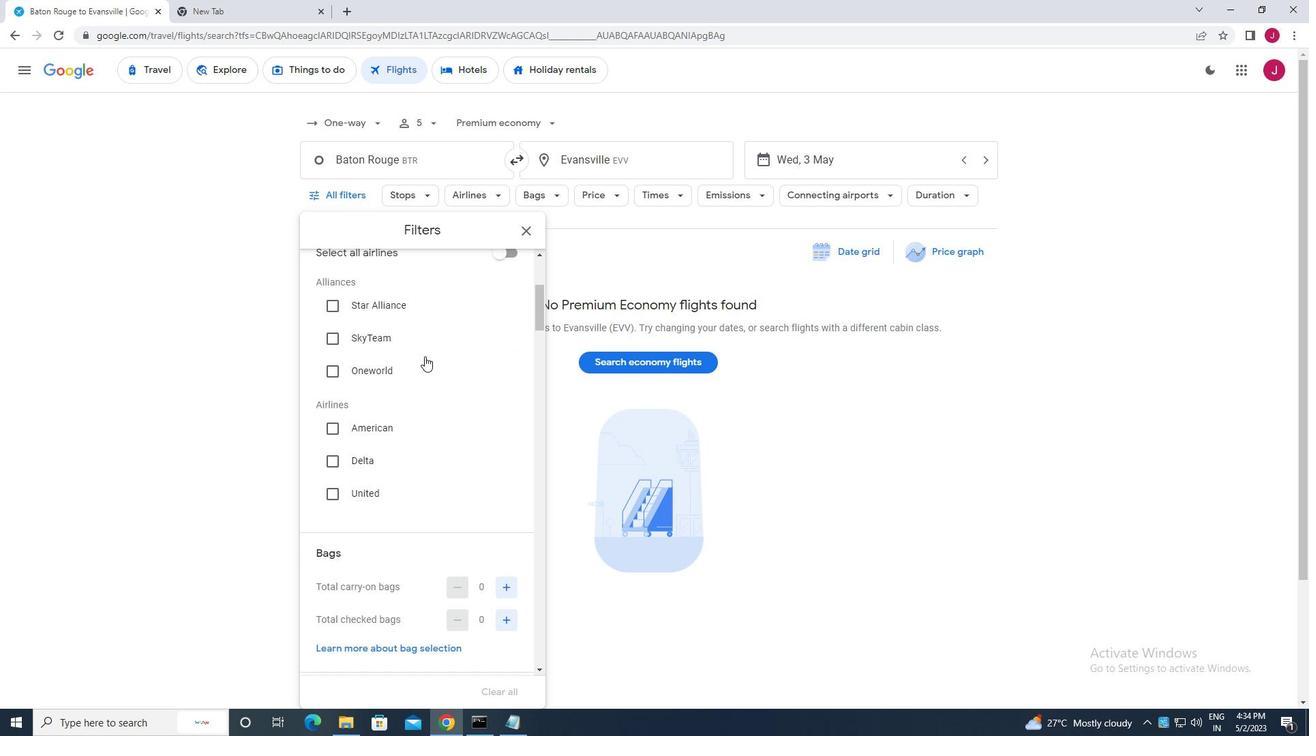 
Action: Mouse moved to (507, 302)
Screenshot: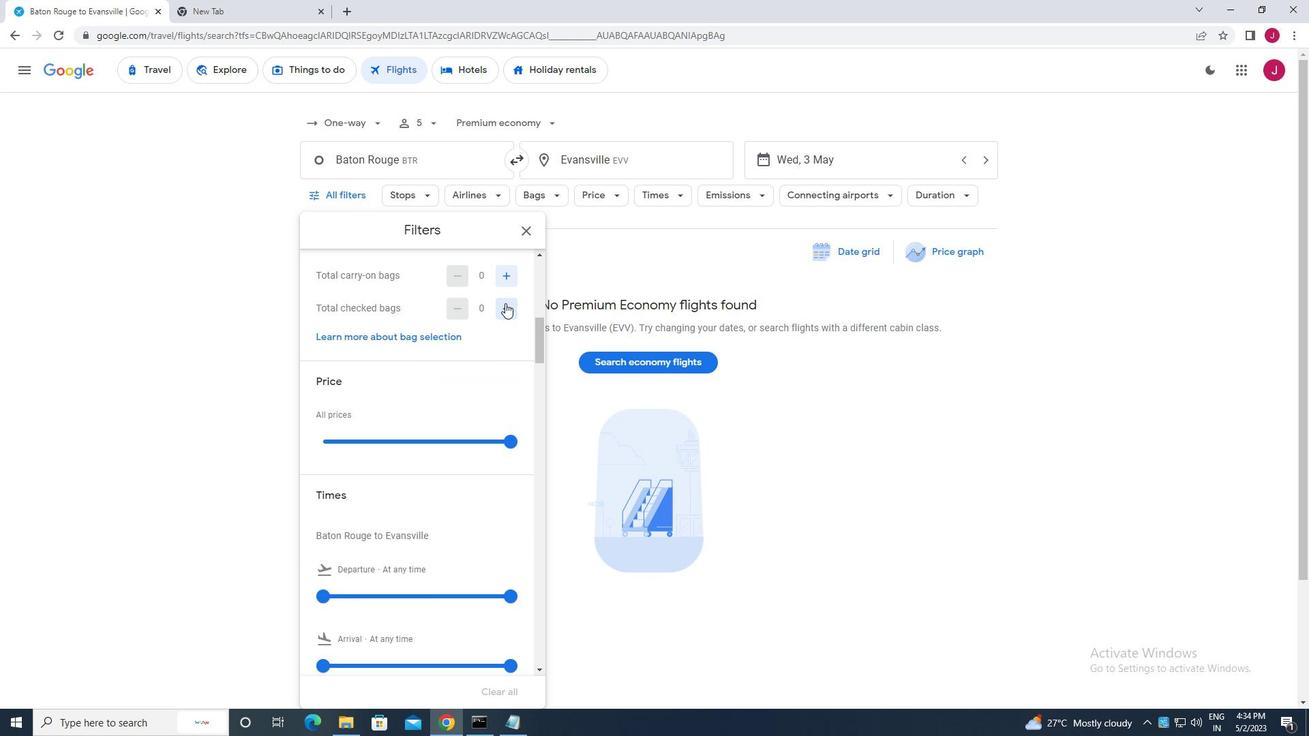 
Action: Mouse pressed left at (507, 302)
Screenshot: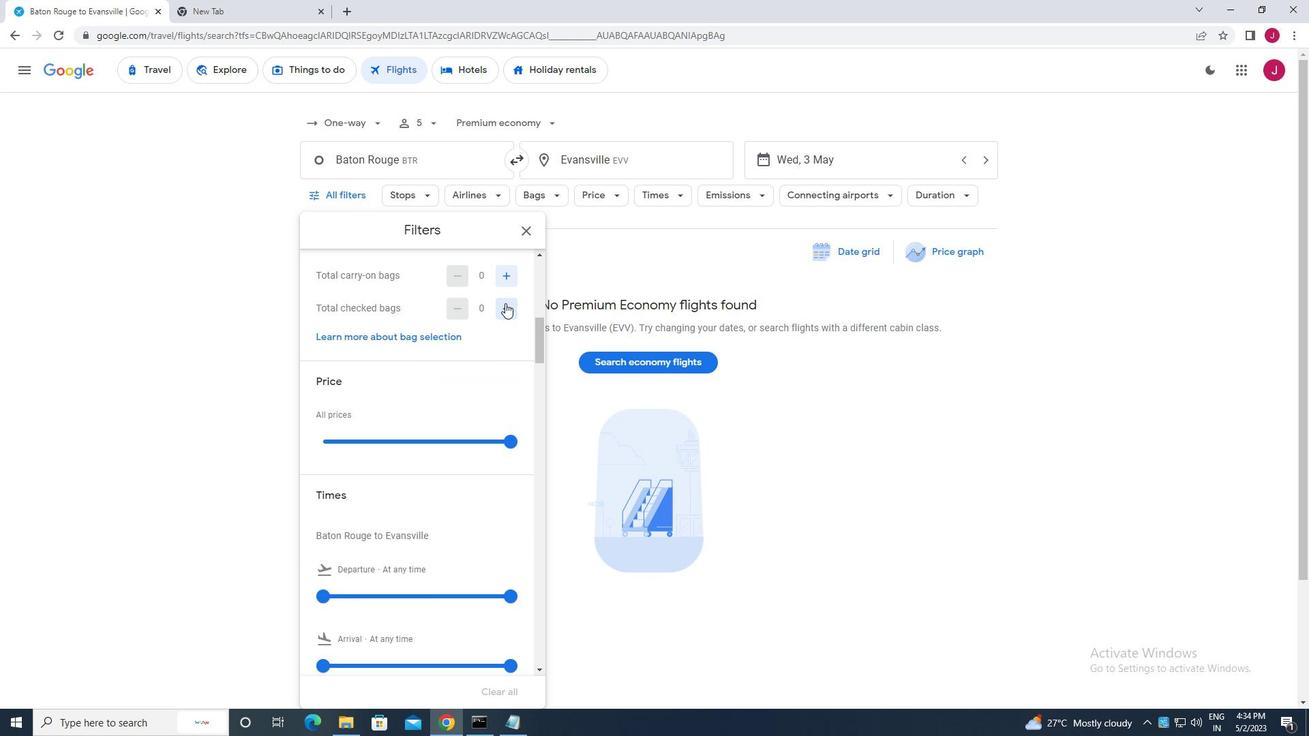 
Action: Mouse moved to (508, 302)
Screenshot: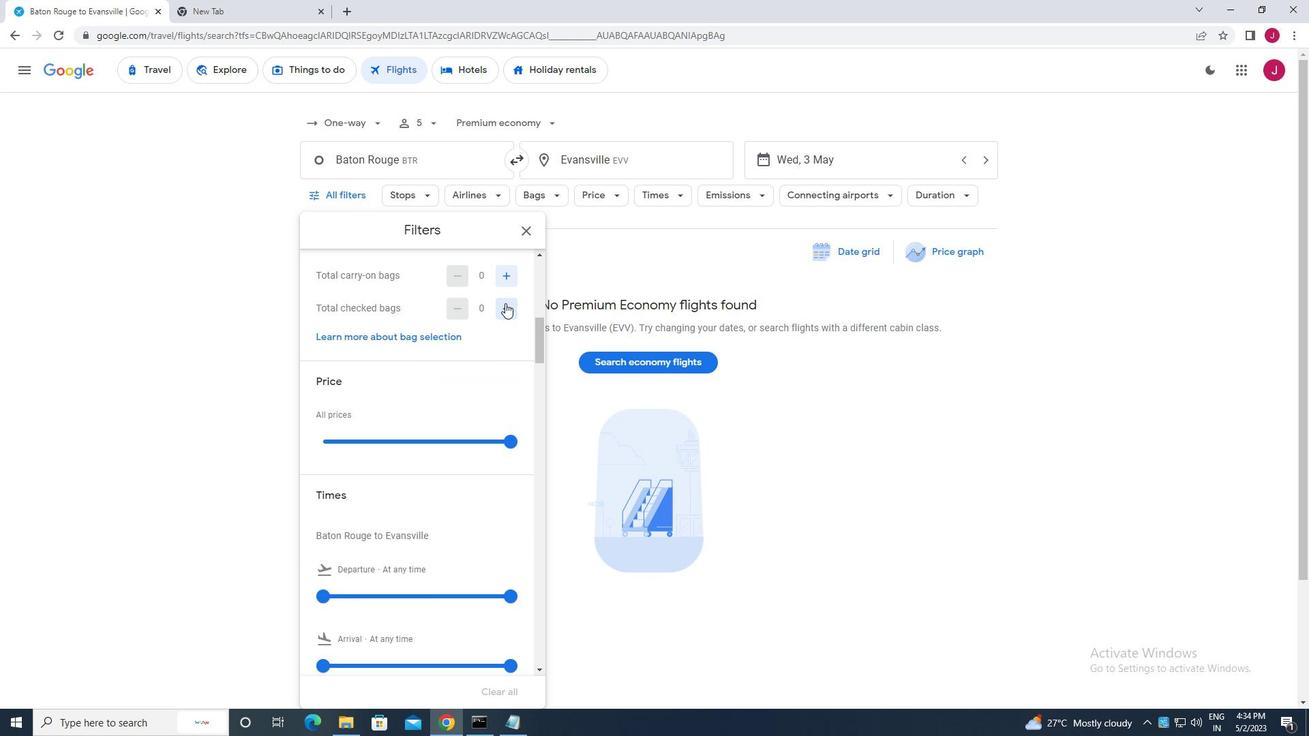 
Action: Mouse pressed left at (508, 302)
Screenshot: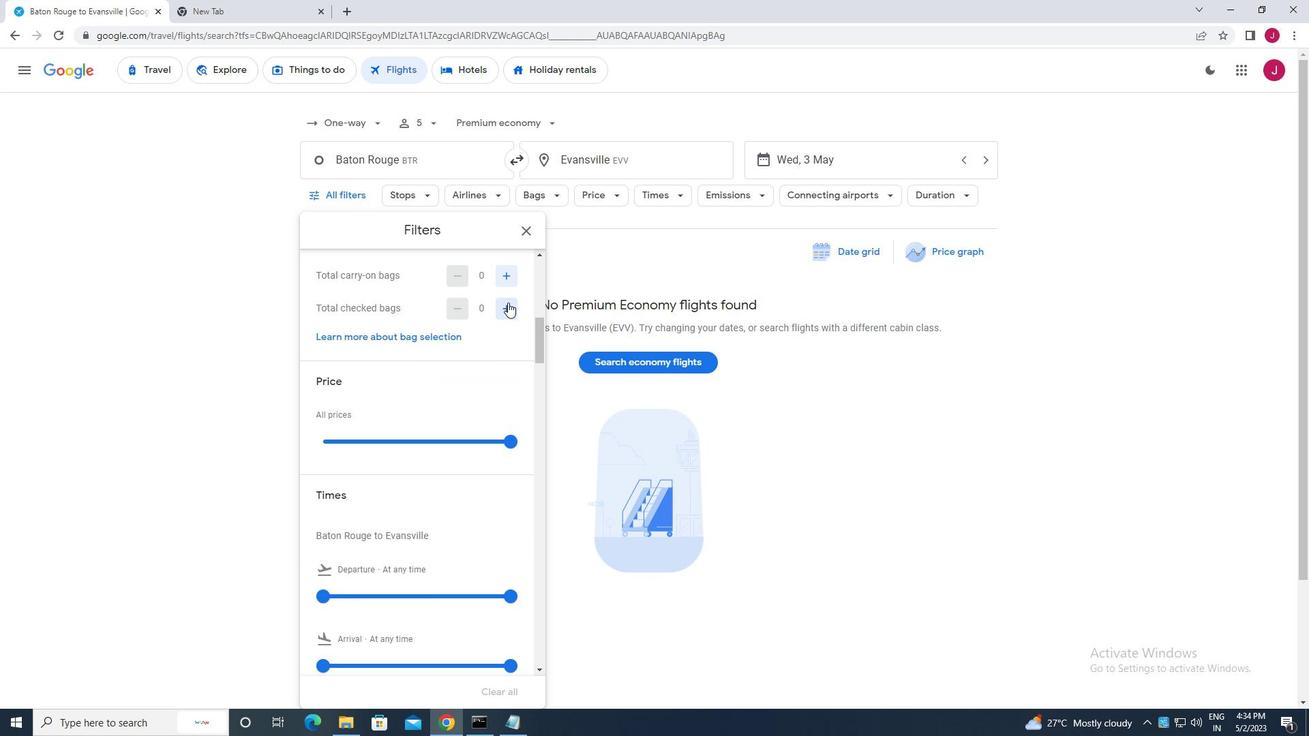 
Action: Mouse moved to (508, 302)
Screenshot: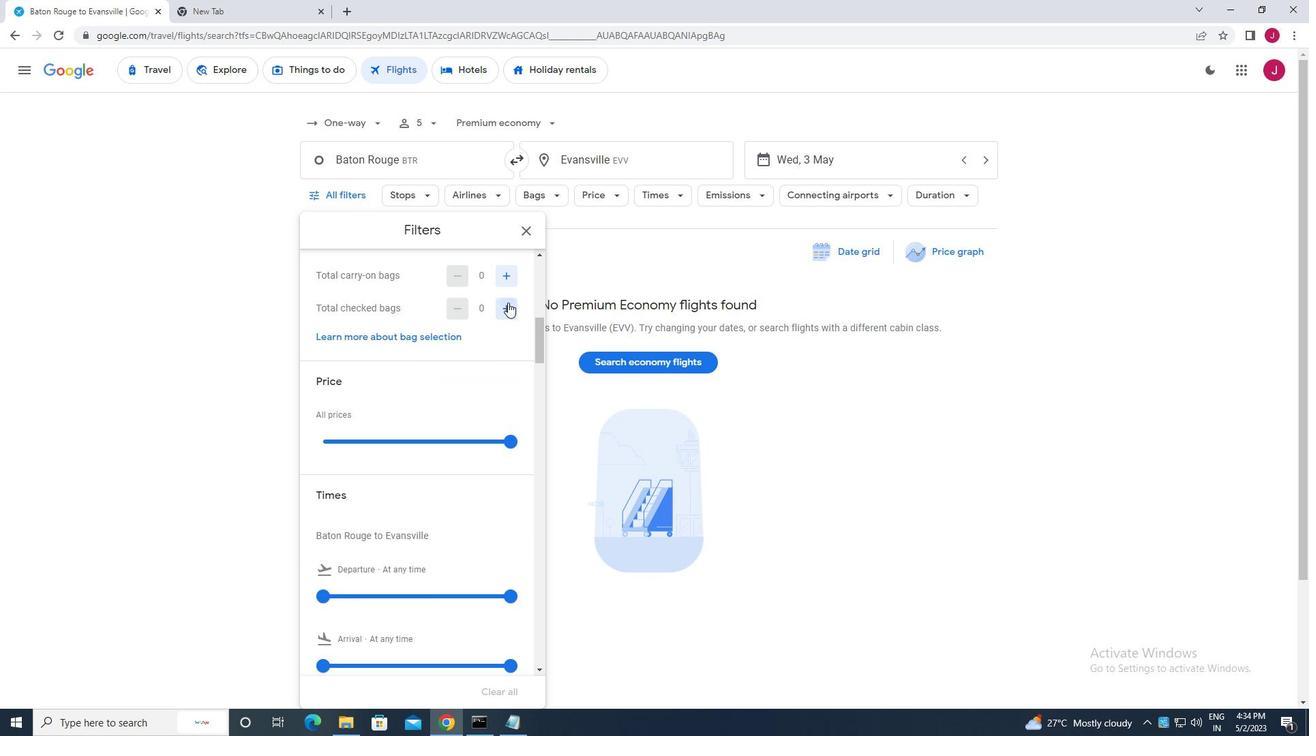 
Action: Mouse pressed left at (508, 302)
Screenshot: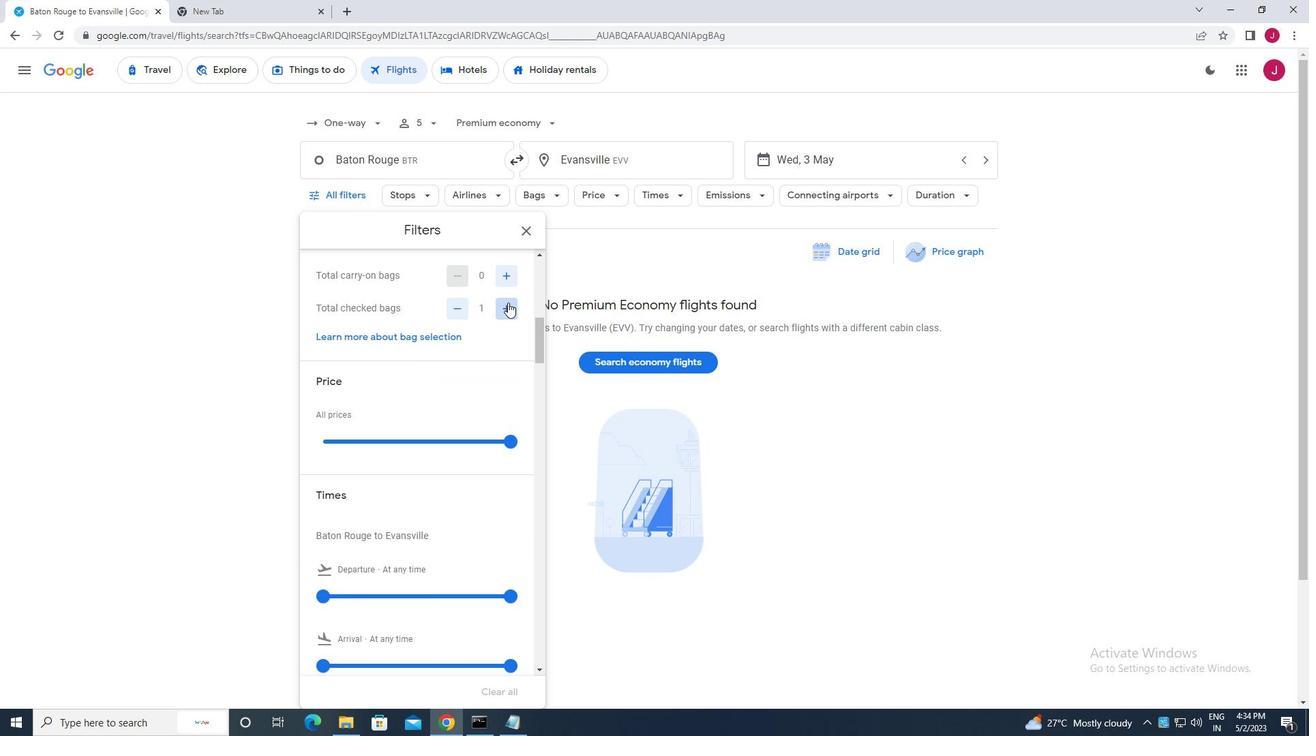 
Action: Mouse moved to (510, 441)
Screenshot: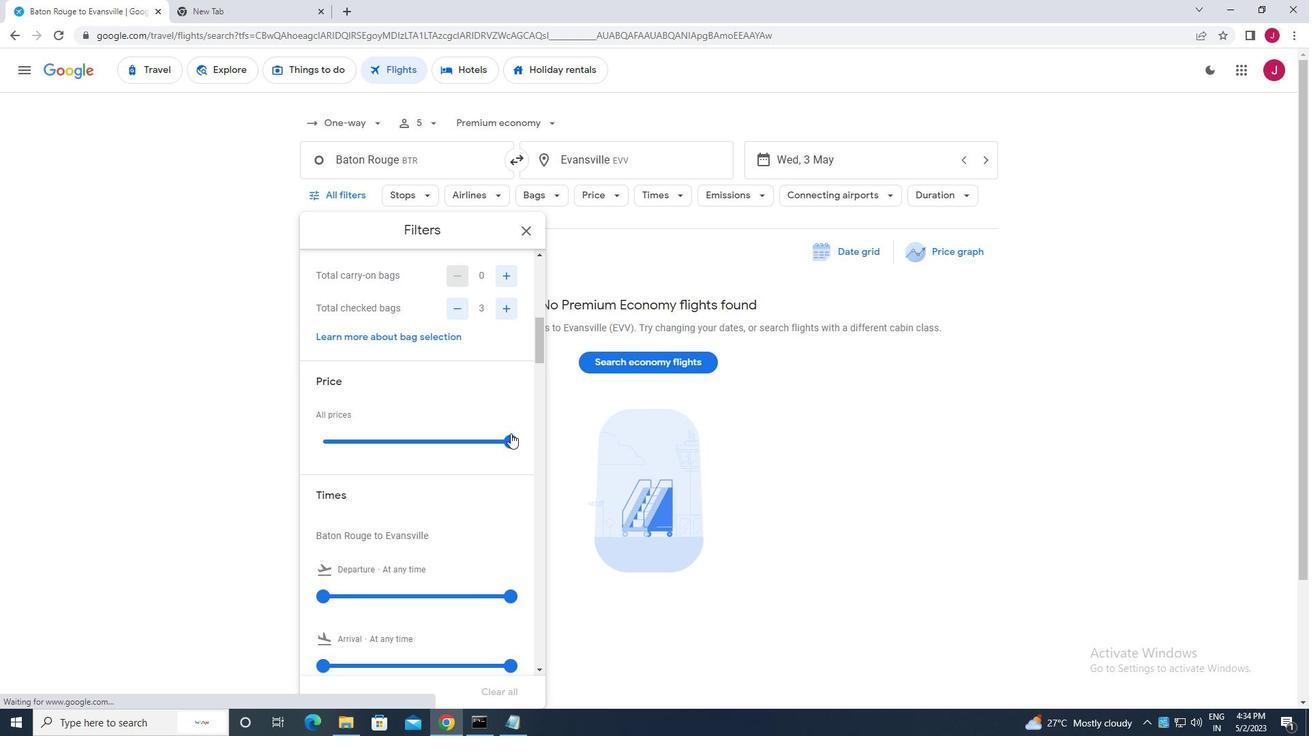 
Action: Mouse pressed left at (510, 441)
Screenshot: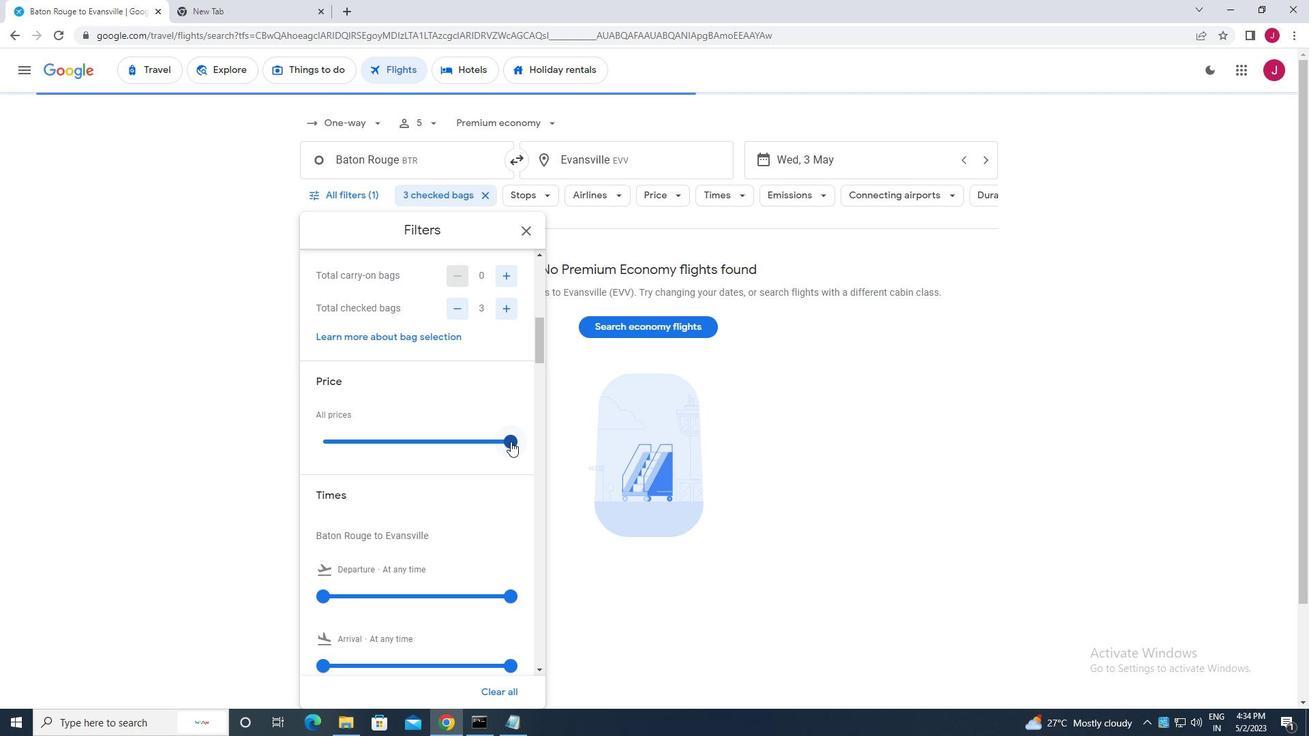 
Action: Mouse moved to (431, 430)
Screenshot: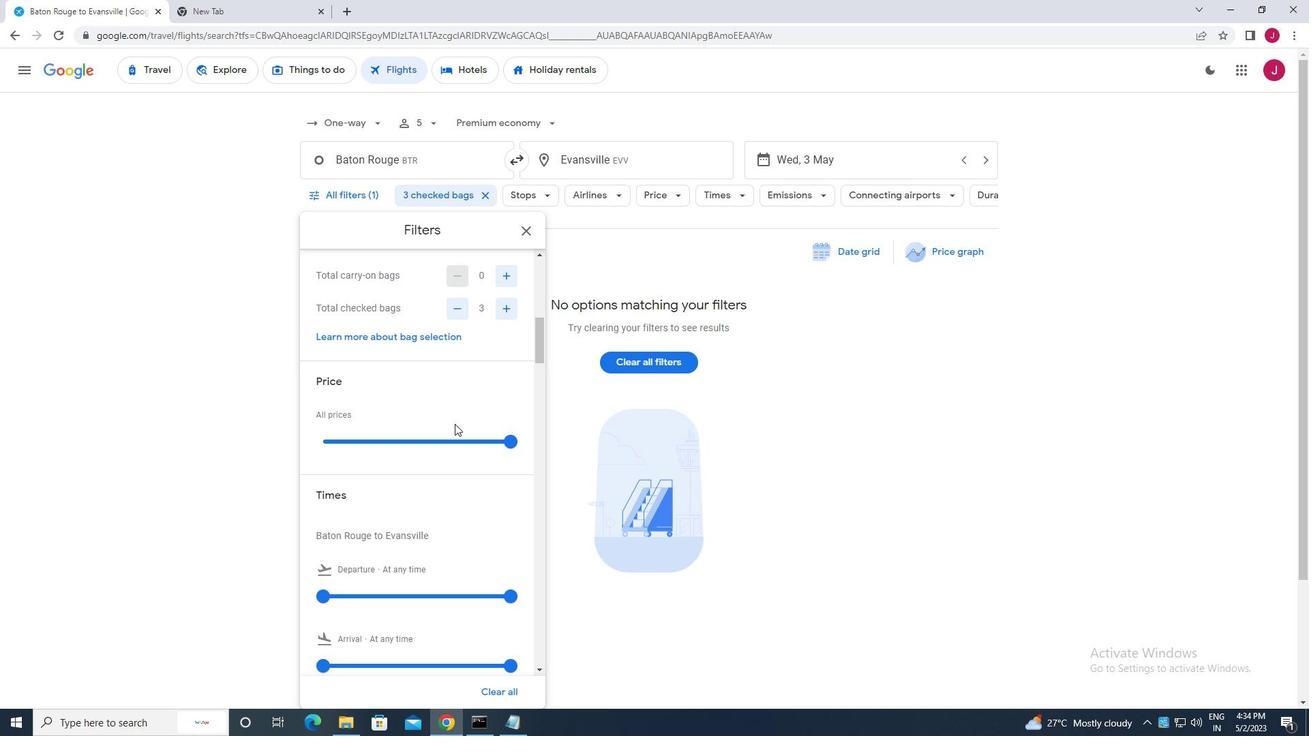 
Action: Mouse scrolled (431, 429) with delta (0, 0)
Screenshot: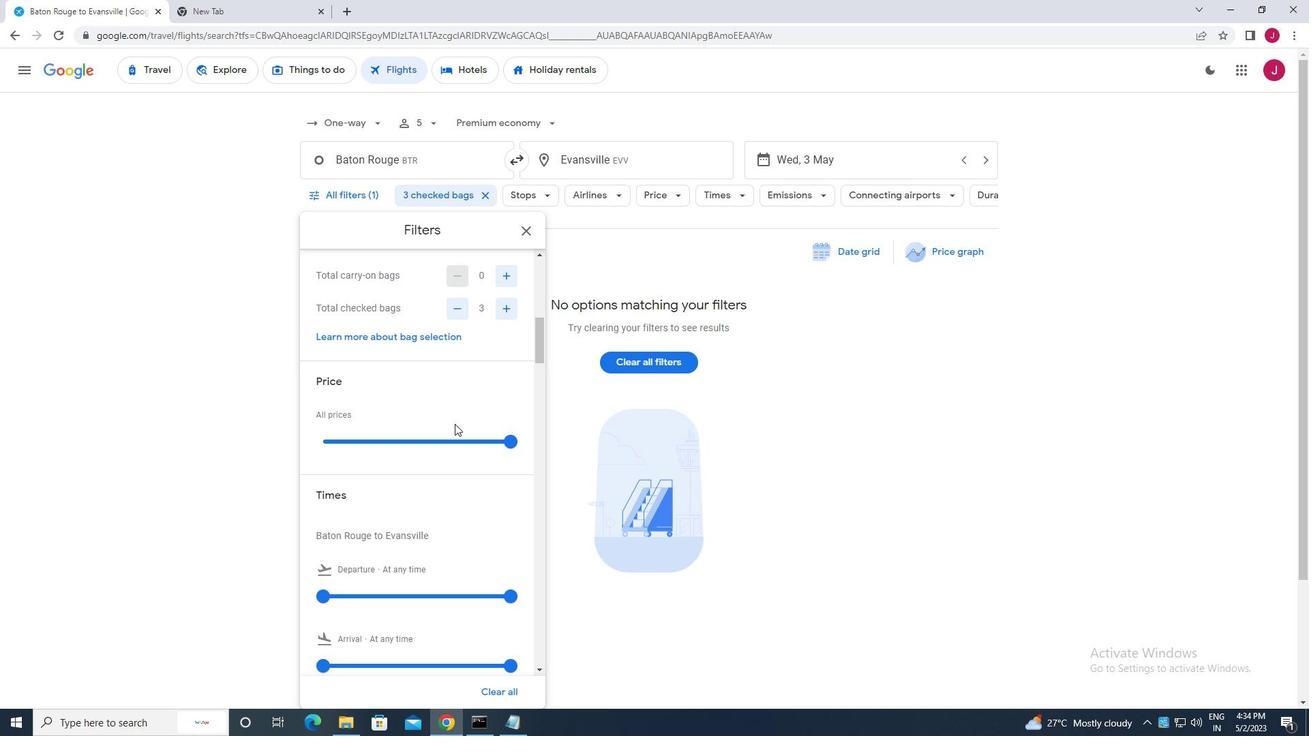 
Action: Mouse moved to (321, 525)
Screenshot: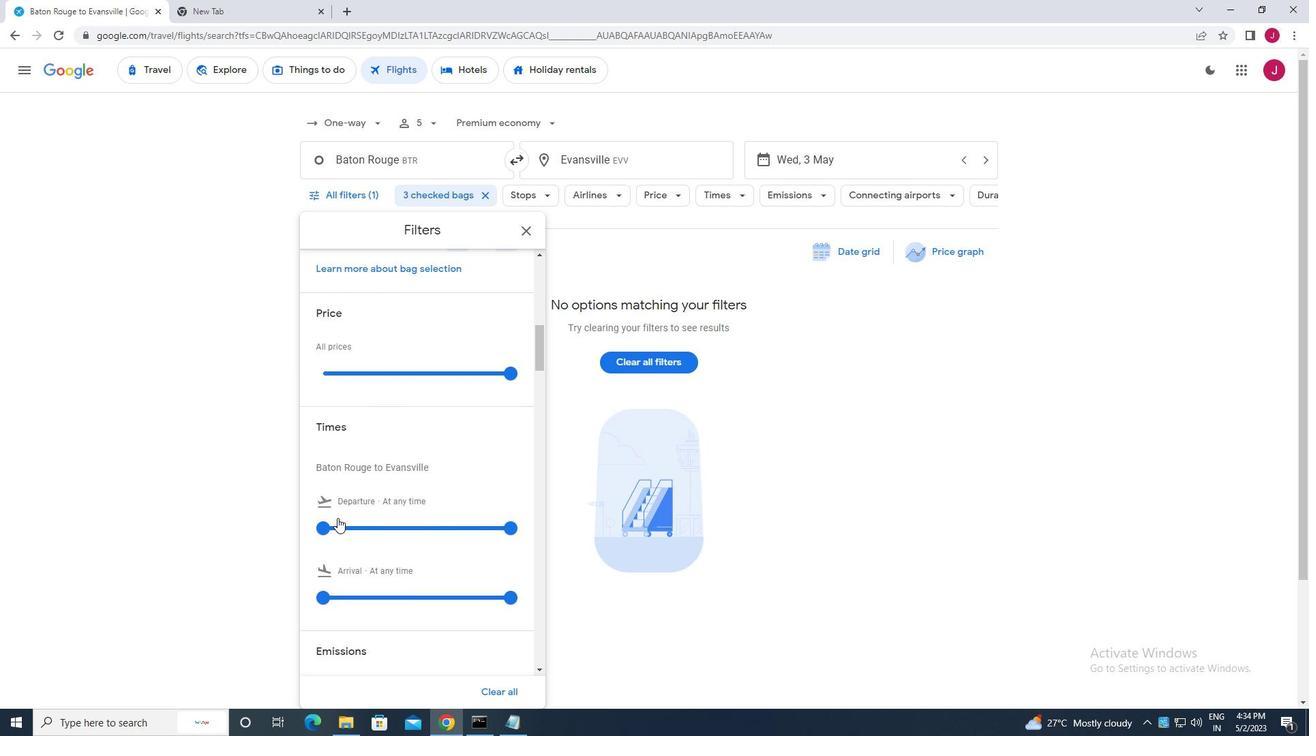 
Action: Mouse pressed left at (321, 525)
Screenshot: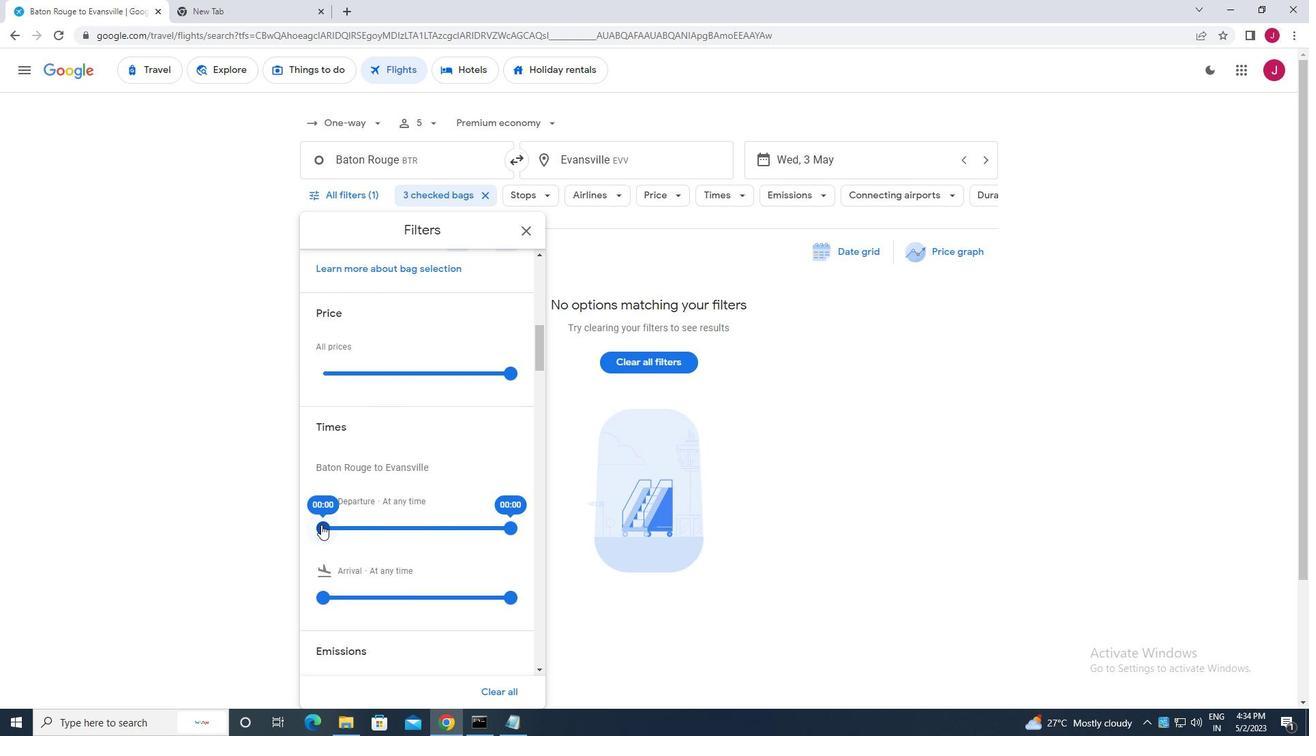 
Action: Mouse moved to (510, 532)
Screenshot: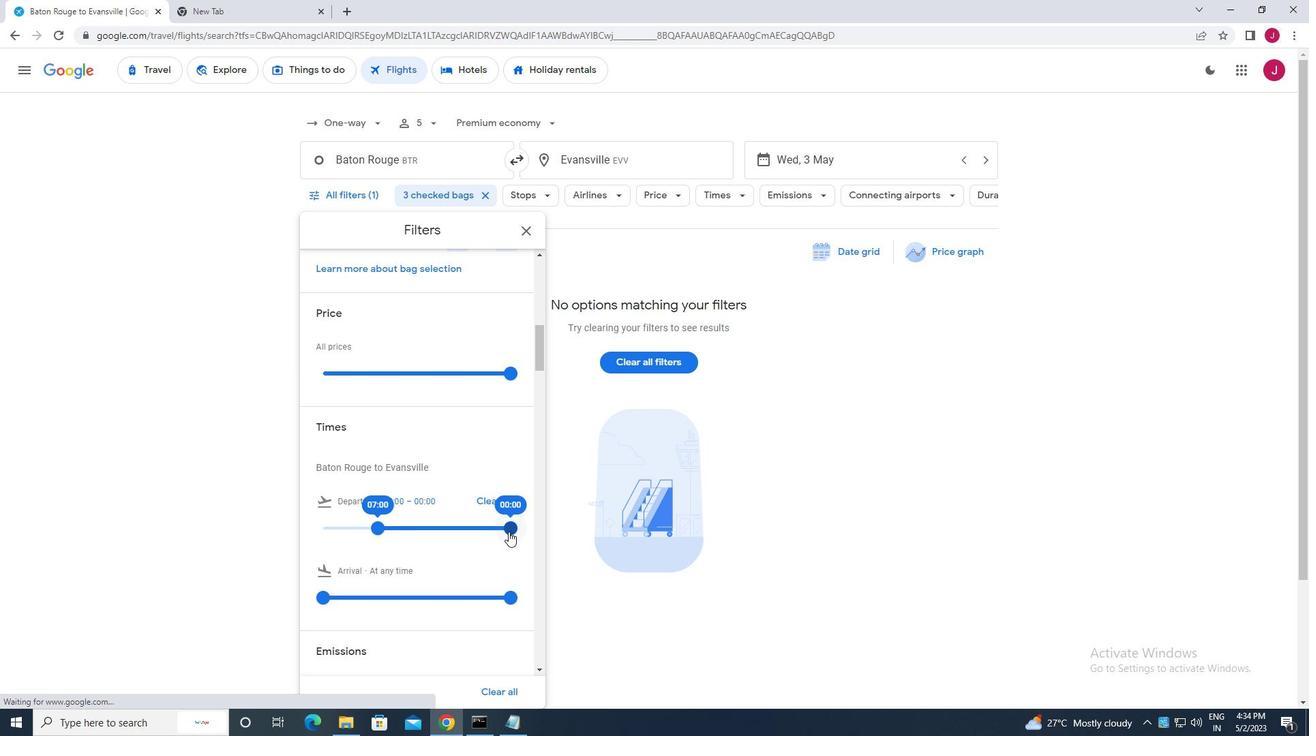 
Action: Mouse pressed left at (510, 532)
Screenshot: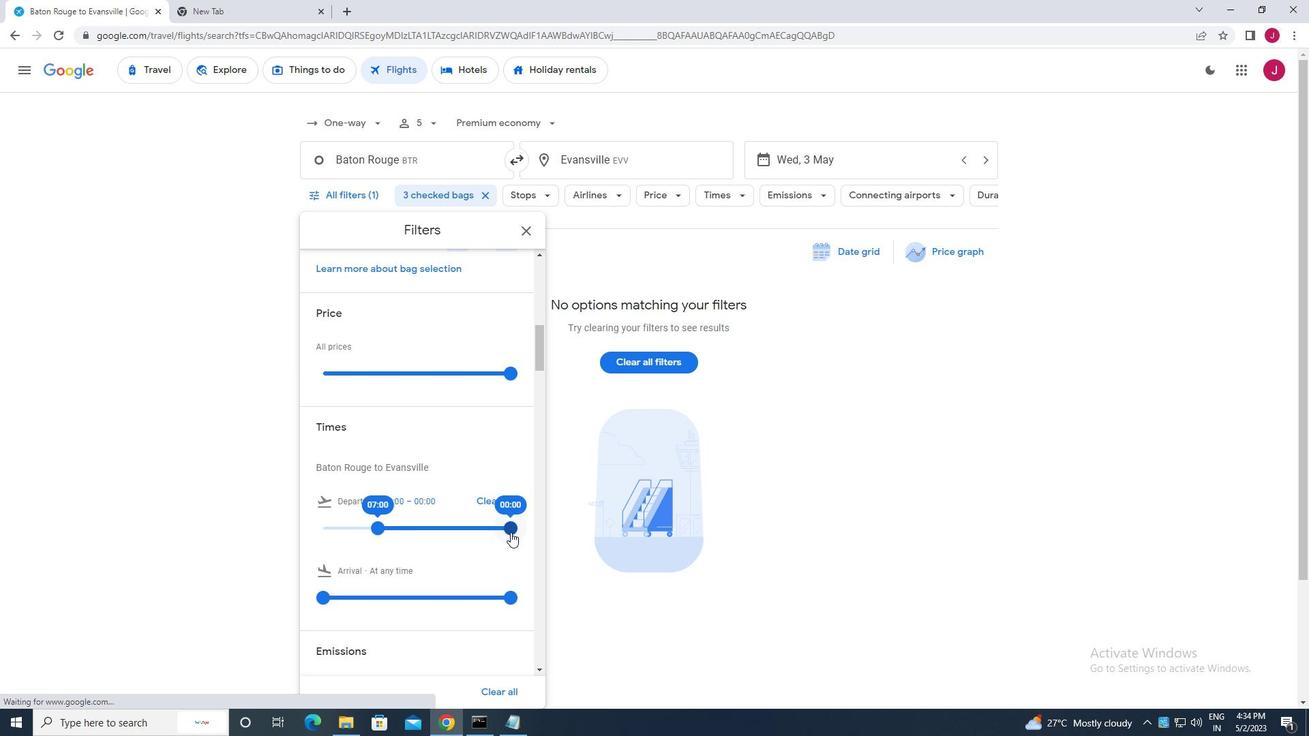 
Action: Mouse moved to (521, 230)
Screenshot: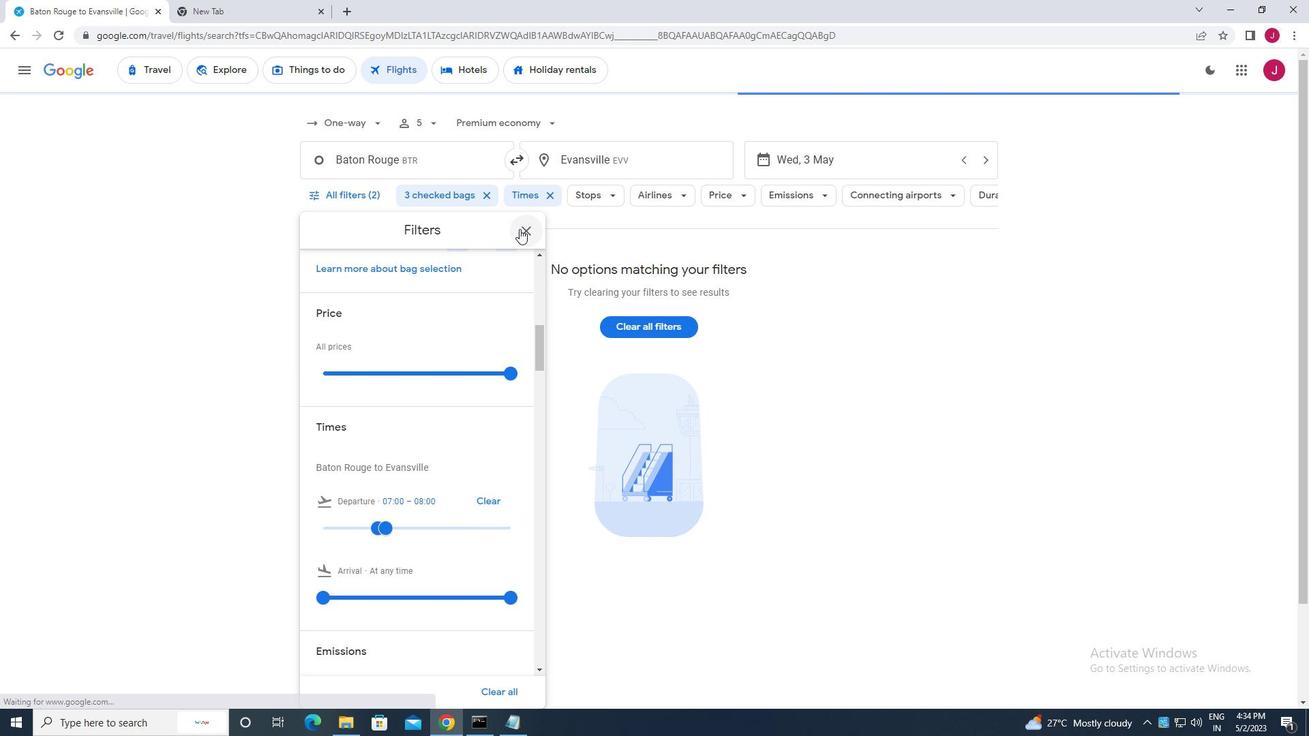 
Action: Mouse pressed left at (521, 230)
Screenshot: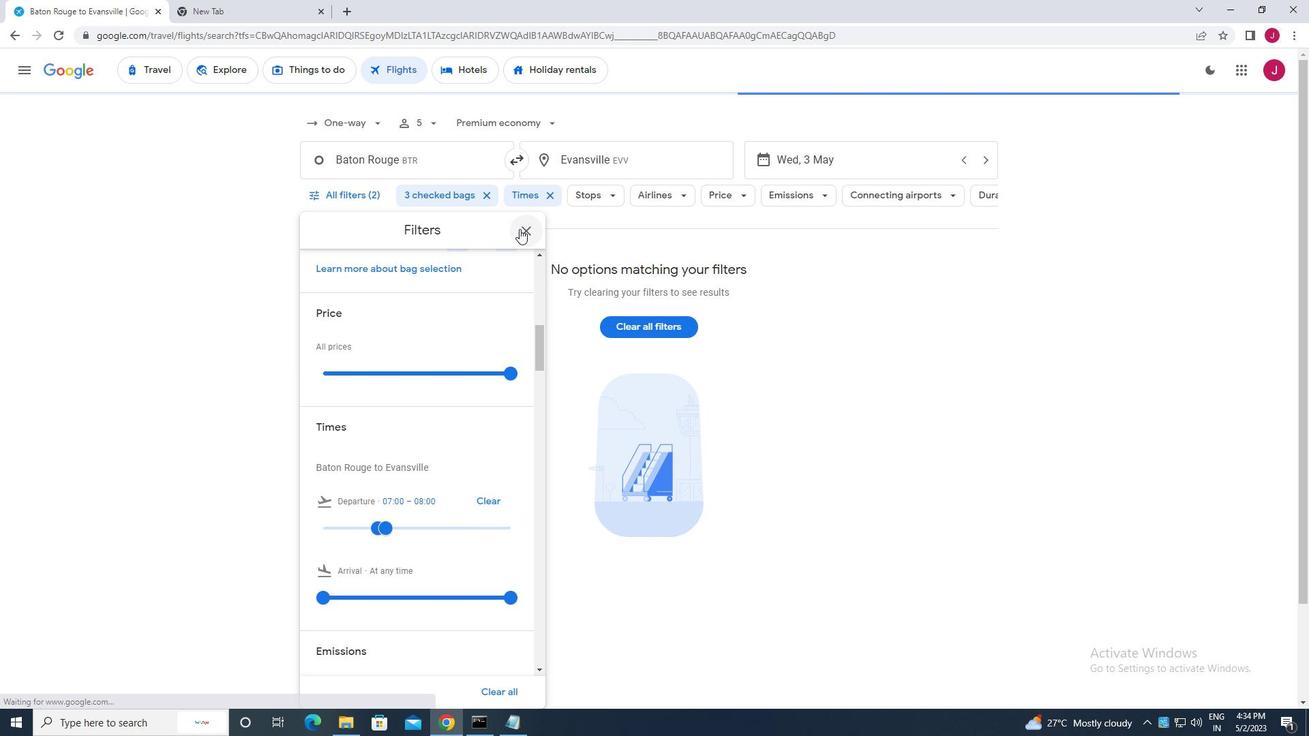 
Action: Mouse moved to (523, 230)
Screenshot: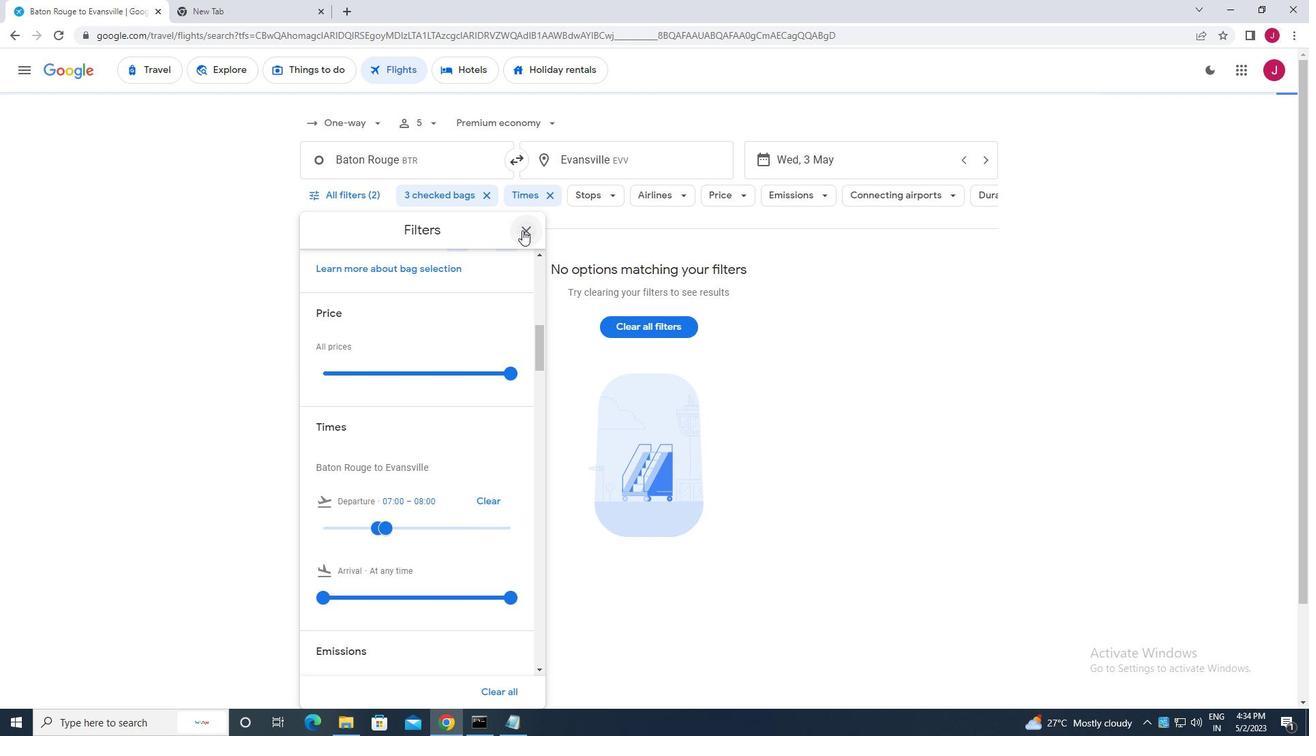 
